 Task: Create a multi-material, multi-color print.
Action: Mouse moved to (164, 128)
Screenshot: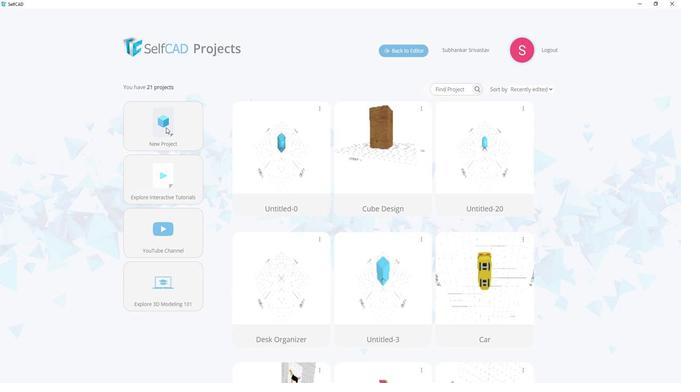 
Action: Mouse pressed left at (164, 128)
Screenshot: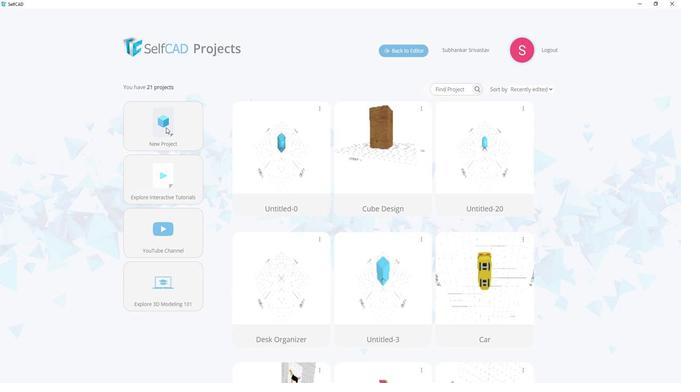 
Action: Mouse moved to (367, 155)
Screenshot: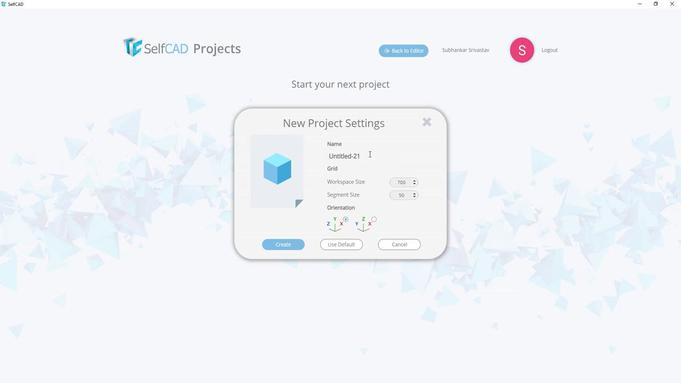 
Action: Mouse pressed left at (367, 155)
Screenshot: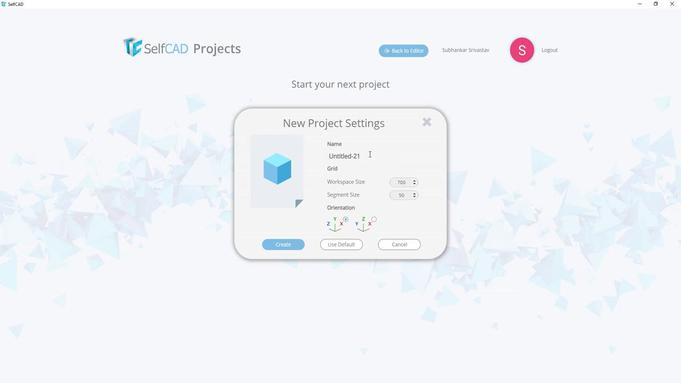 
Action: Mouse moved to (355, 156)
Screenshot: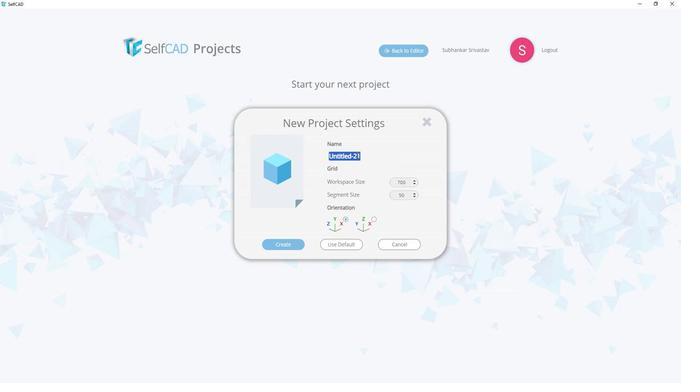 
Action: Key pressed <Key.shift>Multi<Key.space><Key.backspace>-<Key.shift>Material
Screenshot: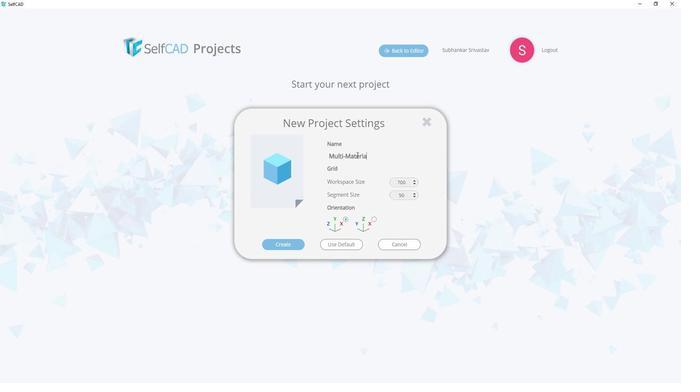 
Action: Mouse moved to (283, 250)
Screenshot: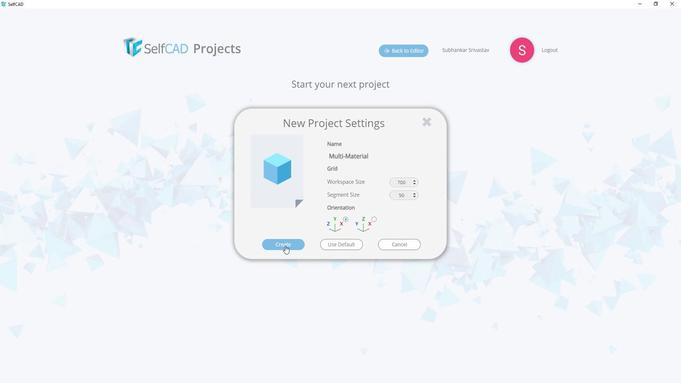 
Action: Mouse pressed left at (283, 250)
Screenshot: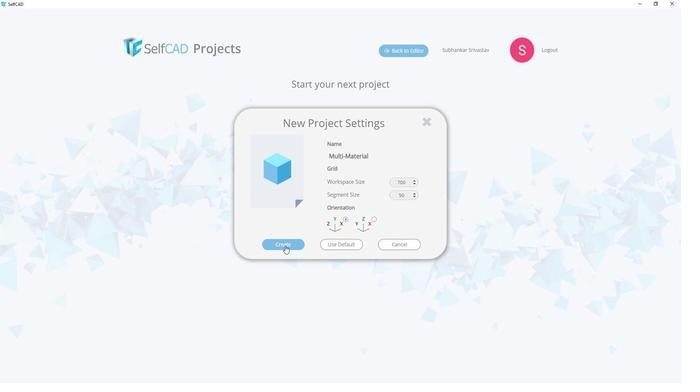 
Action: Mouse moved to (29, 151)
Screenshot: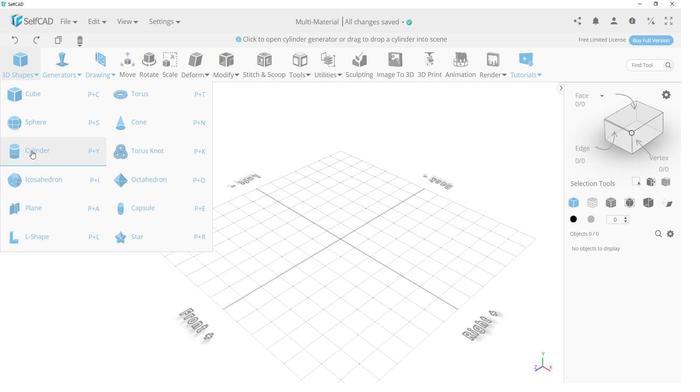 
Action: Mouse pressed left at (29, 151)
Screenshot: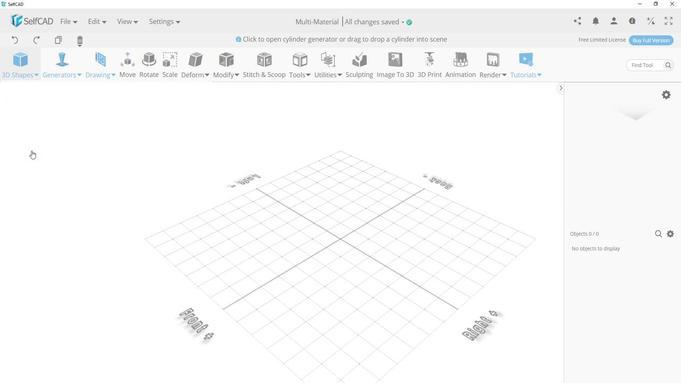 
Action: Mouse moved to (60, 164)
Screenshot: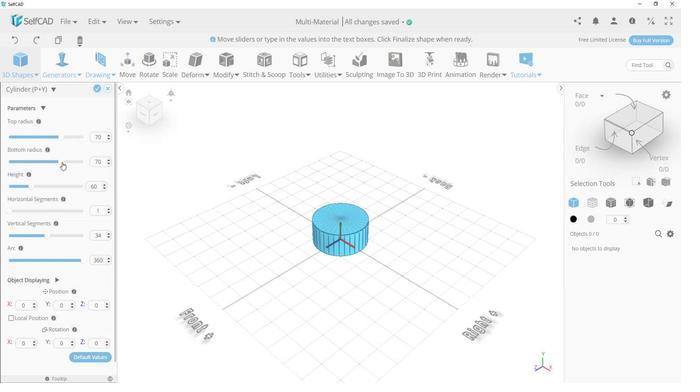
Action: Mouse pressed left at (60, 164)
Screenshot: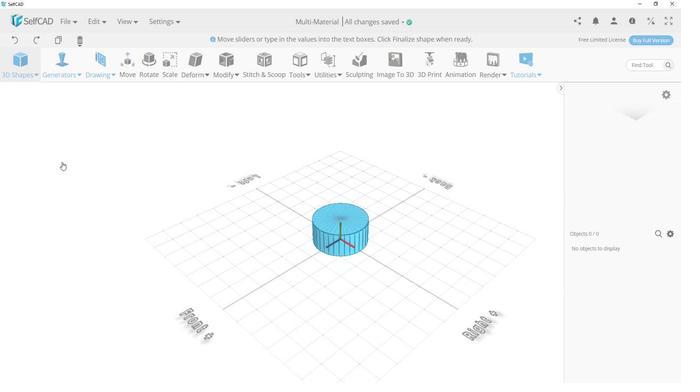 
Action: Mouse moved to (107, 166)
Screenshot: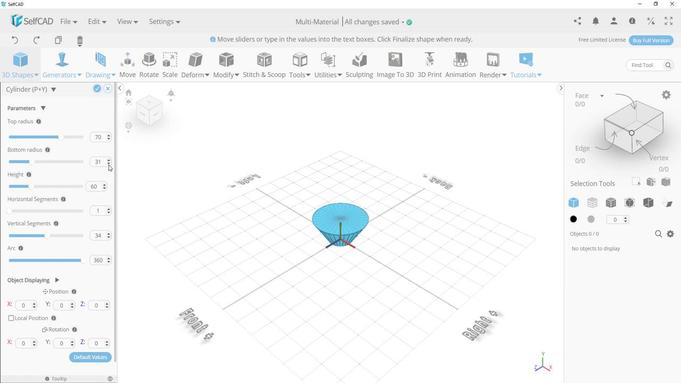 
Action: Mouse pressed left at (107, 166)
Screenshot: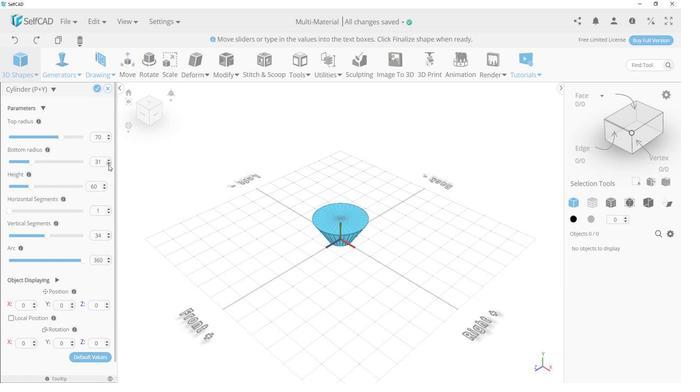 
Action: Mouse moved to (59, 137)
Screenshot: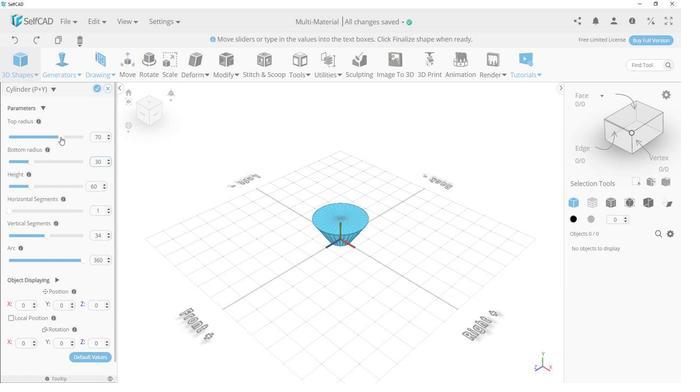 
Action: Mouse pressed left at (59, 137)
Screenshot: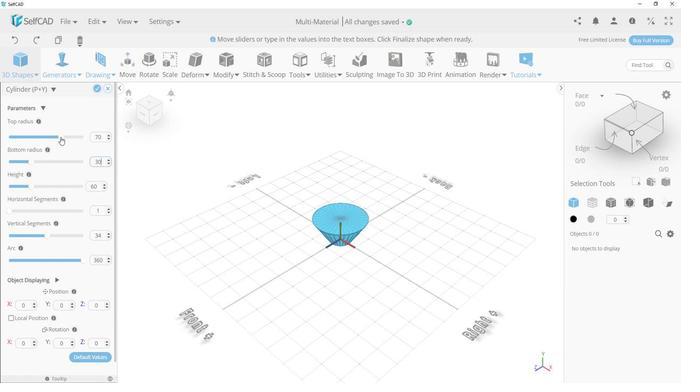 
Action: Mouse moved to (108, 135)
Screenshot: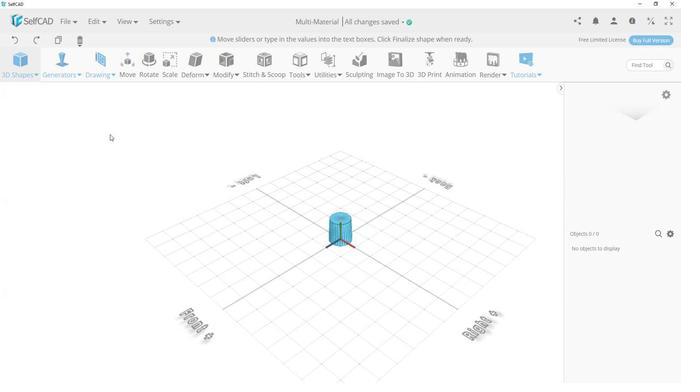 
Action: Mouse pressed left at (108, 135)
Screenshot: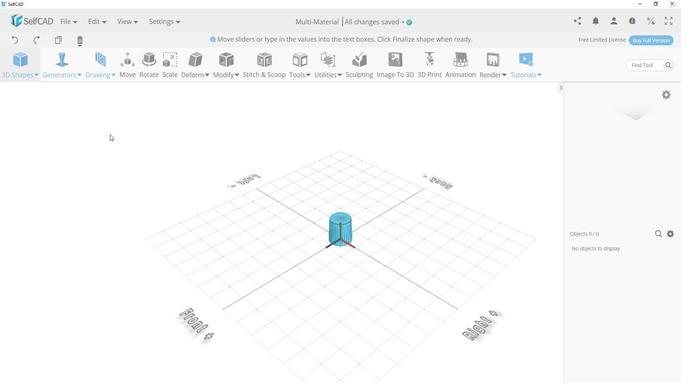 
Action: Mouse pressed left at (108, 135)
Screenshot: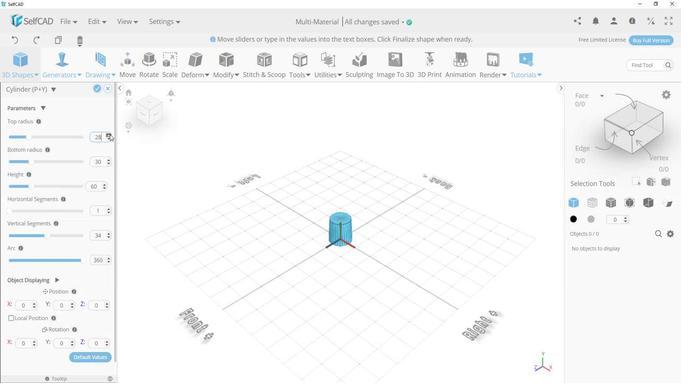 
Action: Mouse pressed left at (108, 135)
Screenshot: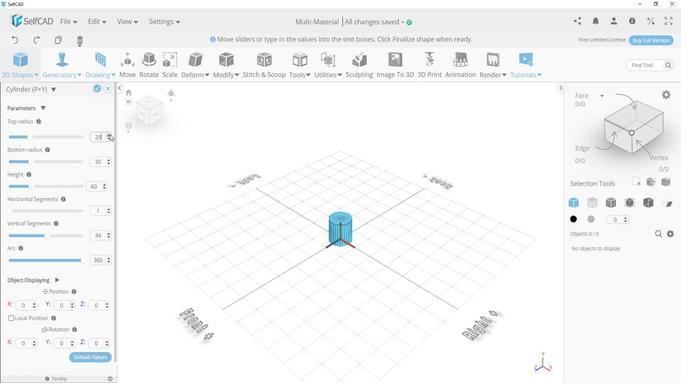 
Action: Mouse moved to (95, 88)
Screenshot: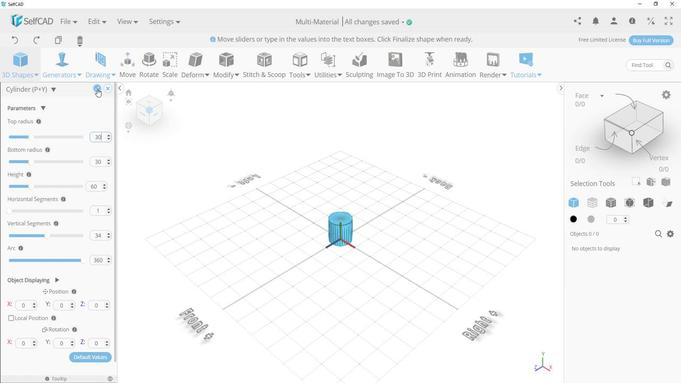 
Action: Mouse pressed left at (95, 88)
Screenshot: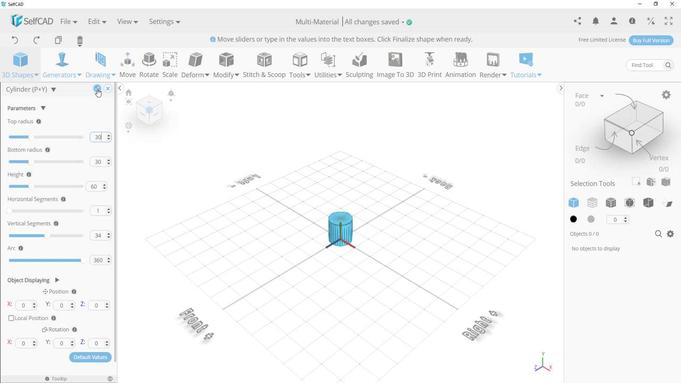 
Action: Mouse moved to (395, 240)
Screenshot: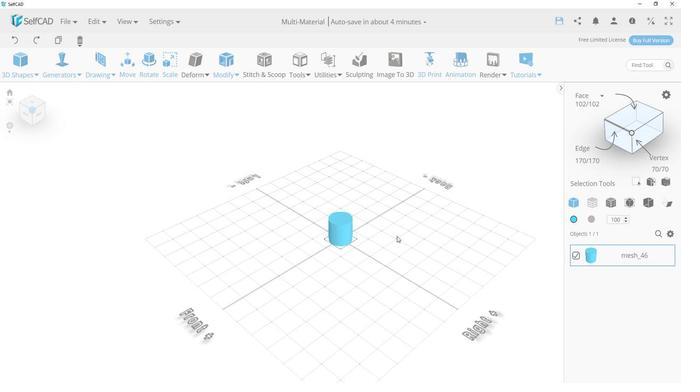 
Action: Mouse pressed left at (395, 240)
Screenshot: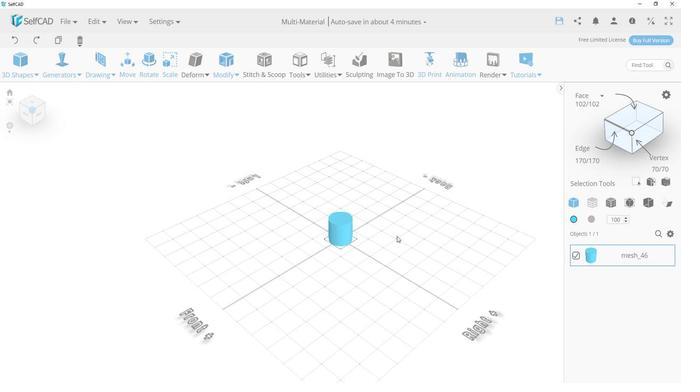 
Action: Mouse moved to (366, 231)
Screenshot: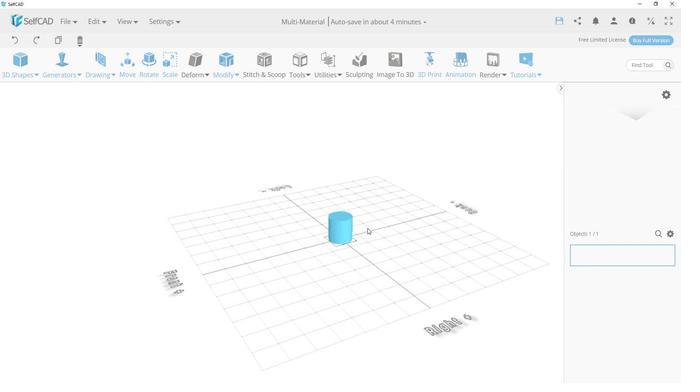 
Action: Mouse scrolled (366, 232) with delta (0, 0)
Screenshot: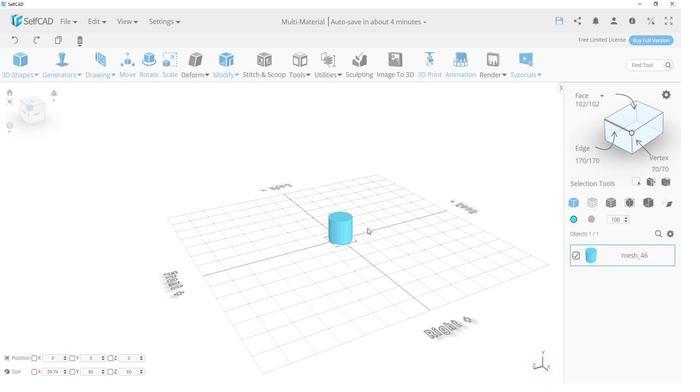 
Action: Mouse scrolled (366, 232) with delta (0, 0)
Screenshot: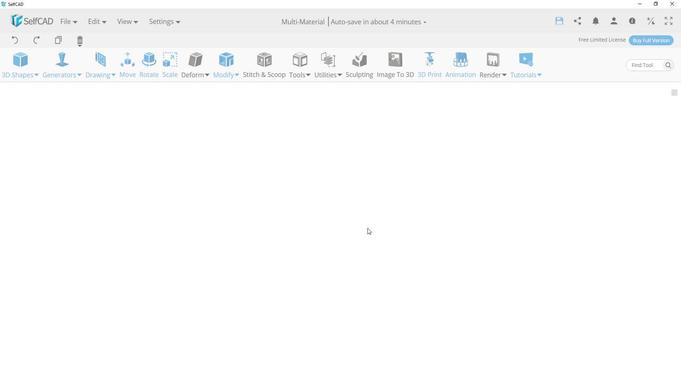 
Action: Mouse scrolled (366, 232) with delta (0, 0)
Screenshot: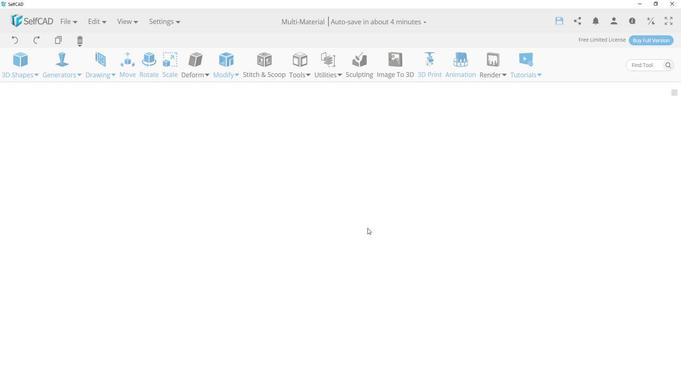 
Action: Mouse scrolled (366, 232) with delta (0, 0)
Screenshot: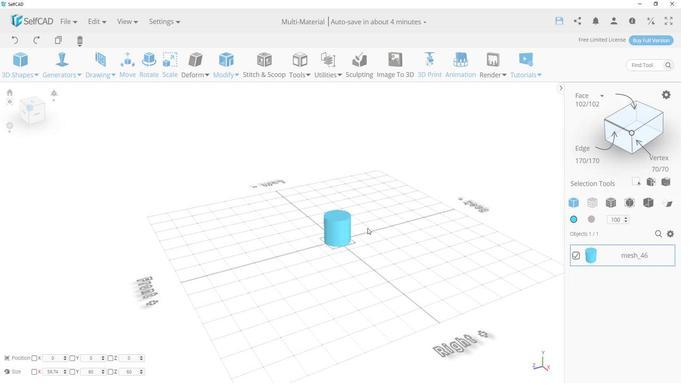 
Action: Mouse scrolled (366, 232) with delta (0, 0)
Screenshot: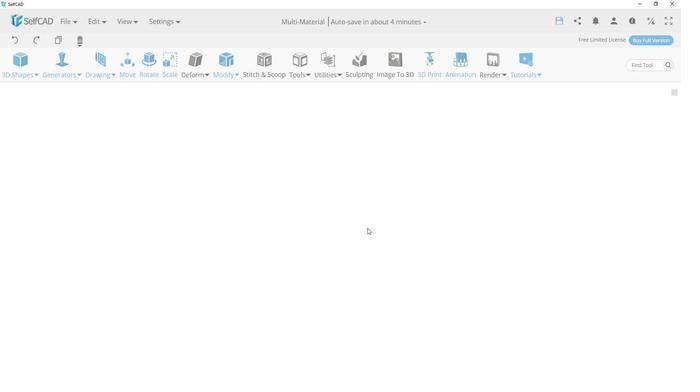 
Action: Mouse scrolled (366, 232) with delta (0, 0)
Screenshot: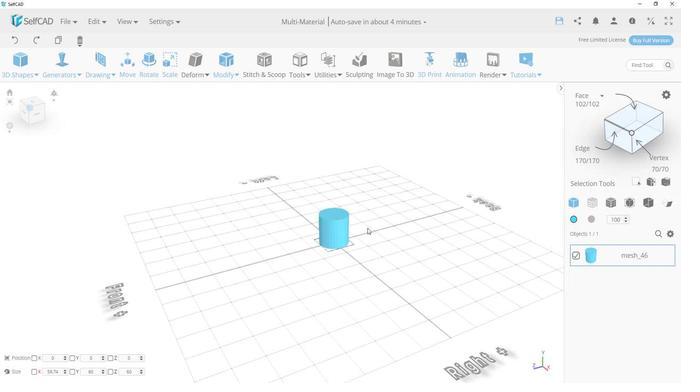 
Action: Mouse scrolled (366, 232) with delta (0, 0)
Screenshot: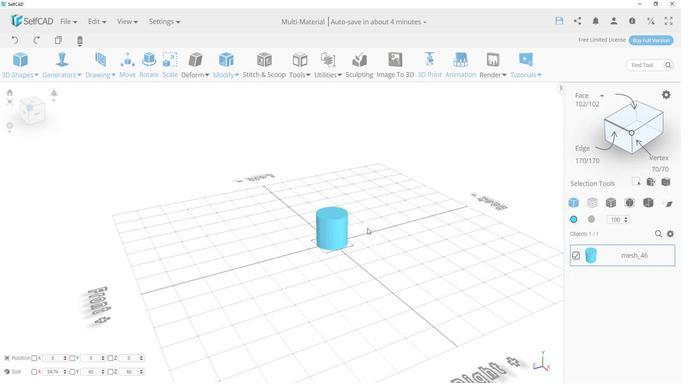 
Action: Mouse scrolled (366, 232) with delta (0, 0)
Screenshot: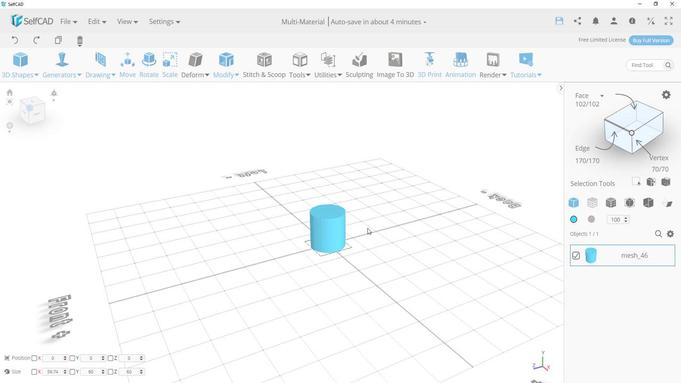 
Action: Mouse scrolled (366, 232) with delta (0, 0)
Screenshot: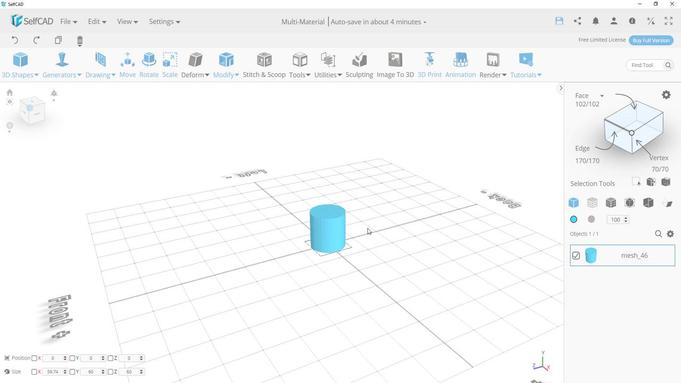 
Action: Mouse scrolled (366, 232) with delta (0, 0)
Screenshot: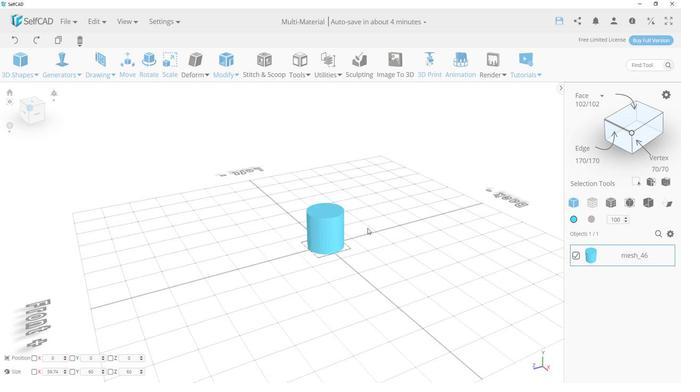 
Action: Mouse scrolled (366, 232) with delta (0, 0)
Screenshot: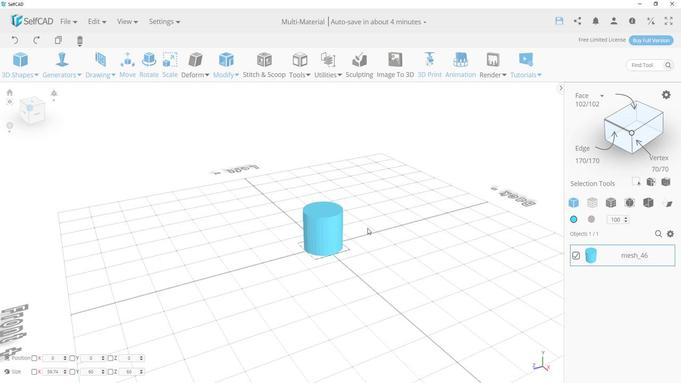 
Action: Mouse scrolled (366, 231) with delta (0, 0)
Screenshot: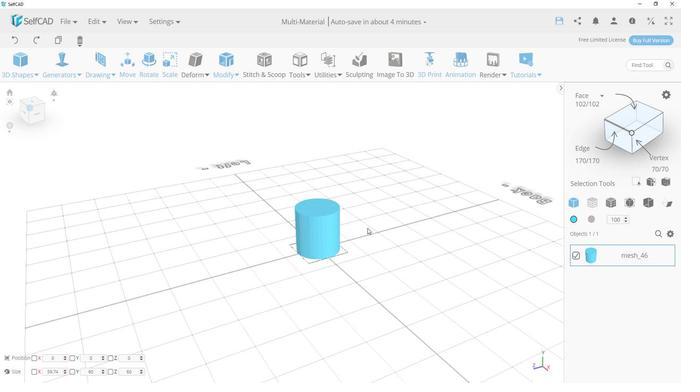 
Action: Key pressed ctrl+C
Screenshot: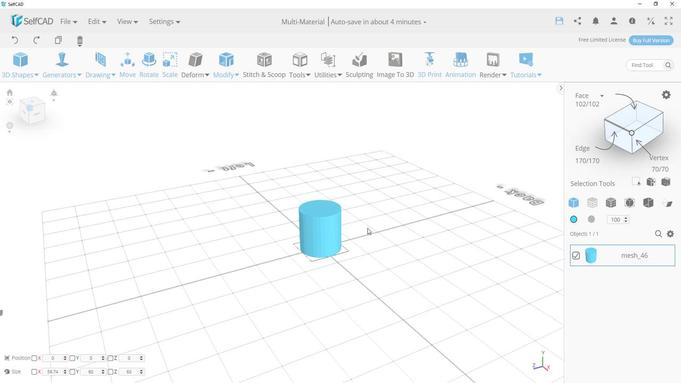 
Action: Mouse moved to (127, 76)
Screenshot: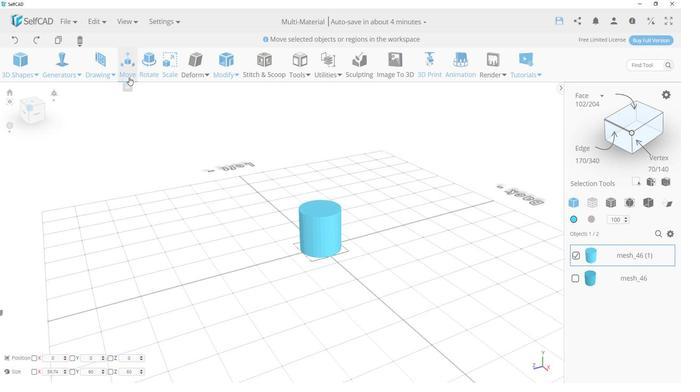 
Action: Mouse pressed left at (127, 76)
Screenshot: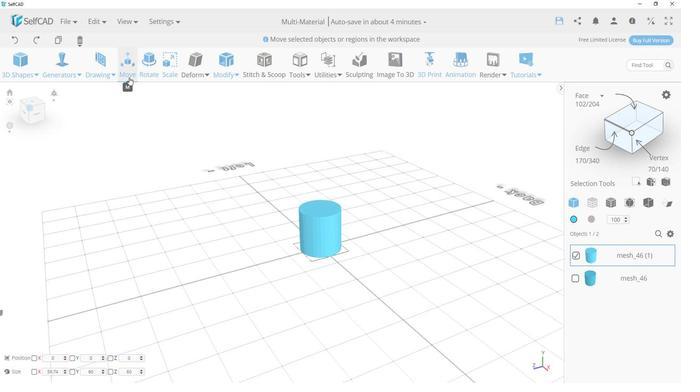 
Action: Mouse moved to (295, 257)
Screenshot: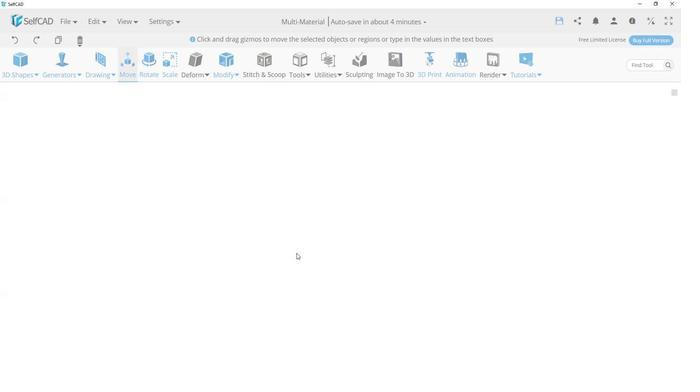 
Action: Mouse pressed left at (295, 257)
Screenshot: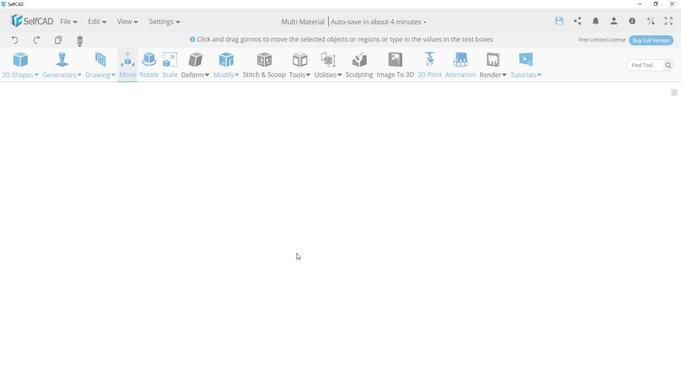 
Action: Mouse moved to (219, 280)
Screenshot: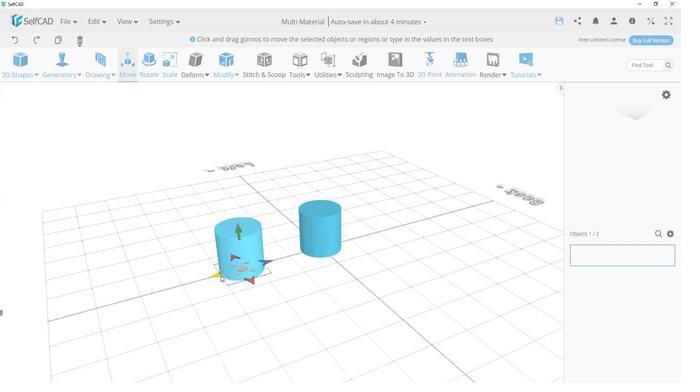 
Action: Mouse pressed left at (219, 280)
Screenshot: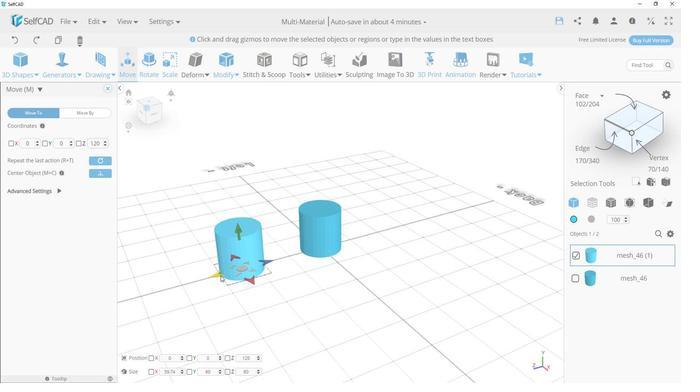 
Action: Mouse moved to (262, 299)
Screenshot: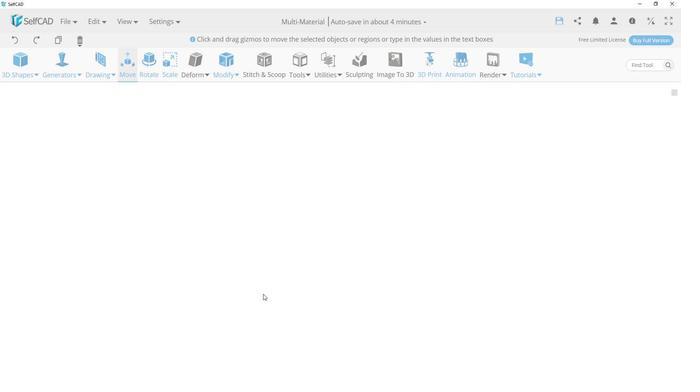 
Action: Mouse pressed left at (262, 299)
Screenshot: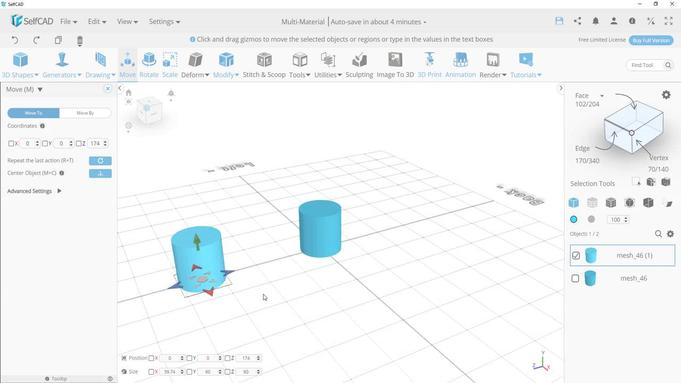 
Action: Mouse moved to (104, 88)
Screenshot: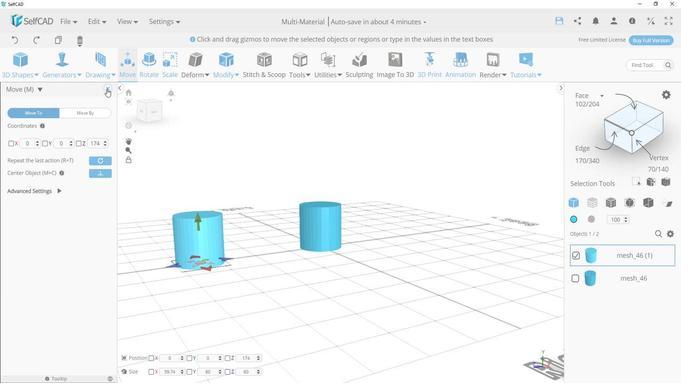 
Action: Mouse pressed left at (104, 88)
Screenshot: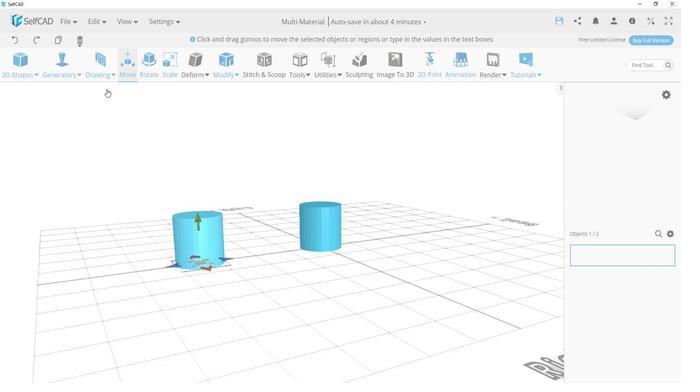 
Action: Mouse moved to (375, 276)
Screenshot: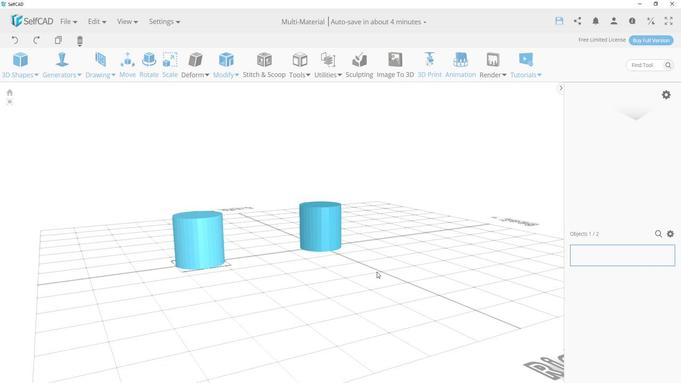 
Action: Mouse pressed left at (375, 276)
Screenshot: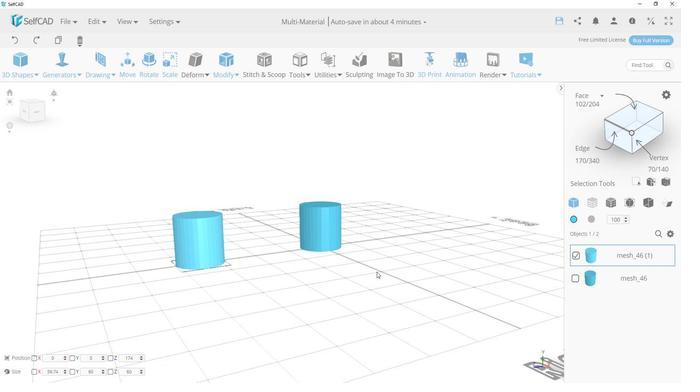 
Action: Mouse moved to (377, 262)
Screenshot: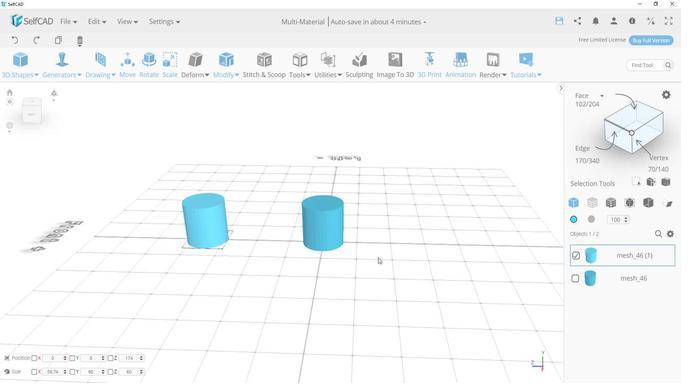 
Action: Mouse pressed left at (377, 262)
Screenshot: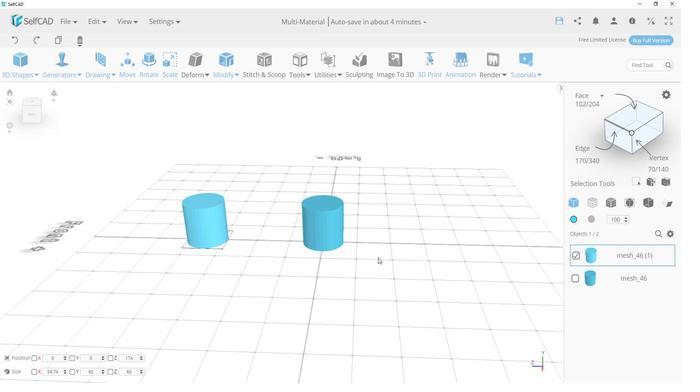 
Action: Mouse moved to (385, 277)
Screenshot: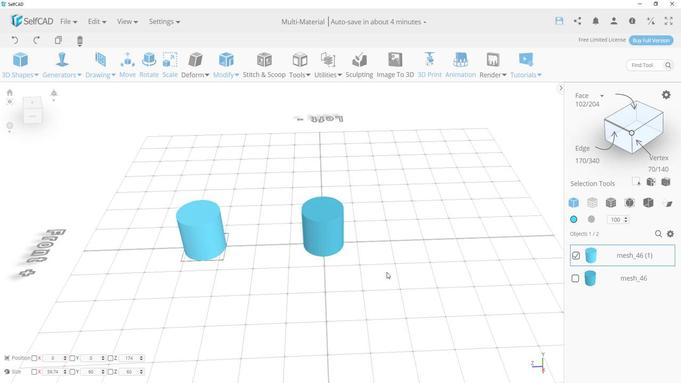 
Action: Mouse pressed left at (385, 277)
Screenshot: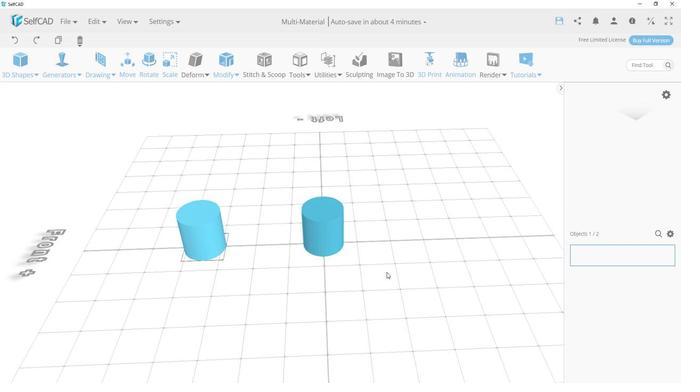 
Action: Mouse moved to (326, 215)
Screenshot: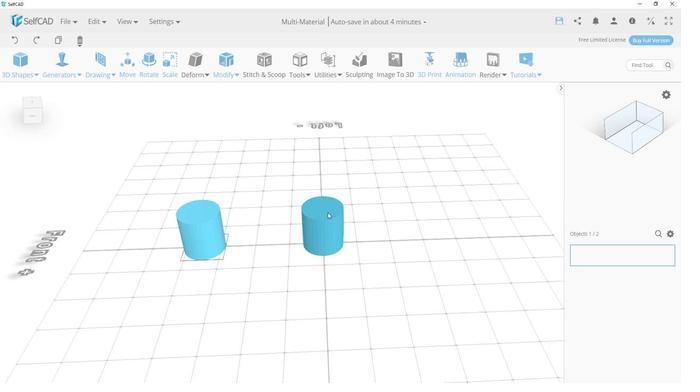 
Action: Mouse pressed left at (326, 215)
Screenshot: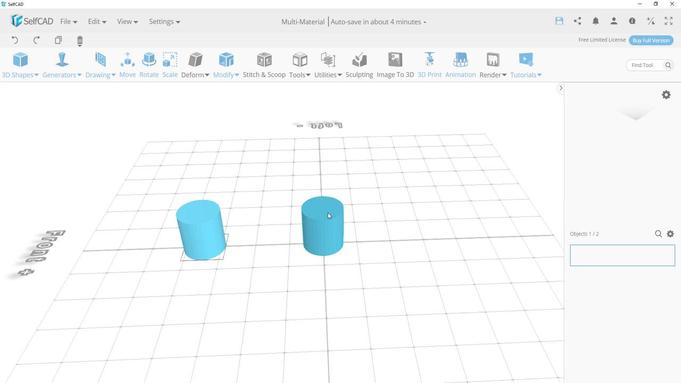 
Action: Mouse moved to (577, 285)
Screenshot: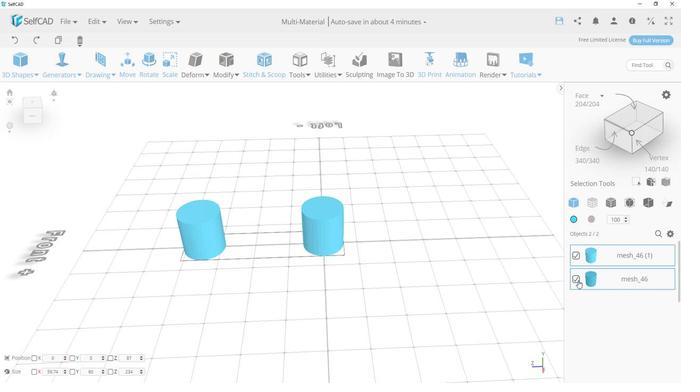 
Action: Mouse pressed left at (577, 285)
Screenshot: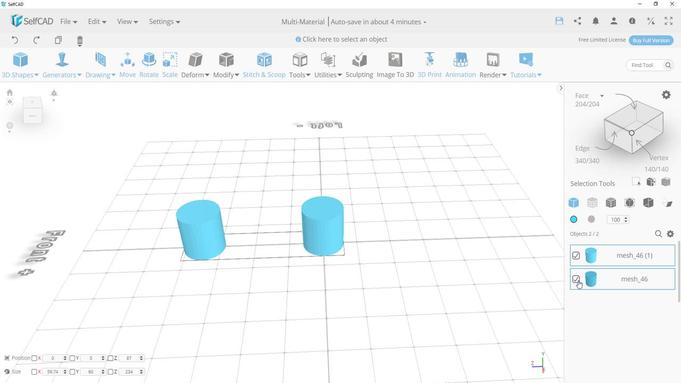 
Action: Mouse moved to (576, 264)
Screenshot: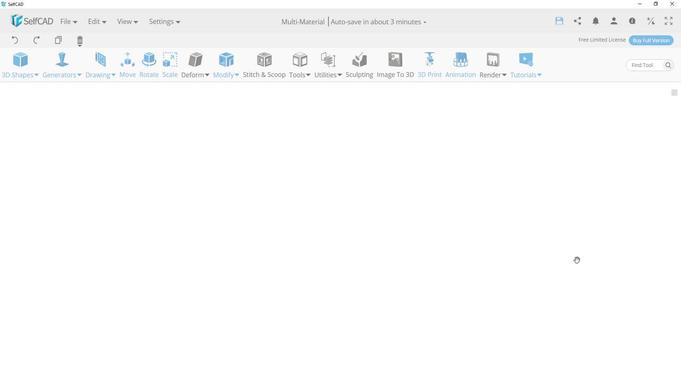 
Action: Mouse pressed left at (576, 264)
Screenshot: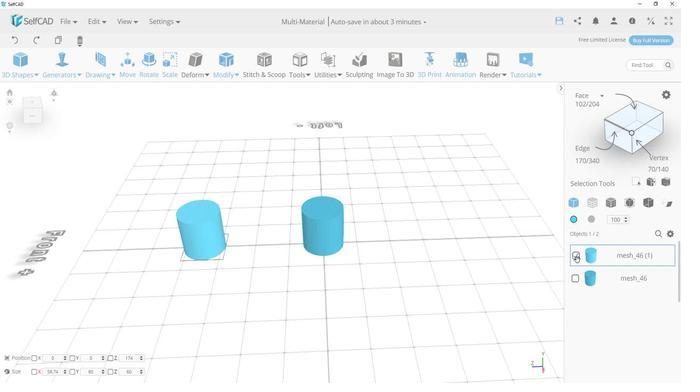 
Action: Mouse moved to (575, 259)
Screenshot: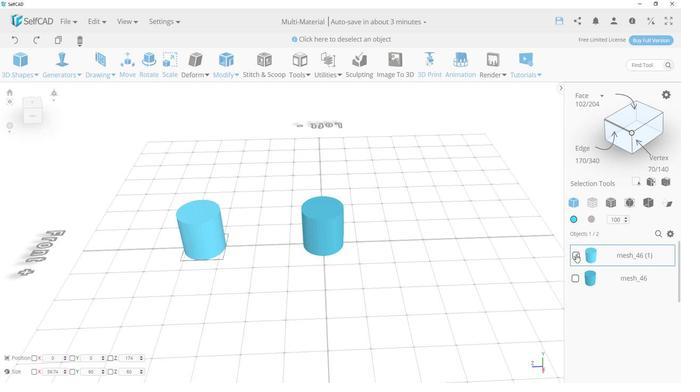 
Action: Mouse pressed left at (575, 259)
Screenshot: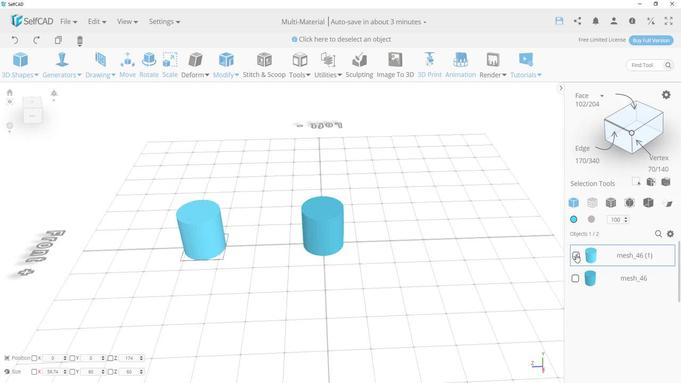 
Action: Mouse moved to (575, 279)
Screenshot: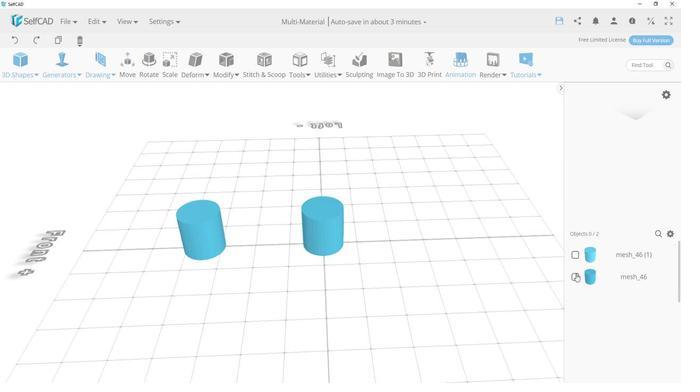 
Action: Mouse pressed left at (575, 279)
Screenshot: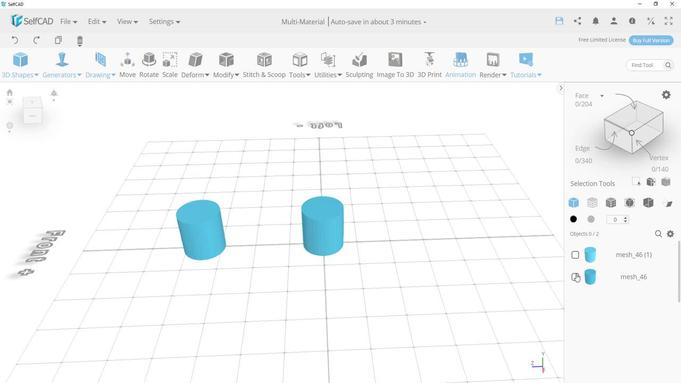 
Action: Mouse moved to (645, 114)
Screenshot: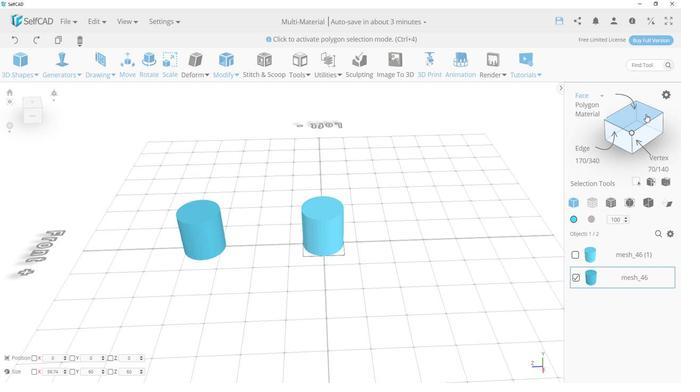 
Action: Mouse pressed left at (645, 114)
Screenshot: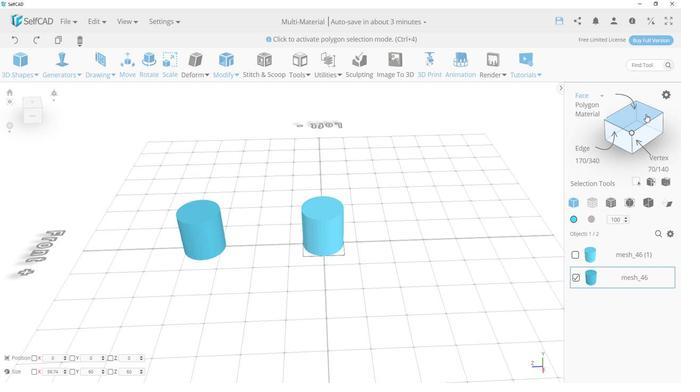 
Action: Mouse moved to (585, 104)
Screenshot: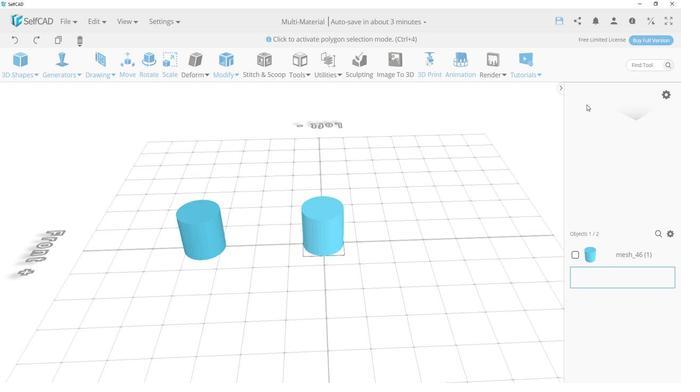 
Action: Mouse pressed left at (585, 104)
Screenshot: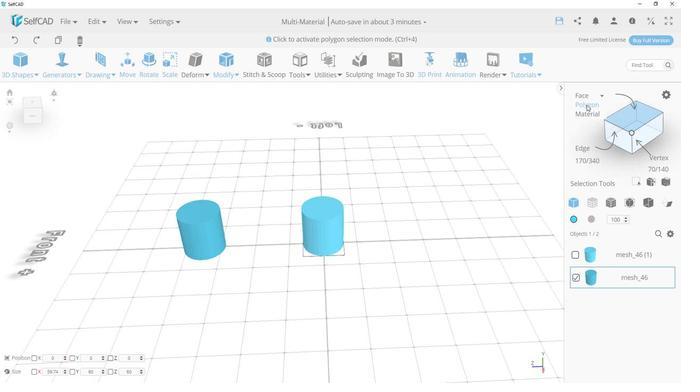 
Action: Mouse moved to (326, 209)
Screenshot: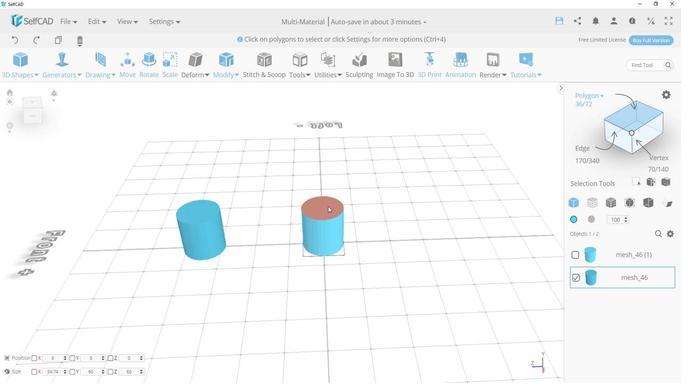 
Action: Mouse pressed left at (326, 209)
Screenshot: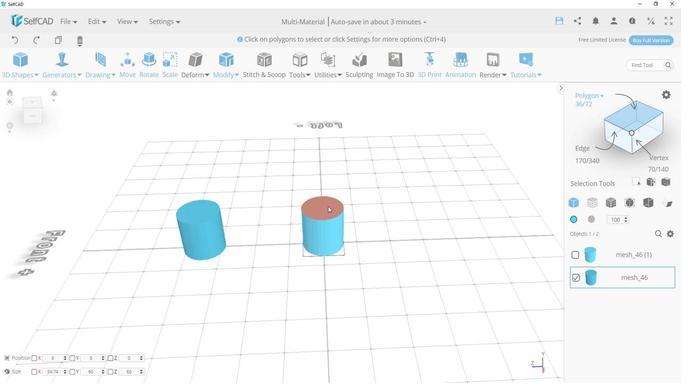 
Action: Mouse moved to (235, 92)
Screenshot: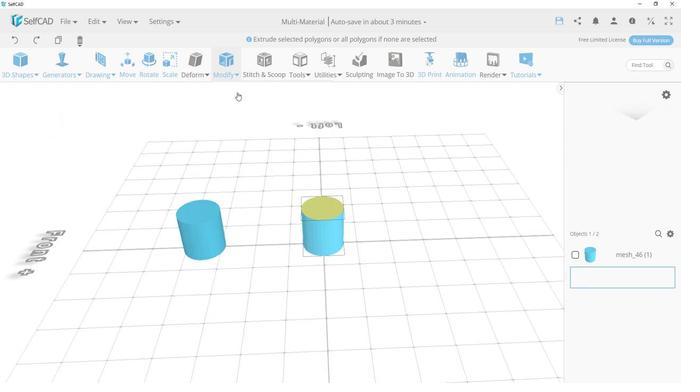 
Action: Mouse pressed left at (235, 92)
Screenshot: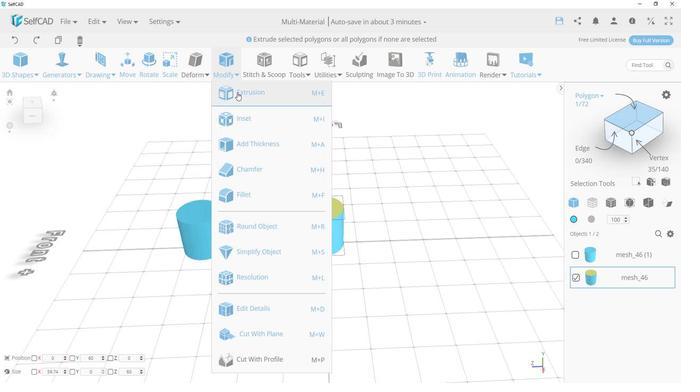 
Action: Mouse moved to (371, 239)
Screenshot: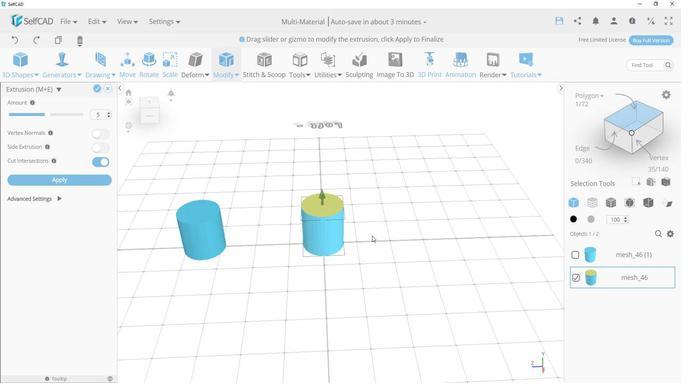 
Action: Mouse pressed left at (371, 239)
Screenshot: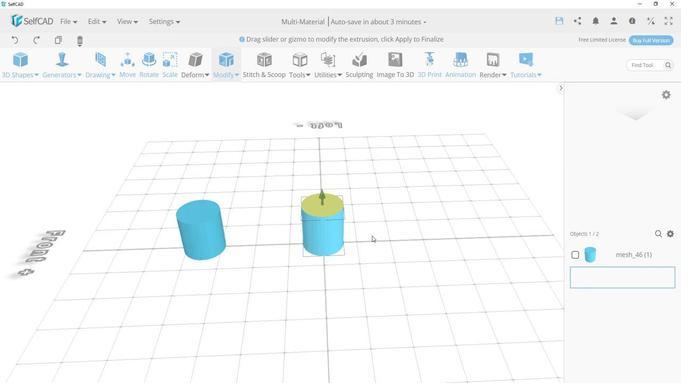 
Action: Mouse moved to (322, 185)
Screenshot: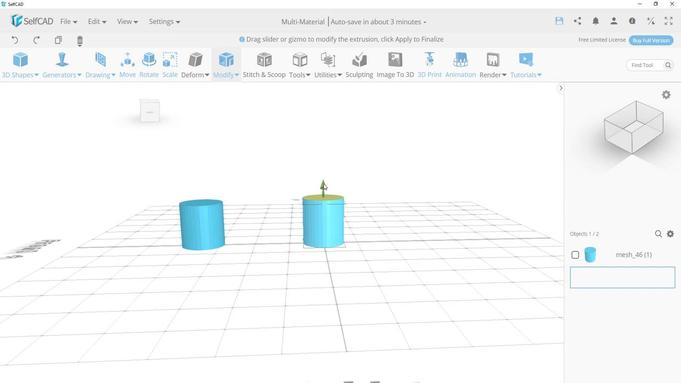 
Action: Mouse pressed left at (322, 185)
Screenshot: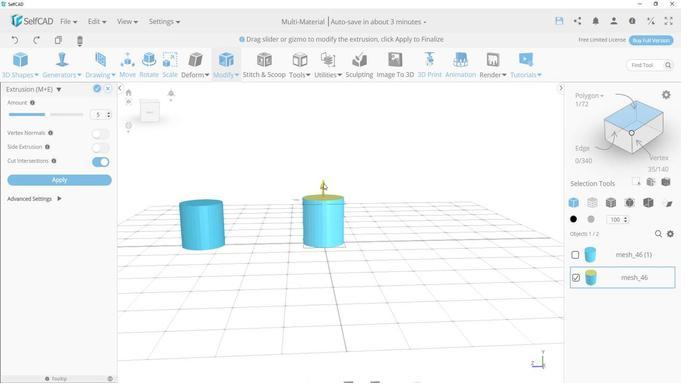 
Action: Mouse moved to (386, 194)
Screenshot: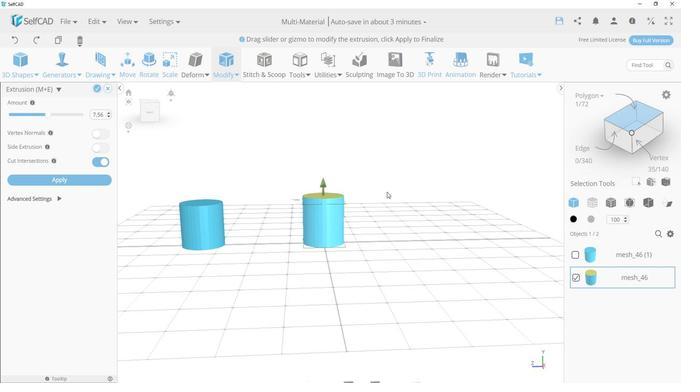 
Action: Mouse pressed left at (386, 194)
Screenshot: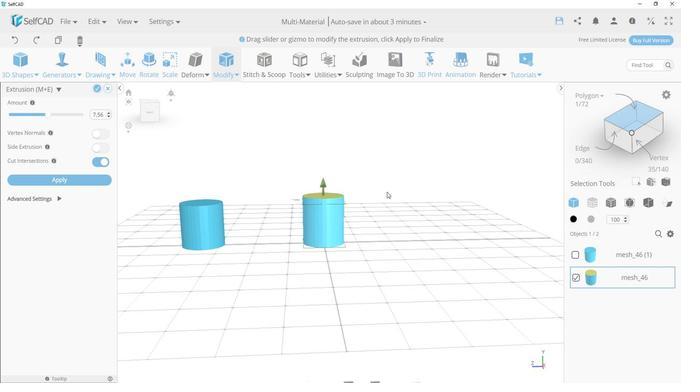 
Action: Mouse moved to (380, 199)
Screenshot: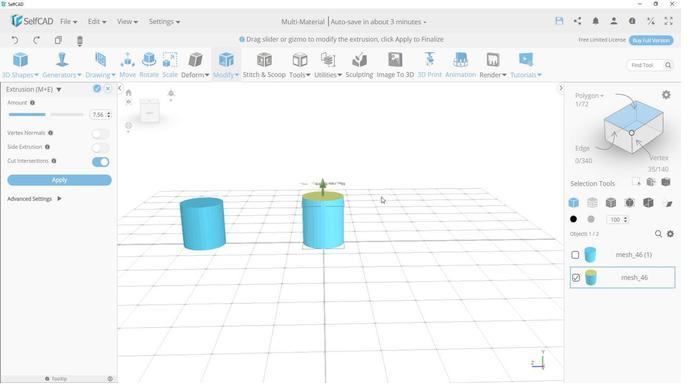 
Action: Mouse scrolled (380, 199) with delta (0, 0)
Screenshot: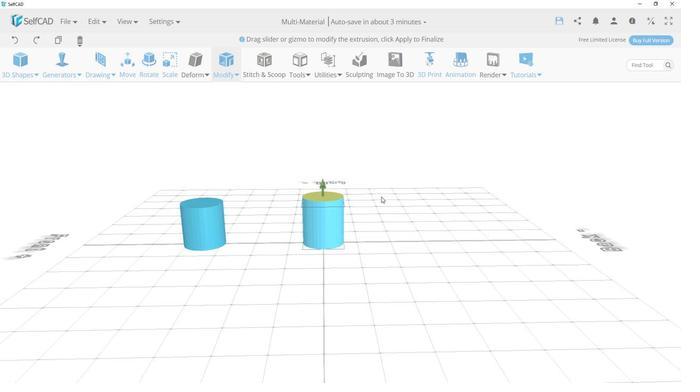 
Action: Mouse scrolled (380, 199) with delta (0, 0)
Screenshot: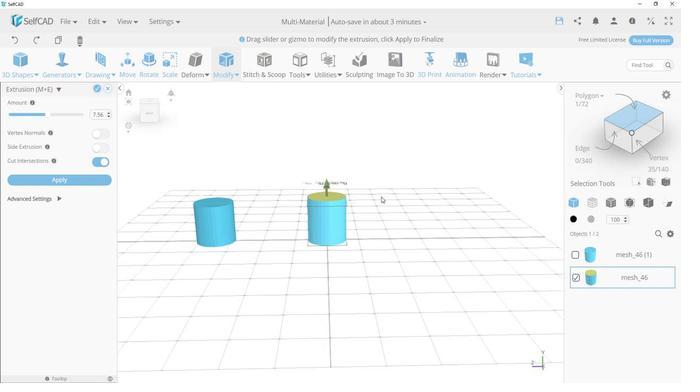 
Action: Mouse scrolled (380, 199) with delta (0, 0)
Screenshot: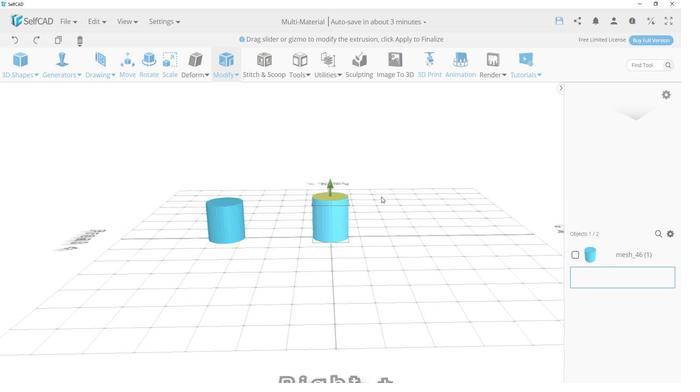 
Action: Mouse scrolled (380, 199) with delta (0, 0)
Screenshot: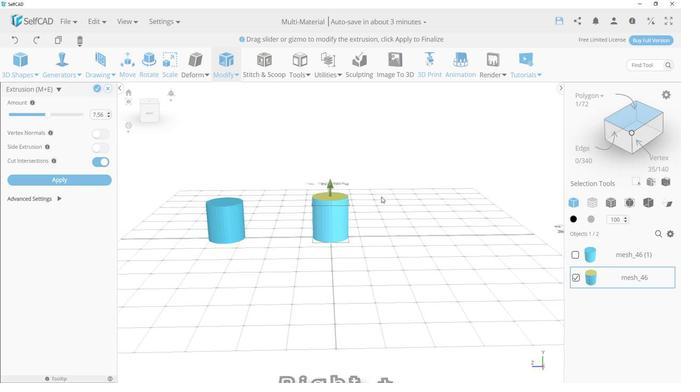 
Action: Mouse scrolled (380, 199) with delta (0, 0)
Screenshot: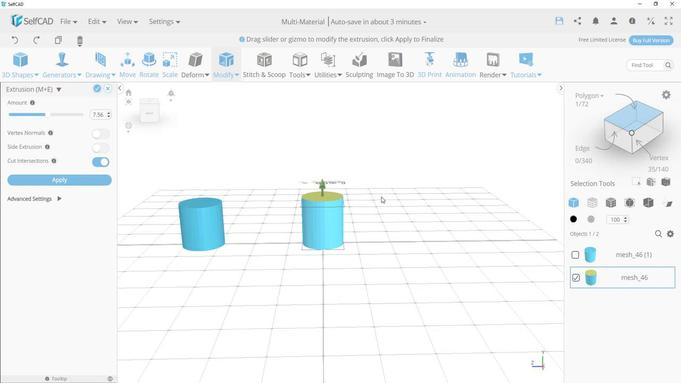 
Action: Mouse moved to (108, 112)
Screenshot: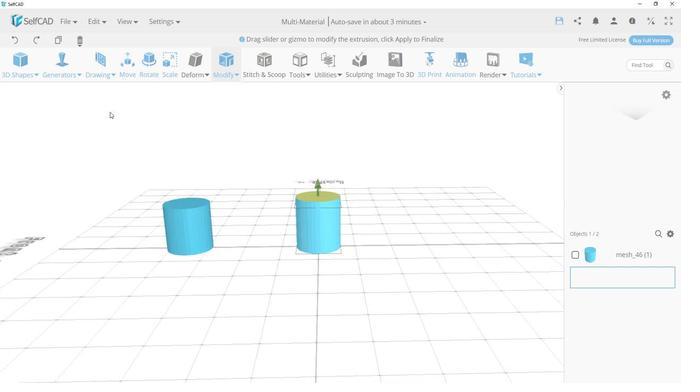 
Action: Mouse pressed left at (108, 112)
Screenshot: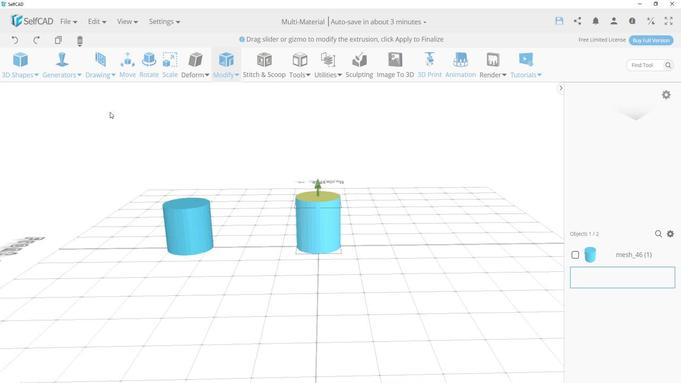 
Action: Mouse moved to (107, 116)
Screenshot: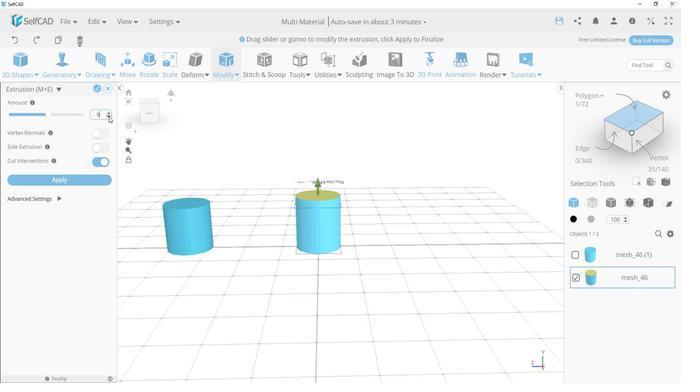 
Action: Mouse pressed left at (107, 116)
Screenshot: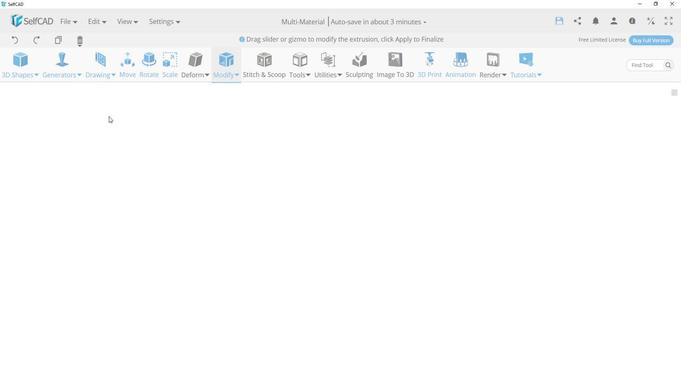 
Action: Mouse moved to (93, 87)
Screenshot: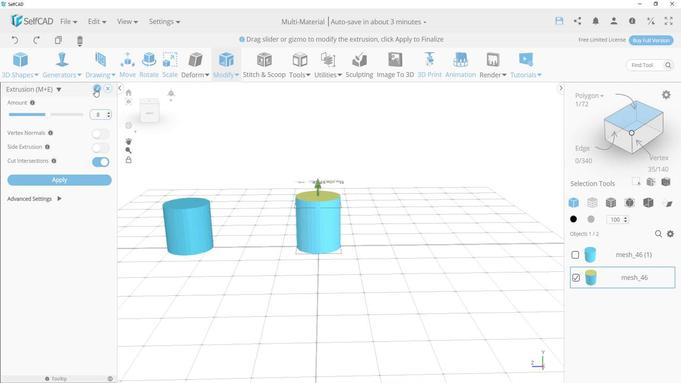 
Action: Mouse pressed left at (93, 87)
Screenshot: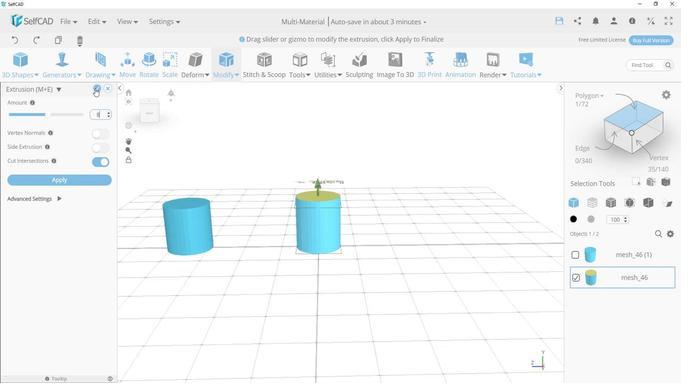 
Action: Mouse moved to (12, 379)
Screenshot: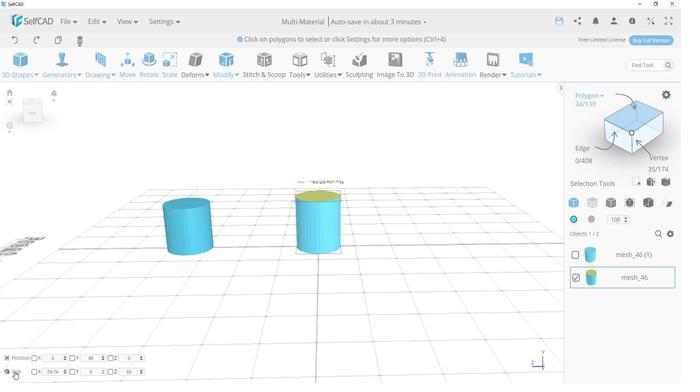 
Action: Mouse pressed left at (12, 379)
Screenshot: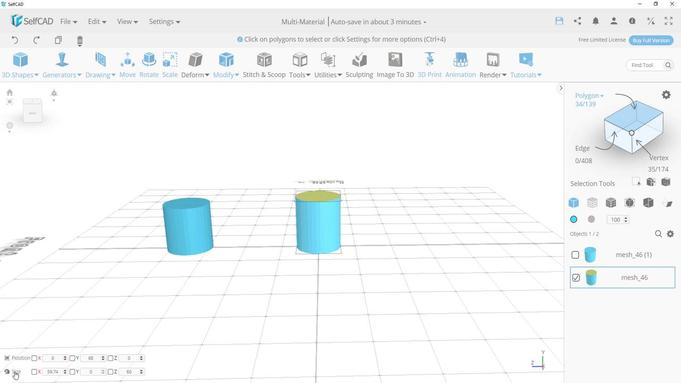 
Action: Mouse moved to (317, 197)
Screenshot: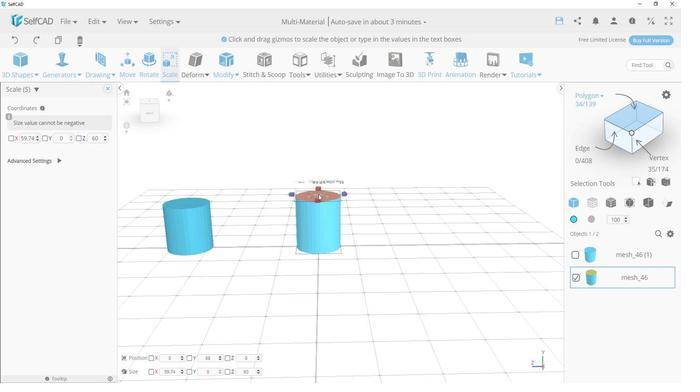 
Action: Mouse pressed left at (317, 197)
Screenshot: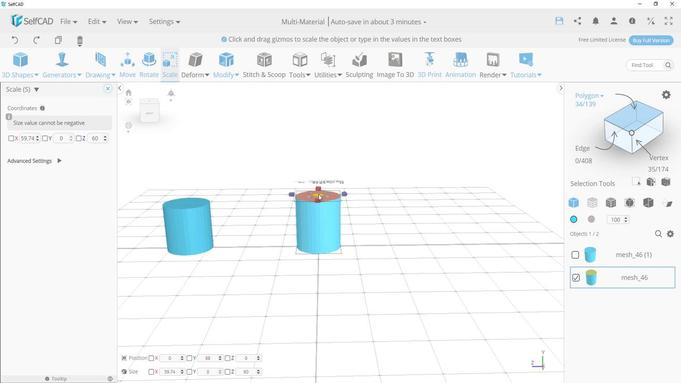 
Action: Mouse moved to (231, 88)
Screenshot: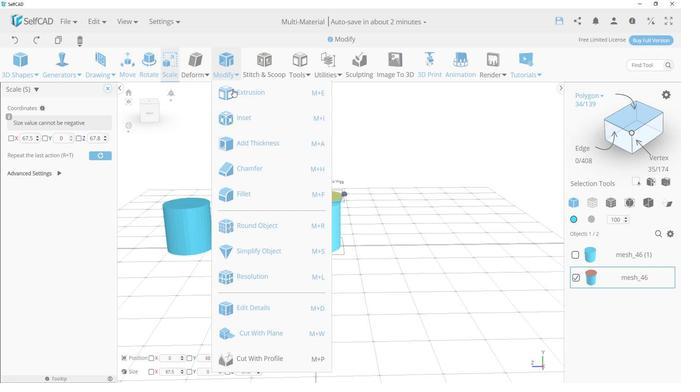 
Action: Mouse pressed left at (231, 88)
Screenshot: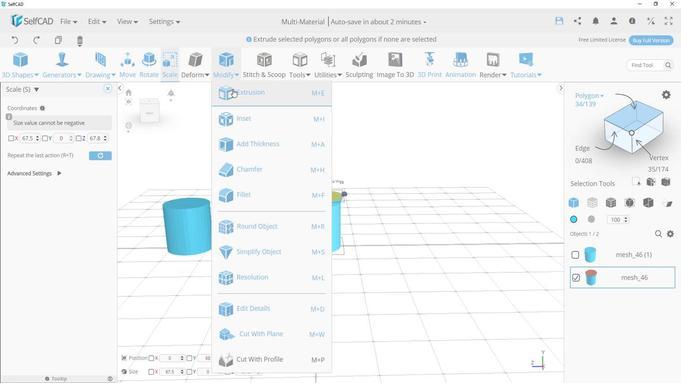 
Action: Mouse moved to (316, 178)
Screenshot: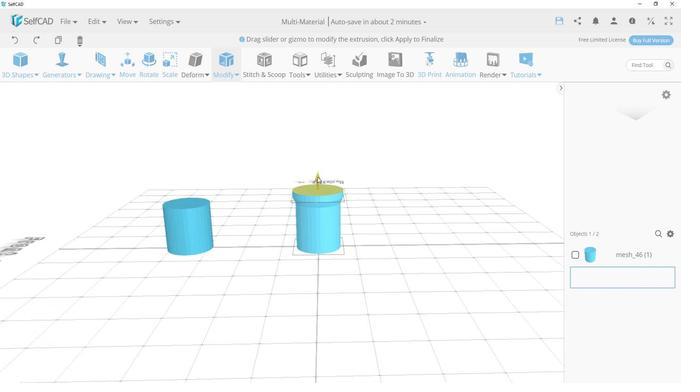 
Action: Mouse pressed left at (316, 178)
Screenshot: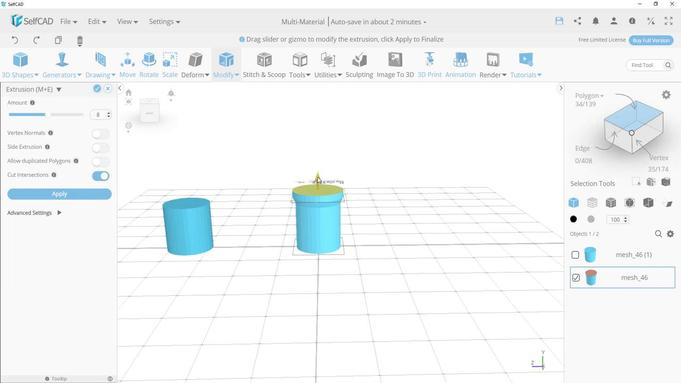 
Action: Mouse moved to (105, 113)
Screenshot: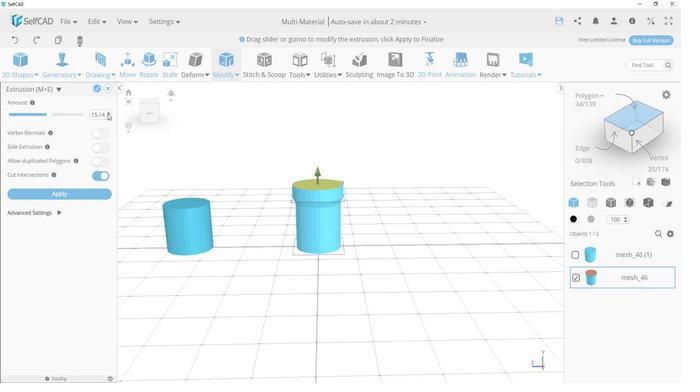 
Action: Mouse pressed left at (105, 113)
Screenshot: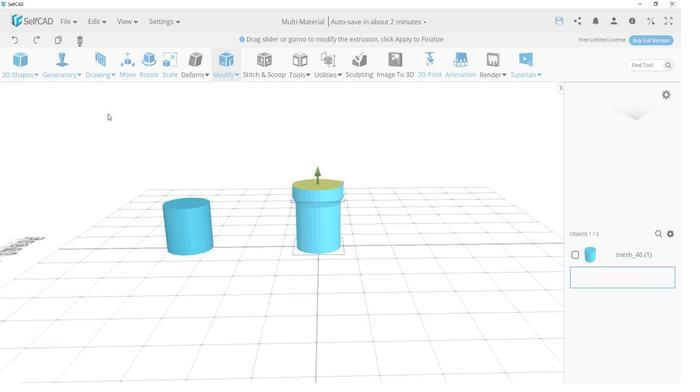 
Action: Mouse moved to (105, 116)
Screenshot: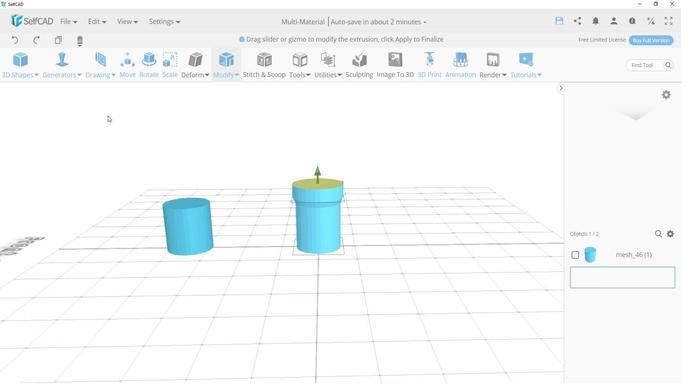 
Action: Mouse pressed left at (105, 116)
Screenshot: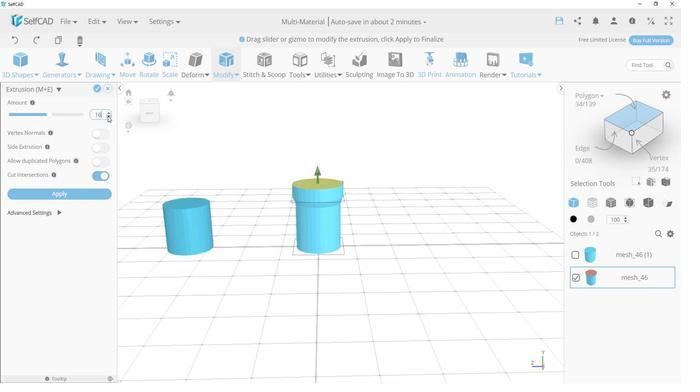 
Action: Mouse moved to (96, 88)
Screenshot: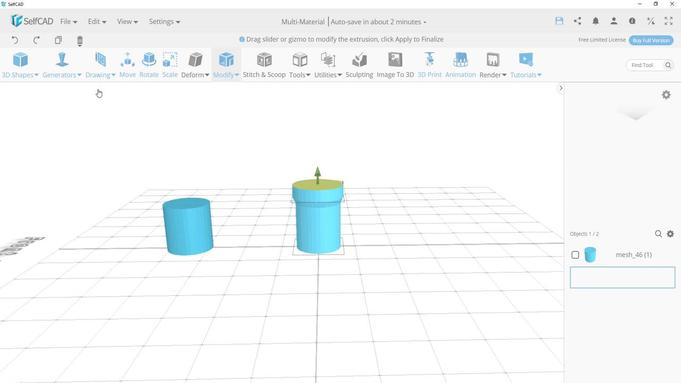 
Action: Mouse pressed left at (96, 88)
Screenshot: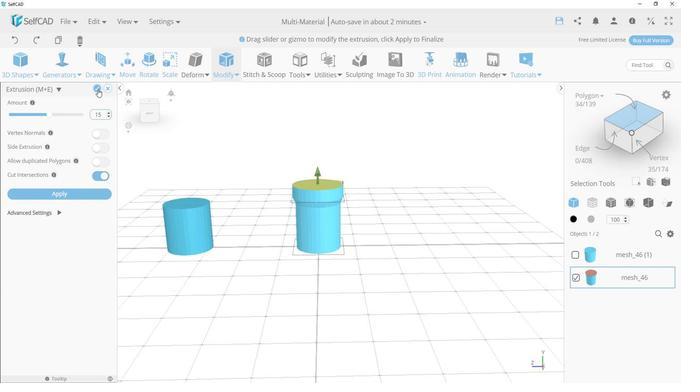 
Action: Mouse moved to (14, 381)
Screenshot: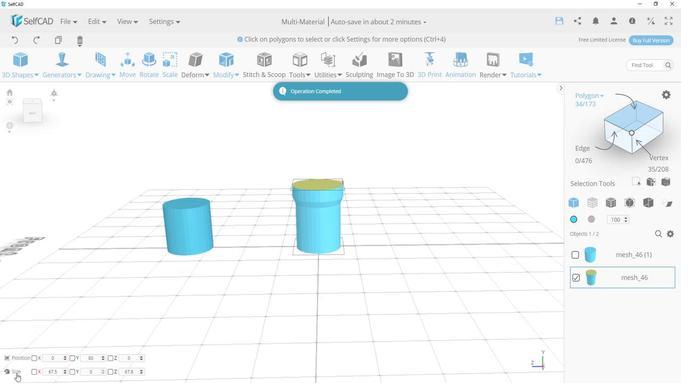 
Action: Mouse pressed left at (14, 381)
Screenshot: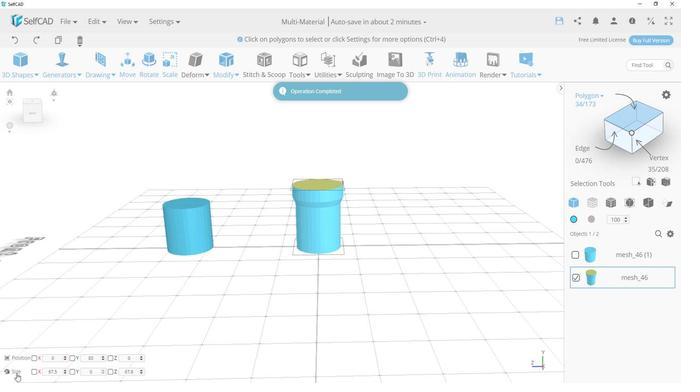 
Action: Mouse moved to (317, 186)
Screenshot: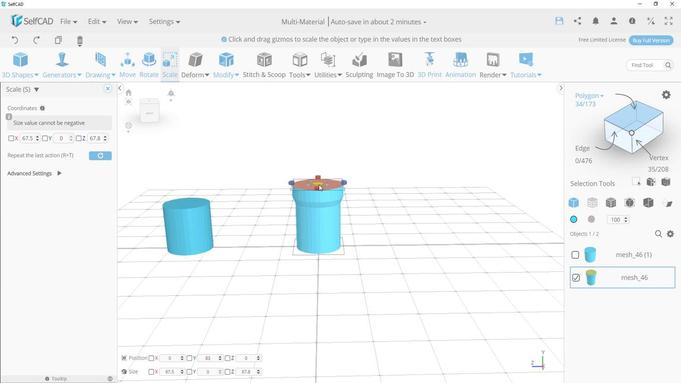 
Action: Mouse pressed left at (317, 186)
Screenshot: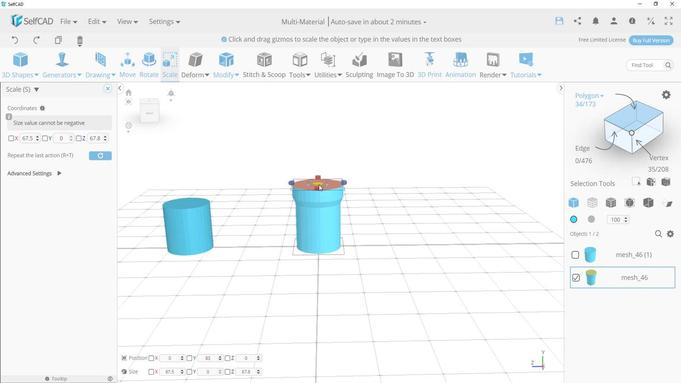 
Action: Mouse moved to (239, 93)
Screenshot: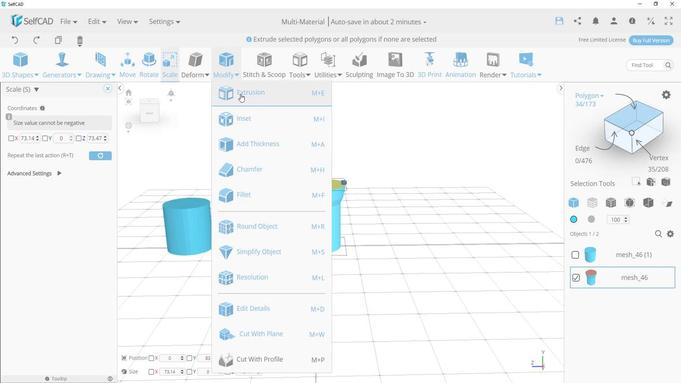 
Action: Mouse pressed left at (239, 93)
Screenshot: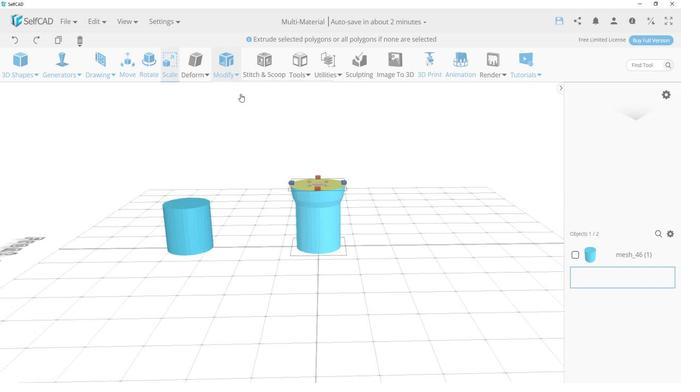 
Action: Mouse moved to (316, 160)
Screenshot: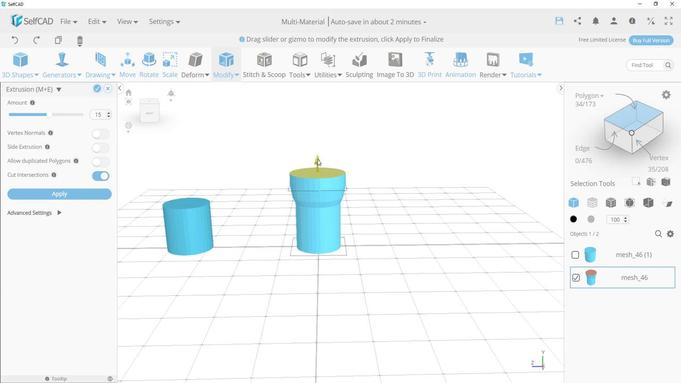 
Action: Mouse pressed left at (316, 160)
Screenshot: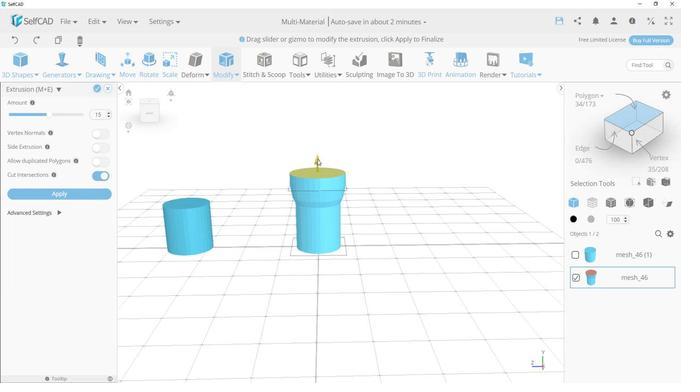 
Action: Mouse moved to (105, 113)
Screenshot: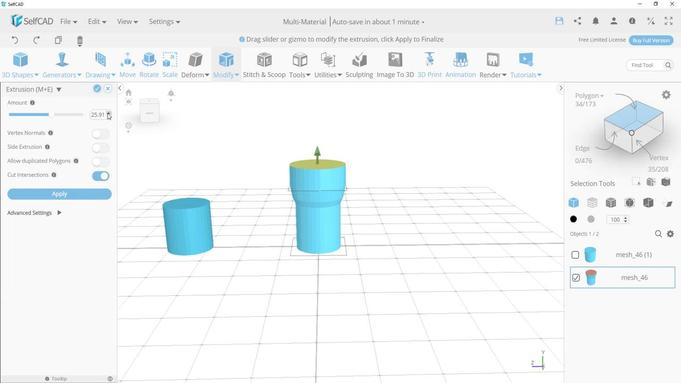
Action: Mouse pressed left at (105, 113)
Screenshot: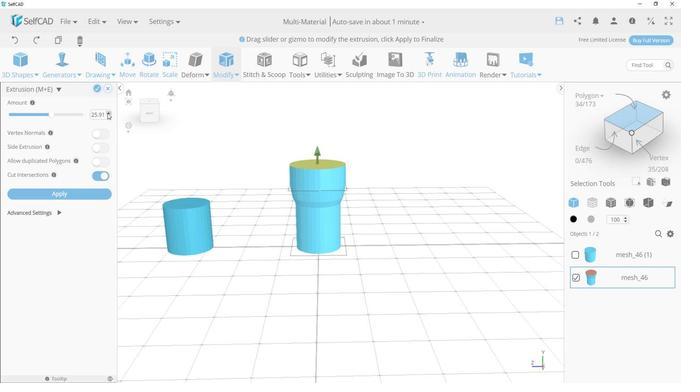 
Action: Mouse moved to (107, 112)
Screenshot: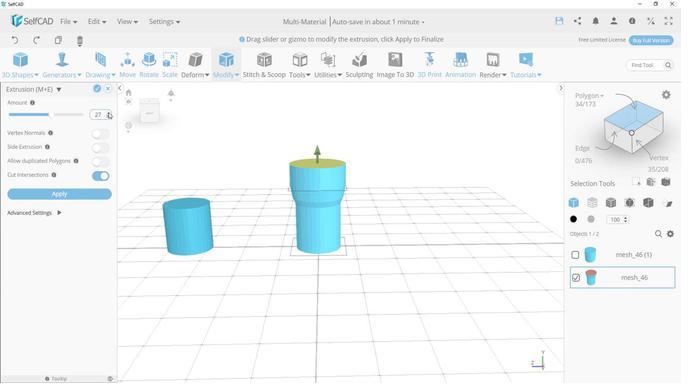 
Action: Mouse pressed left at (107, 112)
Screenshot: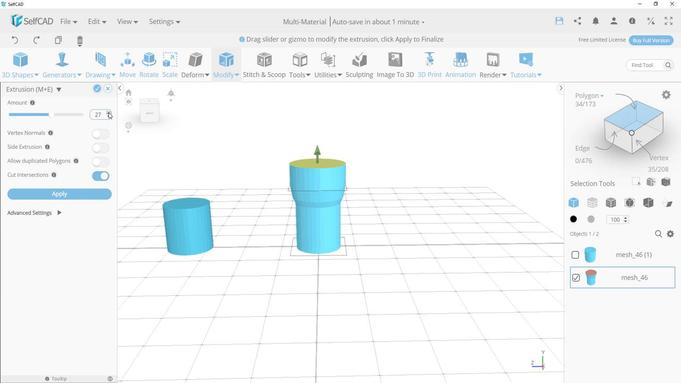 
Action: Mouse pressed left at (107, 112)
Screenshot: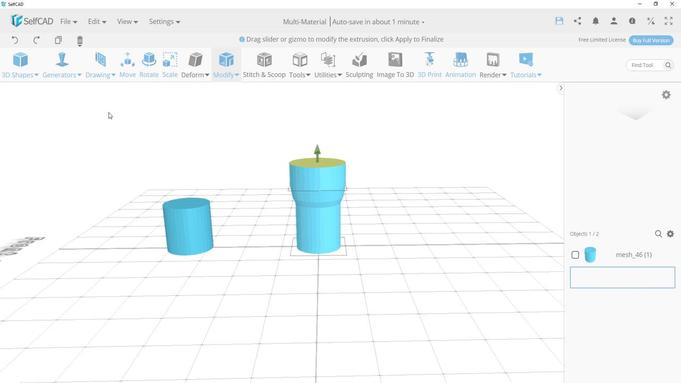 
Action: Mouse pressed left at (107, 112)
Screenshot: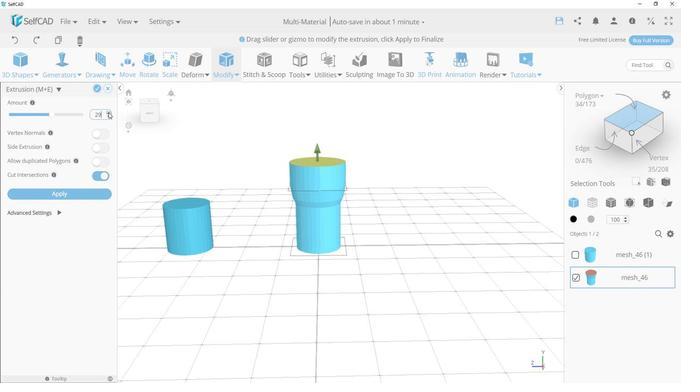 
Action: Mouse moved to (93, 87)
Screenshot: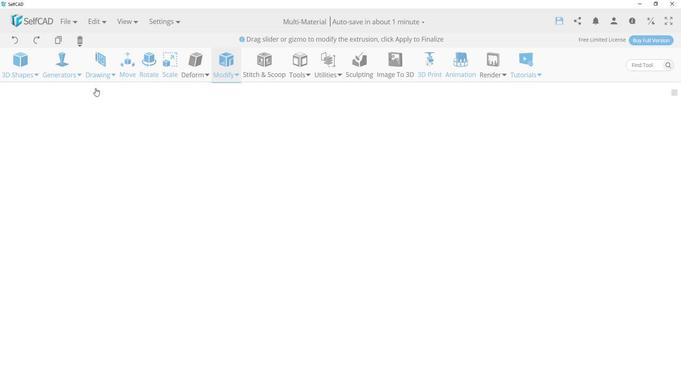 
Action: Mouse pressed left at (93, 87)
Screenshot: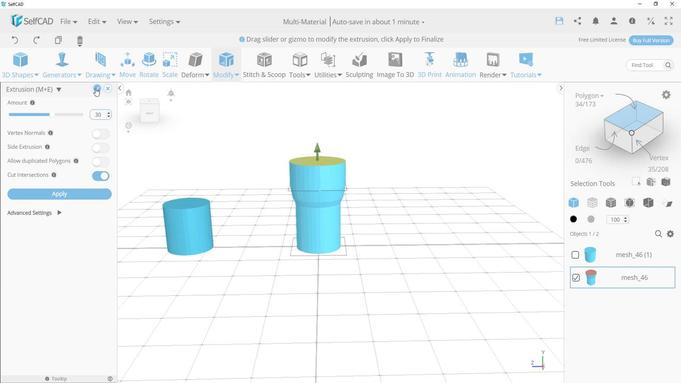 
Action: Mouse moved to (238, 93)
Screenshot: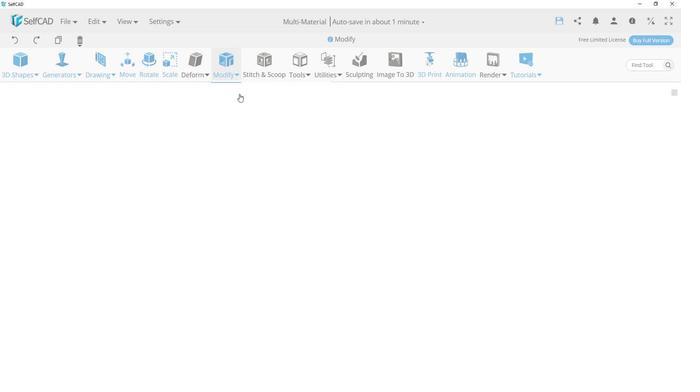 
Action: Mouse pressed left at (238, 93)
Screenshot: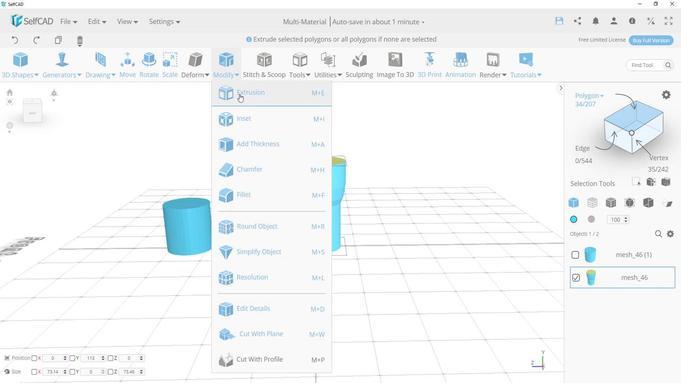 
Action: Mouse moved to (105, 117)
Screenshot: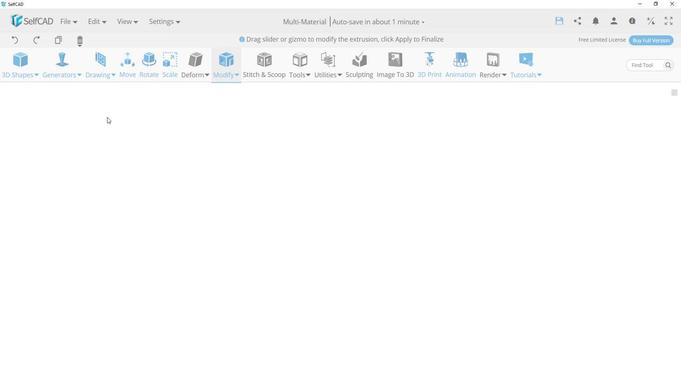 
Action: Mouse pressed left at (105, 117)
Screenshot: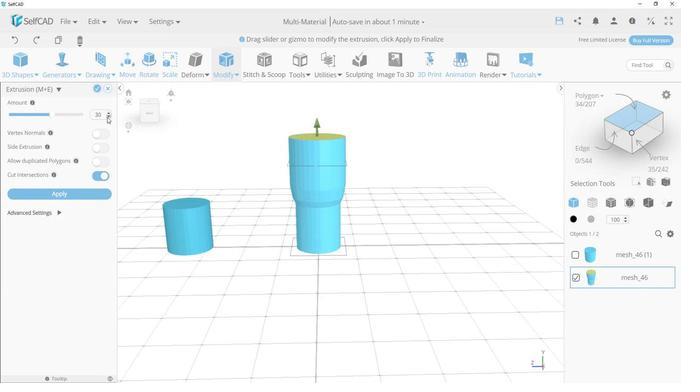 
Action: Mouse pressed left at (105, 117)
Screenshot: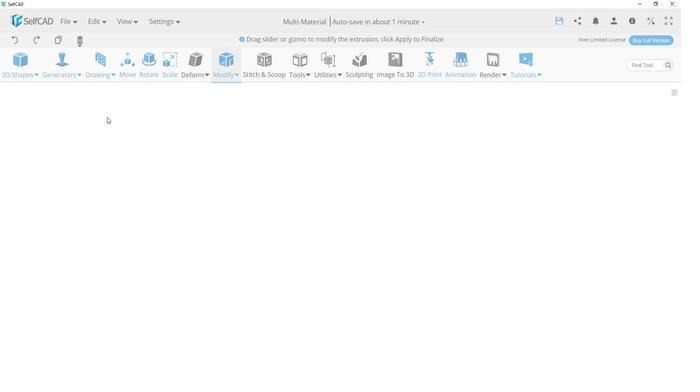 
Action: Mouse pressed left at (105, 117)
Screenshot: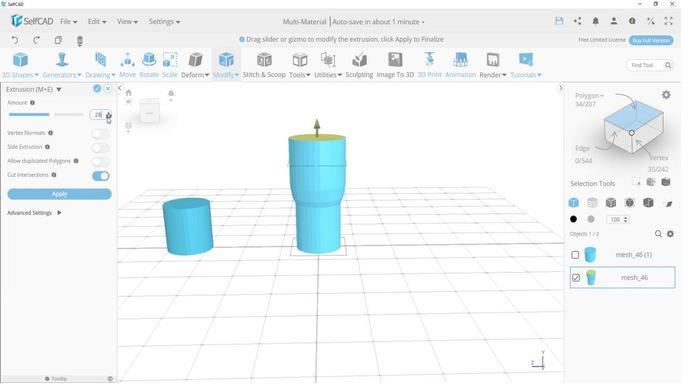
Action: Mouse pressed left at (105, 117)
Screenshot: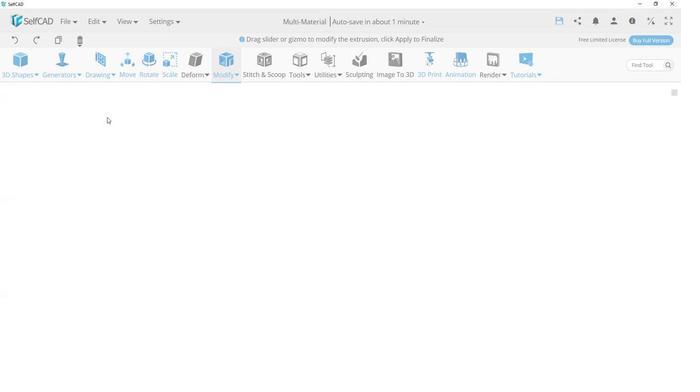 
Action: Mouse pressed left at (105, 117)
Screenshot: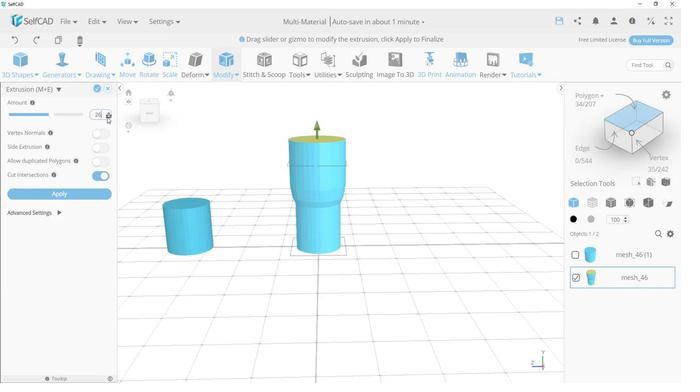 
Action: Mouse pressed left at (105, 117)
Screenshot: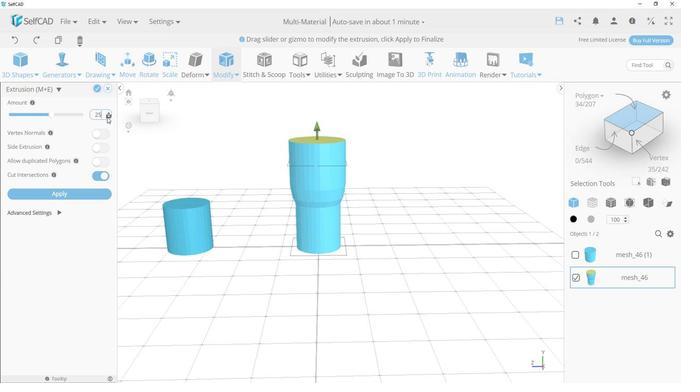 
Action: Mouse pressed left at (105, 117)
Screenshot: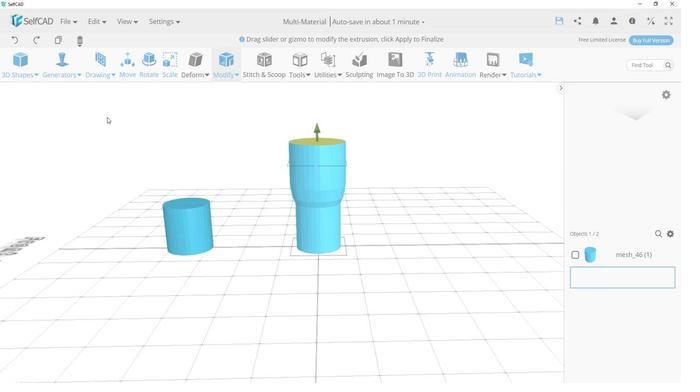 
Action: Mouse pressed left at (105, 117)
Screenshot: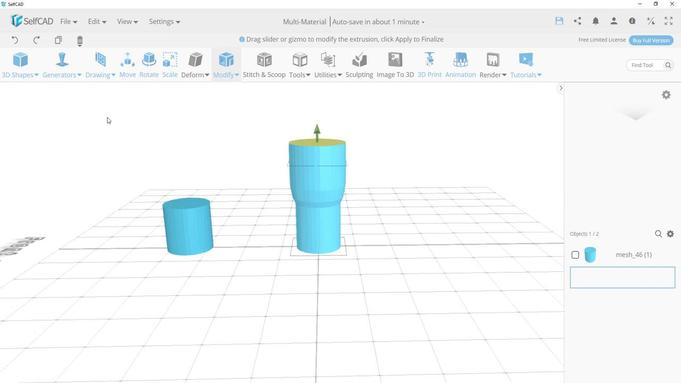 
Action: Mouse pressed left at (105, 117)
Screenshot: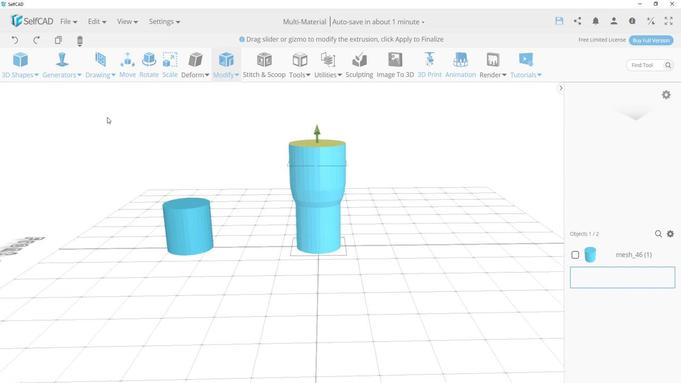 
Action: Mouse pressed left at (105, 117)
Screenshot: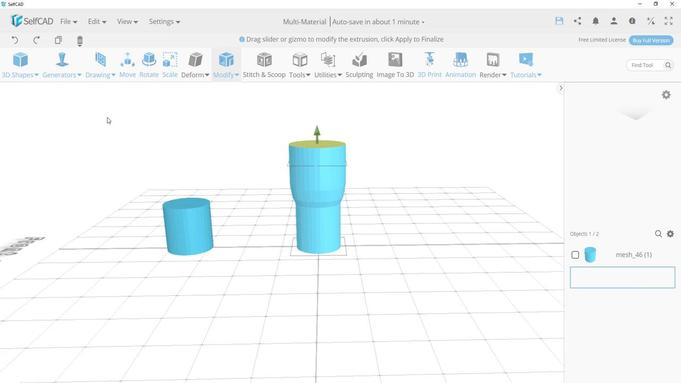 
Action: Mouse pressed left at (105, 117)
Screenshot: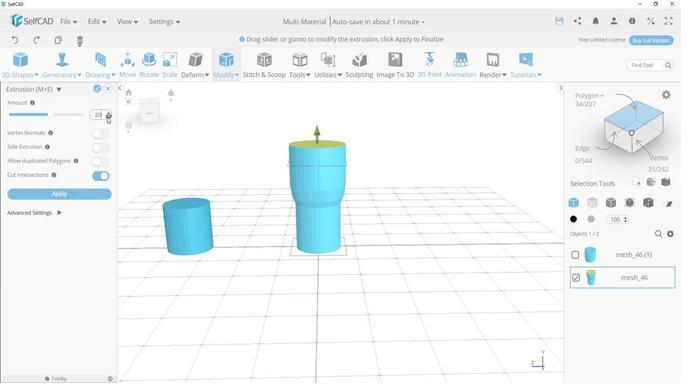 
Action: Mouse pressed left at (105, 117)
Screenshot: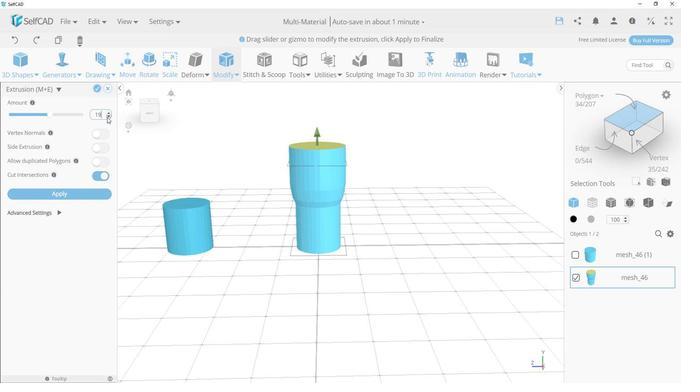 
Action: Mouse pressed left at (105, 117)
Screenshot: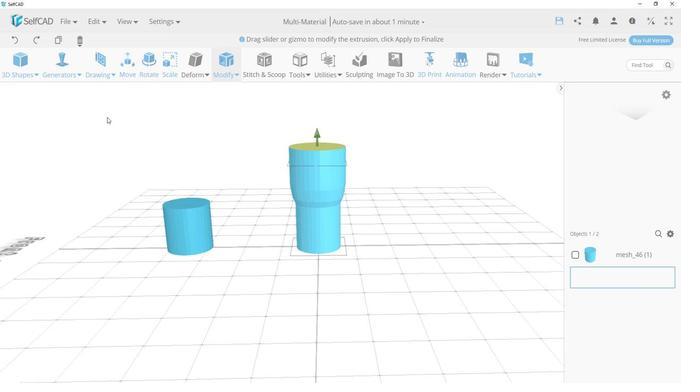 
Action: Mouse pressed left at (105, 117)
Screenshot: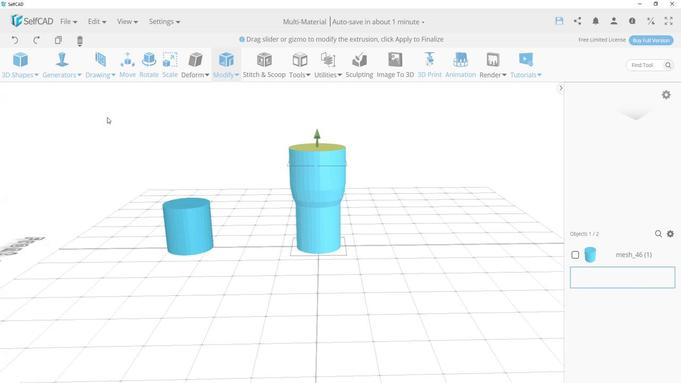 
Action: Mouse pressed left at (105, 117)
Screenshot: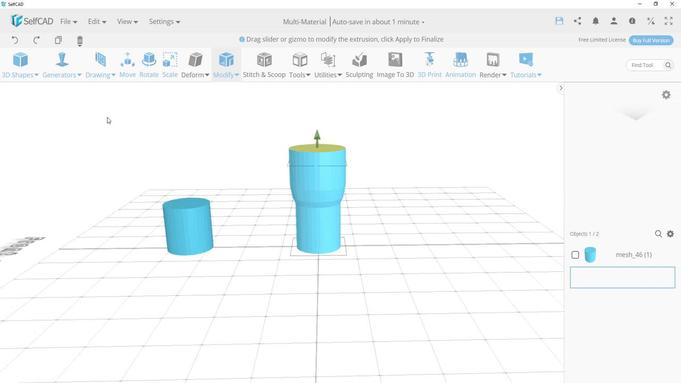 
Action: Mouse moved to (92, 88)
Screenshot: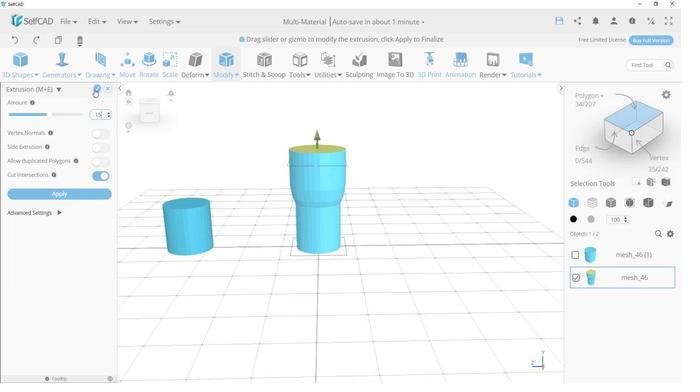 
Action: Mouse pressed left at (92, 88)
Screenshot: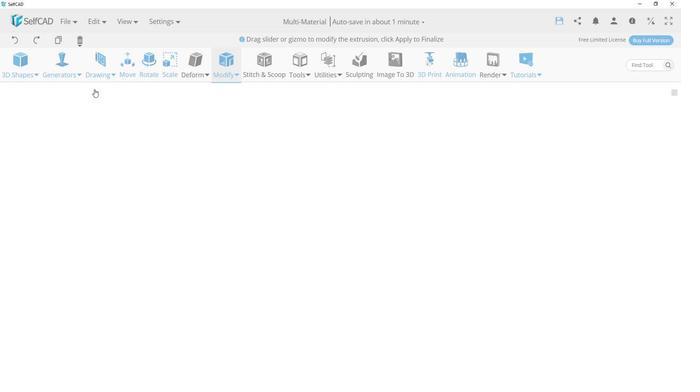 
Action: Mouse moved to (17, 378)
Screenshot: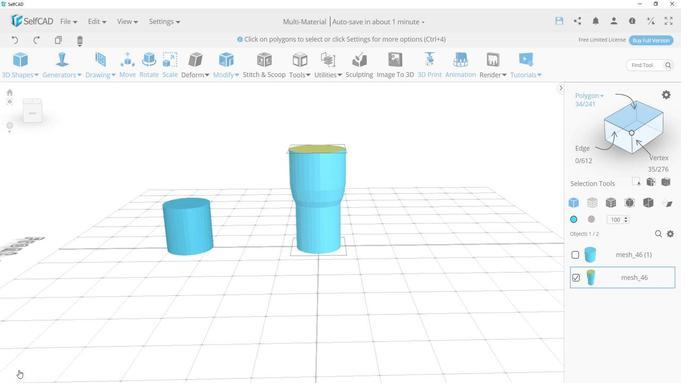 
Action: Mouse pressed left at (17, 378)
Screenshot: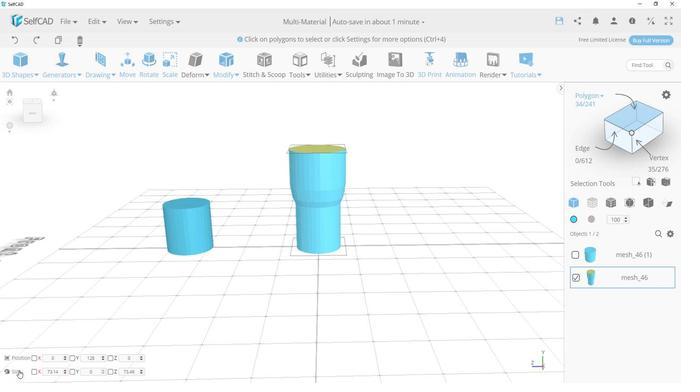 
Action: Mouse moved to (317, 149)
Screenshot: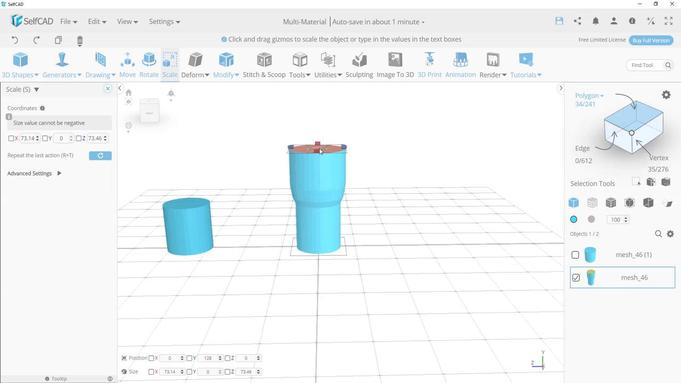 
Action: Mouse pressed left at (317, 149)
Screenshot: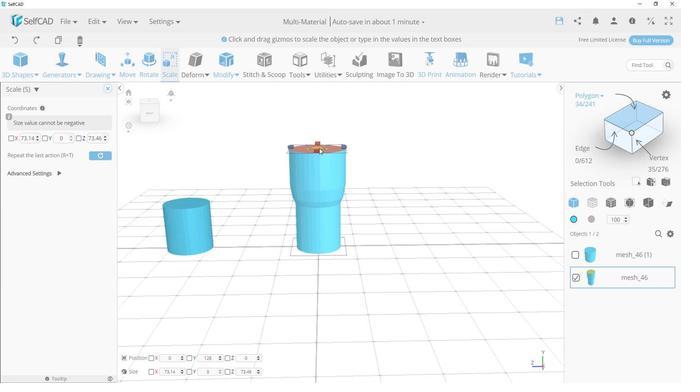 
Action: Mouse moved to (229, 93)
Screenshot: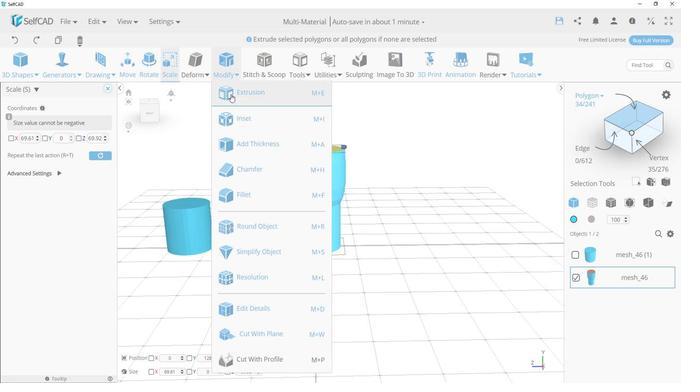 
Action: Mouse pressed left at (229, 93)
Screenshot: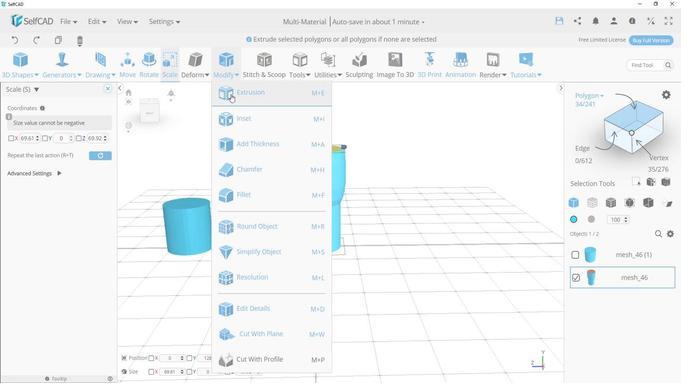 
Action: Mouse moved to (105, 115)
Screenshot: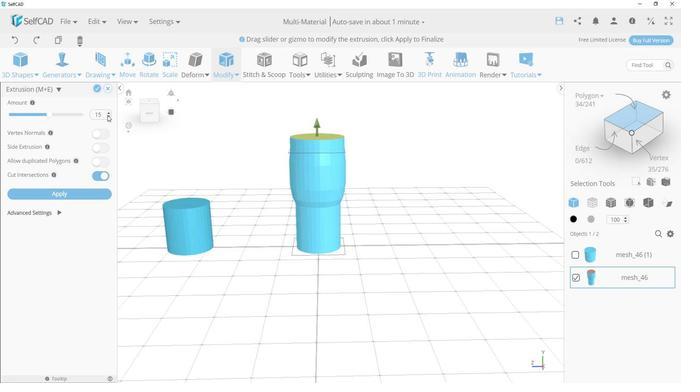
Action: Mouse pressed left at (105, 115)
Screenshot: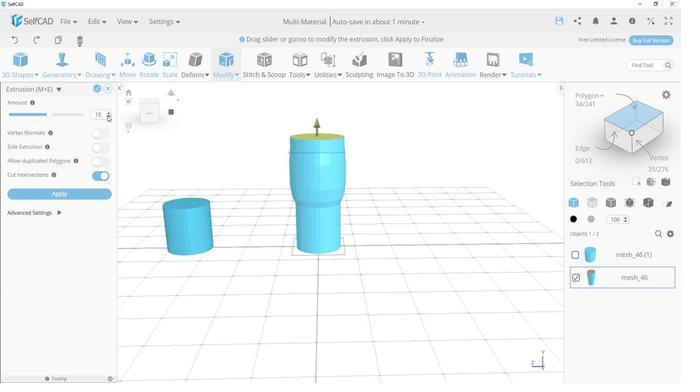 
Action: Mouse pressed left at (105, 115)
Screenshot: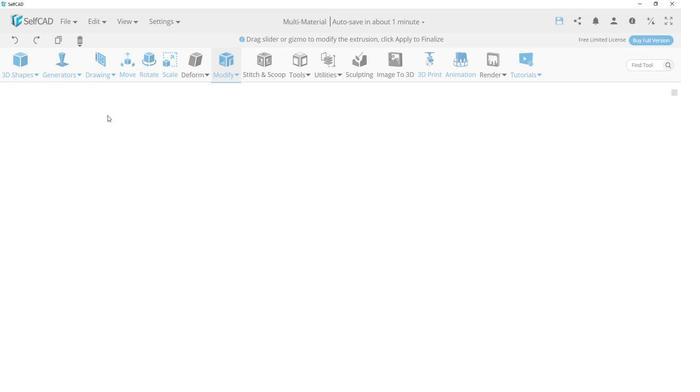 
Action: Mouse pressed left at (105, 115)
Screenshot: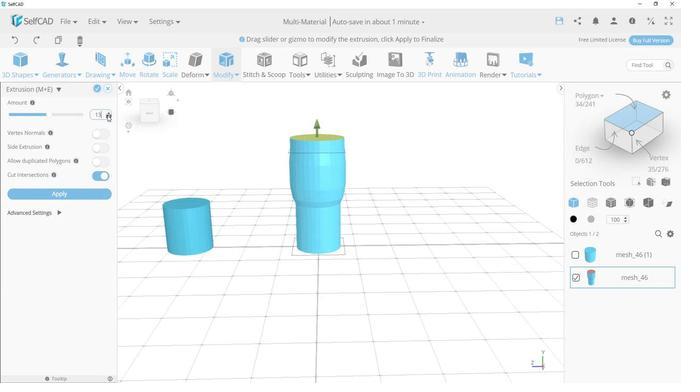 
Action: Mouse pressed left at (105, 115)
Screenshot: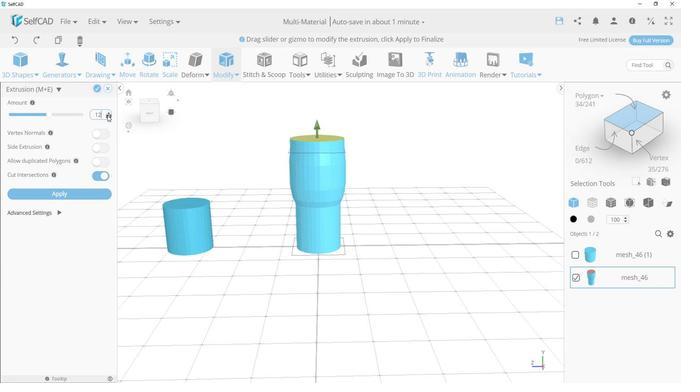 
Action: Mouse pressed left at (105, 115)
Screenshot: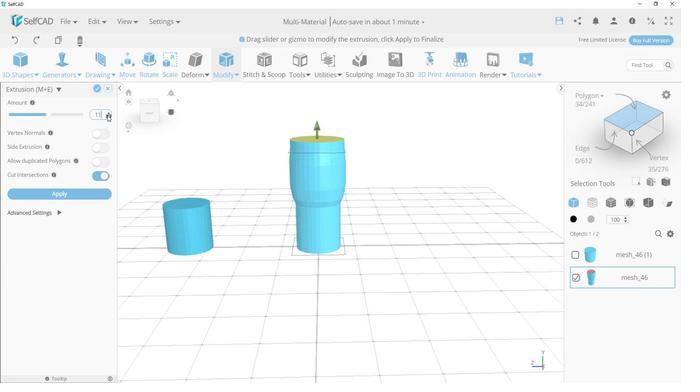 
Action: Mouse pressed left at (105, 115)
Screenshot: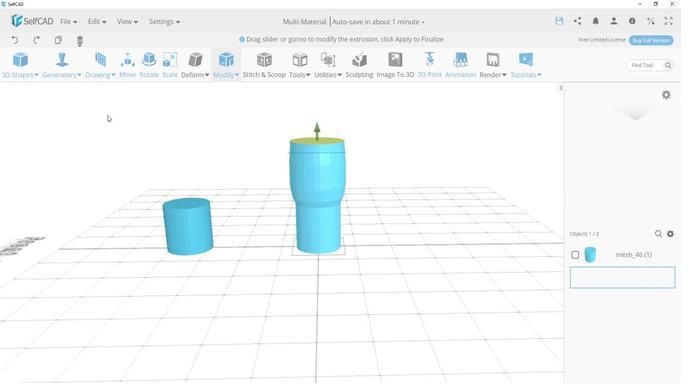 
Action: Mouse pressed left at (105, 115)
Screenshot: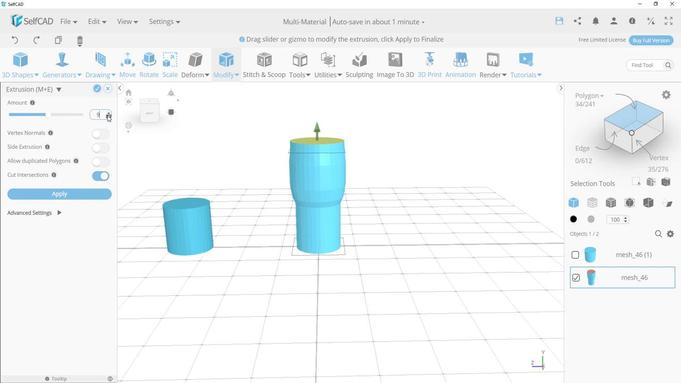 
Action: Mouse pressed left at (105, 115)
Screenshot: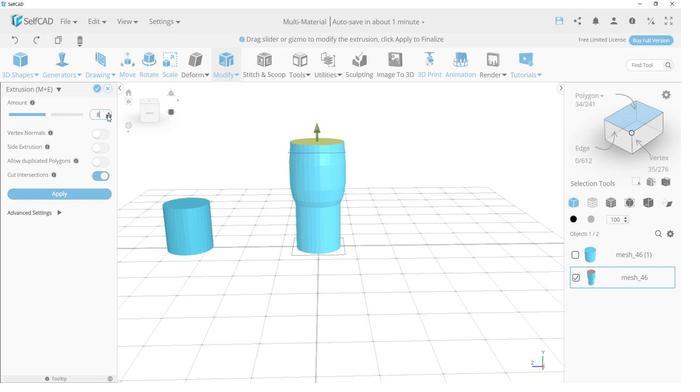 
Action: Mouse moved to (107, 111)
Screenshot: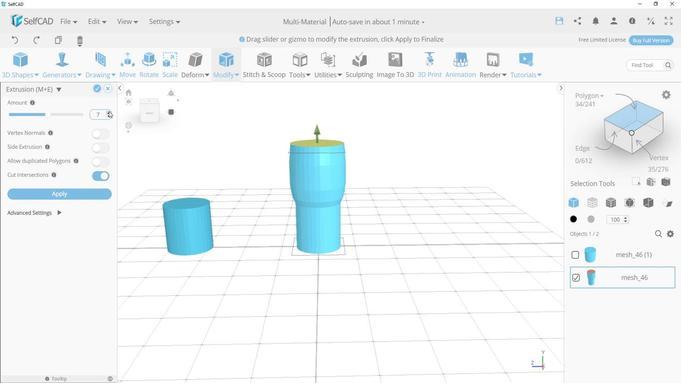 
Action: Mouse pressed left at (107, 111)
Screenshot: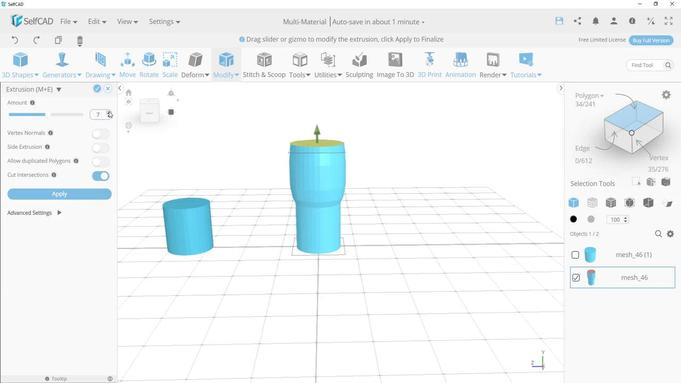 
Action: Mouse moved to (93, 88)
Screenshot: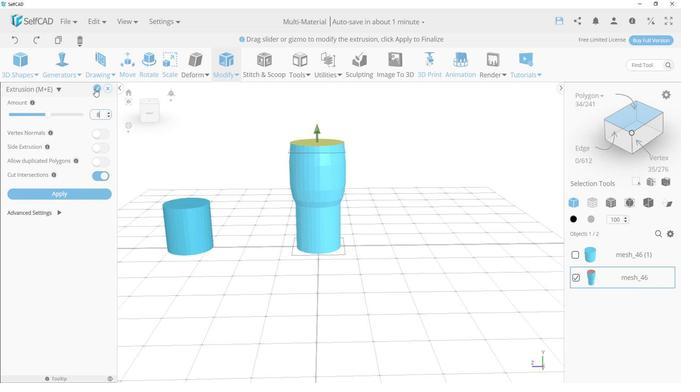 
Action: Mouse pressed left at (93, 88)
Screenshot: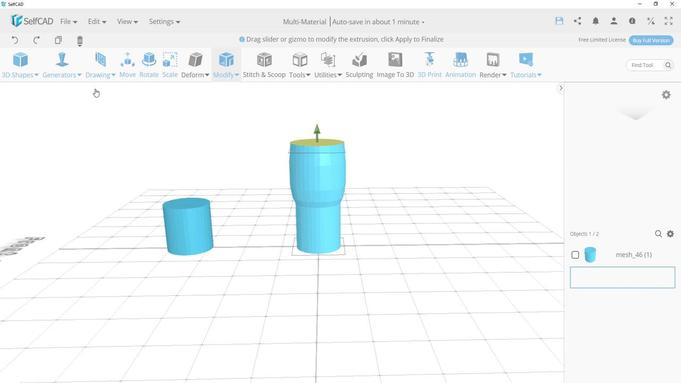 
Action: Mouse moved to (15, 378)
Screenshot: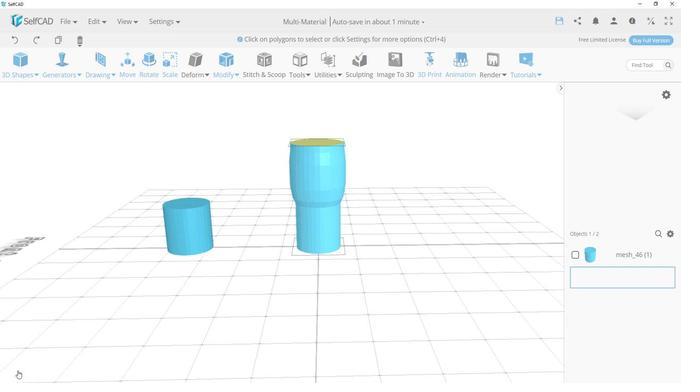 
Action: Mouse pressed left at (15, 378)
Screenshot: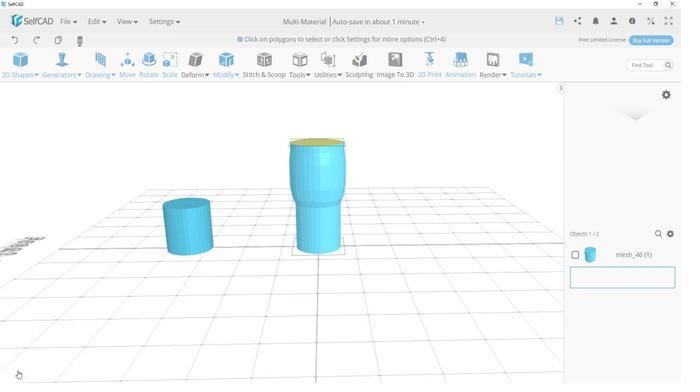 
Action: Mouse moved to (318, 142)
Screenshot: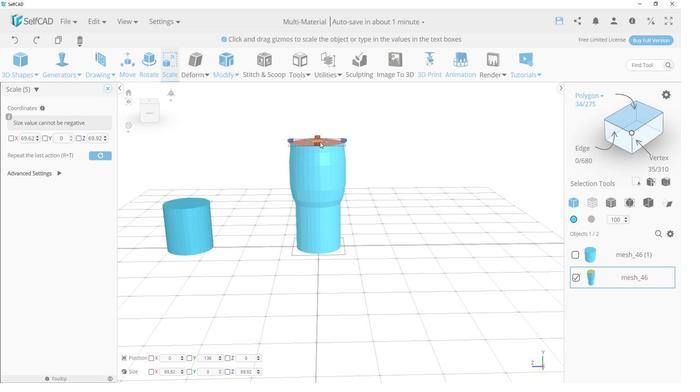 
Action: Mouse pressed left at (318, 142)
Screenshot: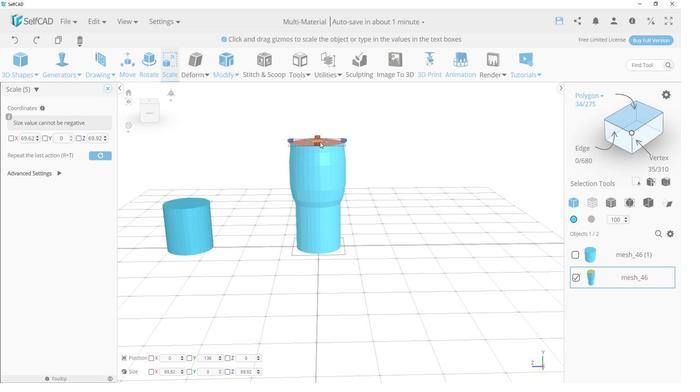 
Action: Mouse moved to (244, 97)
Screenshot: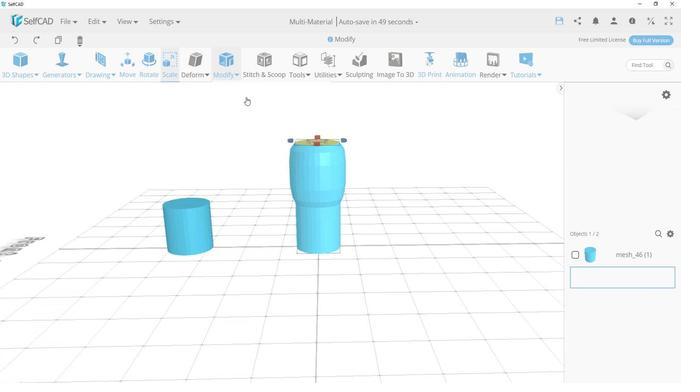 
Action: Mouse pressed left at (244, 97)
Screenshot: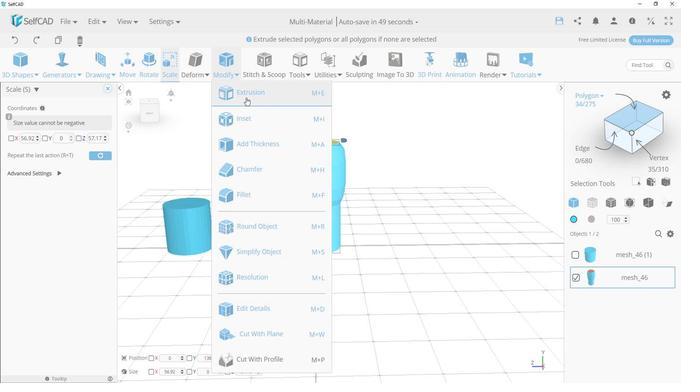 
Action: Mouse moved to (315, 122)
Screenshot: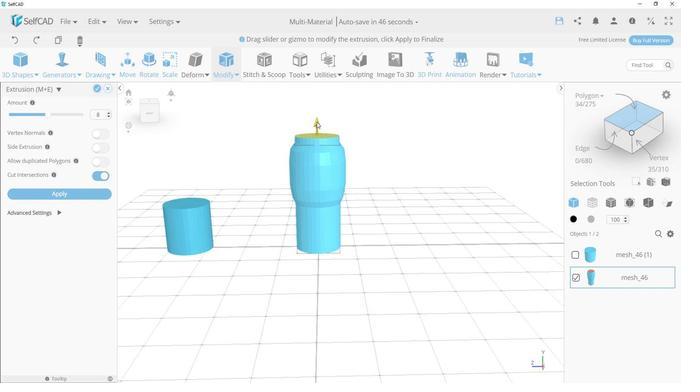 
Action: Mouse pressed left at (315, 122)
Screenshot: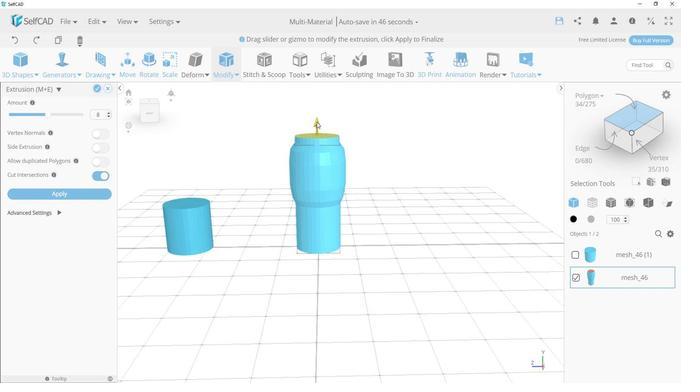 
Action: Mouse moved to (376, 135)
Screenshot: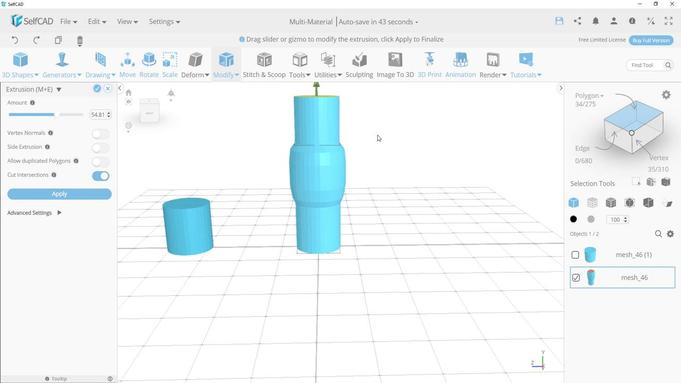 
Action: Mouse pressed left at (376, 135)
Screenshot: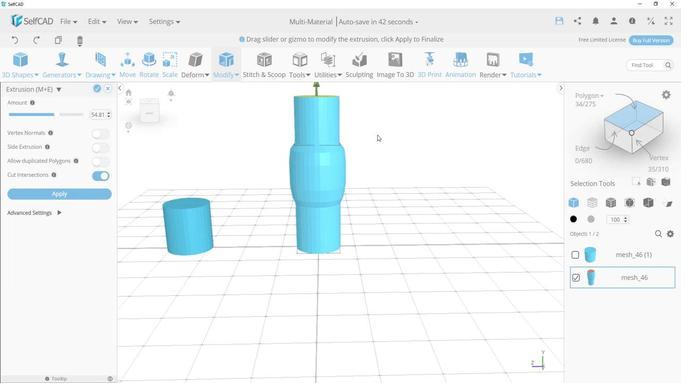 
Action: Mouse moved to (388, 156)
Screenshot: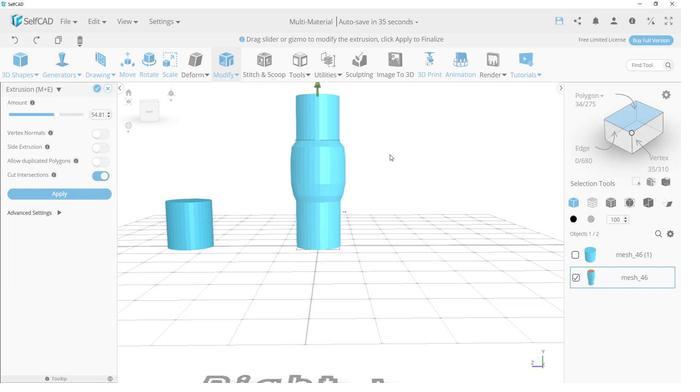 
Action: Mouse pressed left at (388, 156)
Screenshot: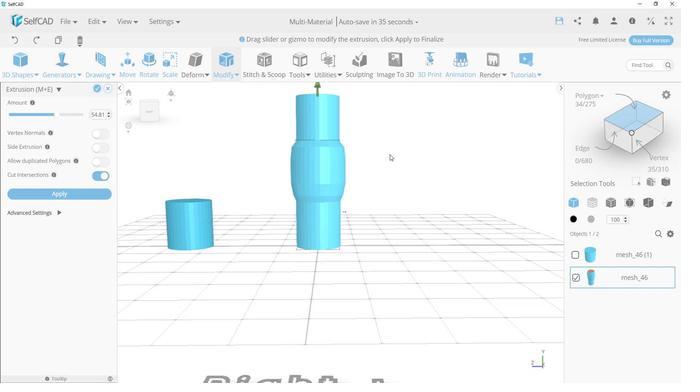 
Action: Mouse moved to (105, 112)
Screenshot: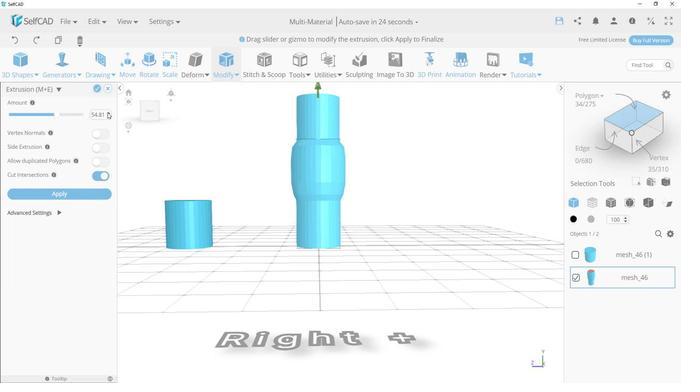 
Action: Mouse pressed left at (105, 112)
Screenshot: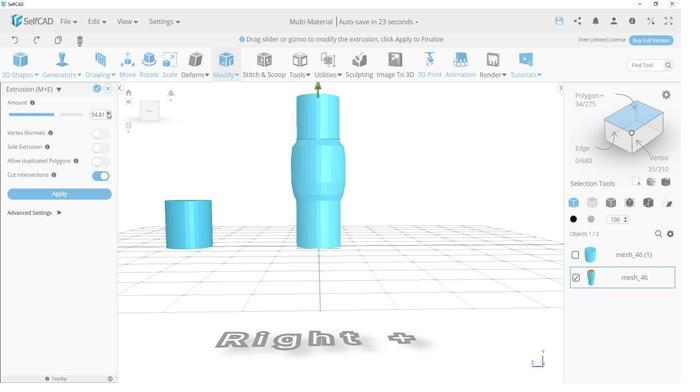 
Action: Mouse moved to (106, 116)
Screenshot: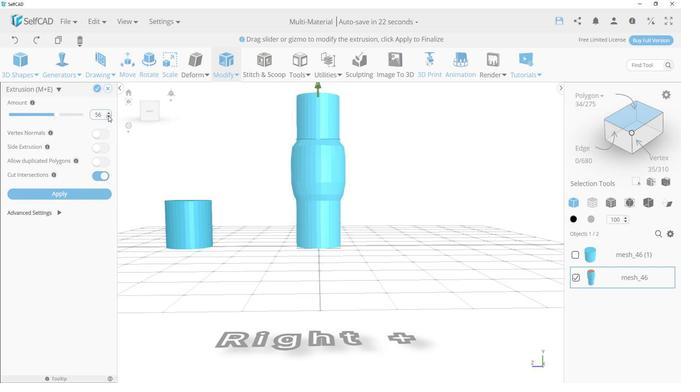 
Action: Mouse pressed left at (106, 116)
Screenshot: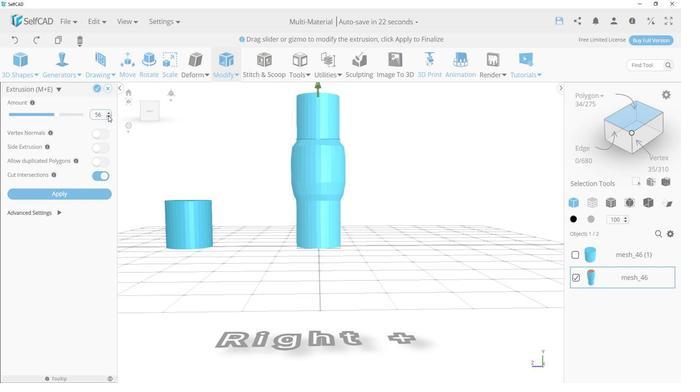 
Action: Mouse moved to (276, 197)
Screenshot: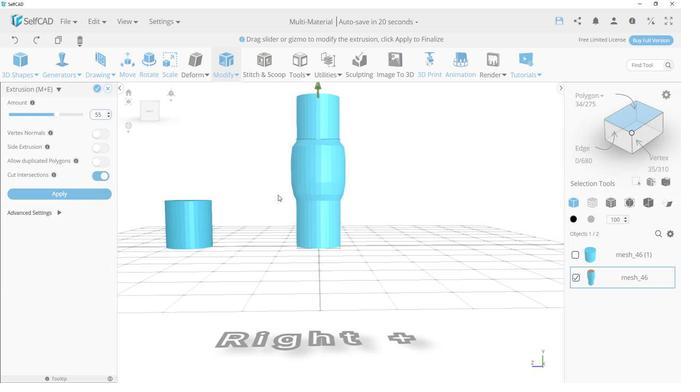 
Action: Mouse pressed left at (276, 197)
Screenshot: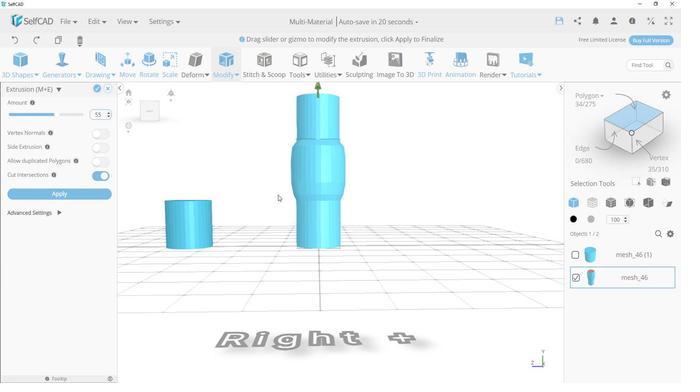 
Action: Mouse moved to (95, 87)
Screenshot: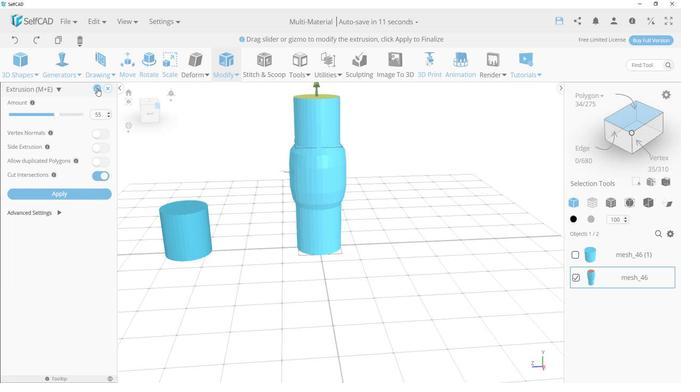
Action: Mouse pressed left at (95, 87)
Screenshot: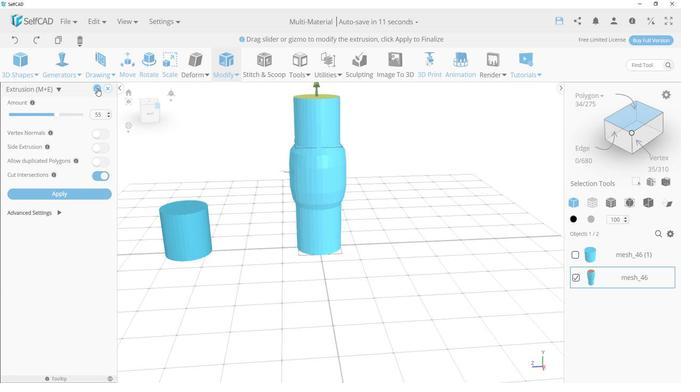 
Action: Mouse moved to (206, 195)
Screenshot: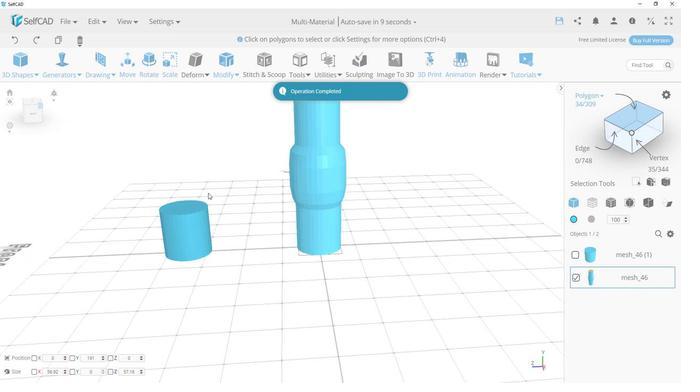 
Action: Mouse pressed left at (206, 195)
Screenshot: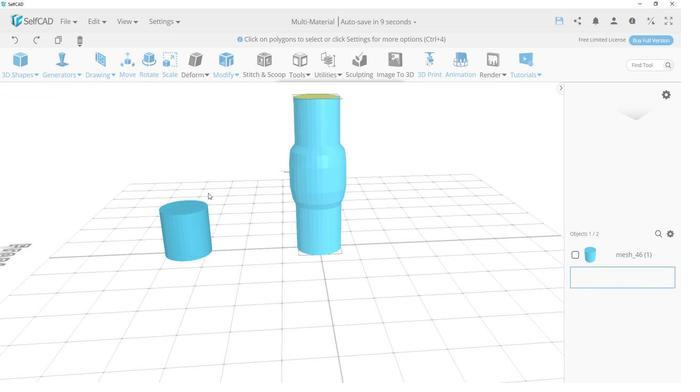 
Action: Mouse moved to (429, 228)
Screenshot: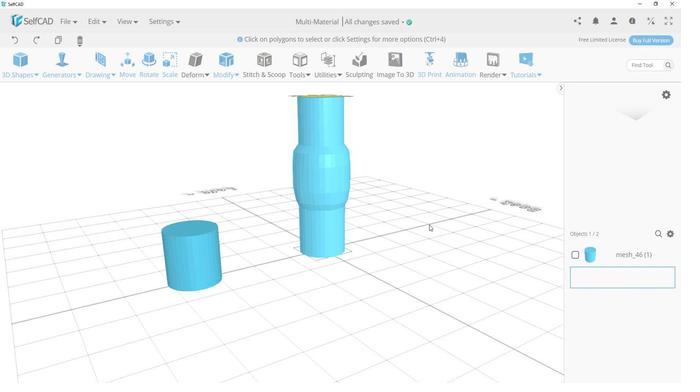 
Action: Mouse pressed left at (429, 228)
Screenshot: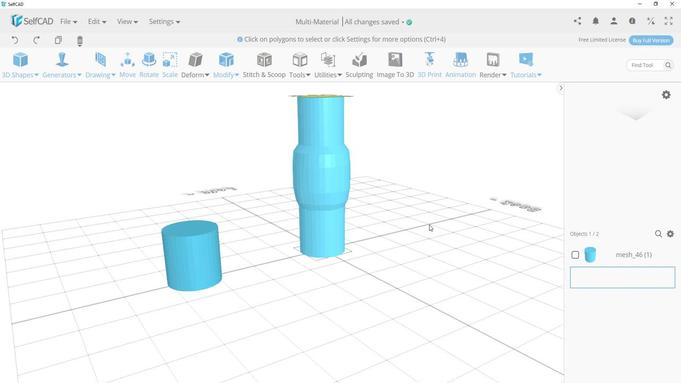 
Action: Mouse moved to (614, 127)
Screenshot: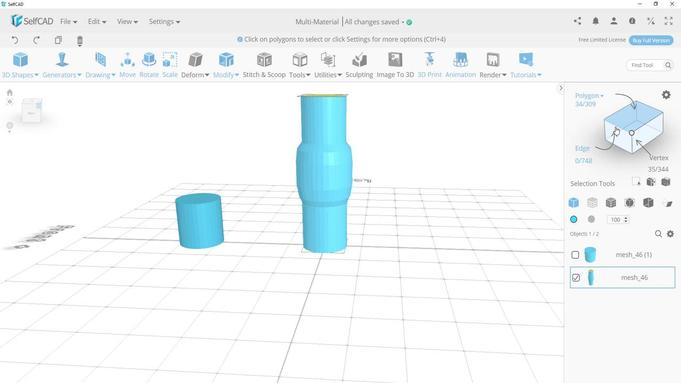 
Action: Mouse pressed left at (614, 127)
Screenshot: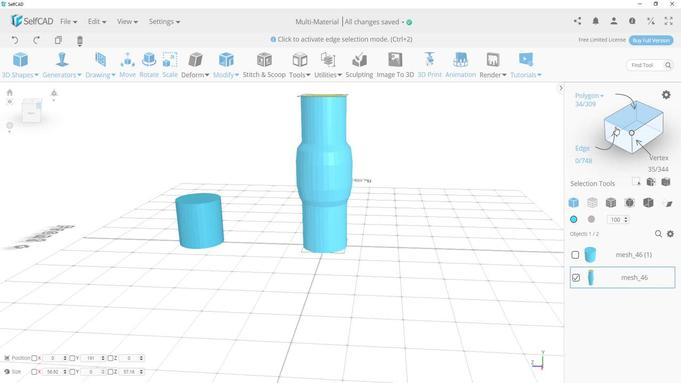
Action: Mouse moved to (399, 128)
Screenshot: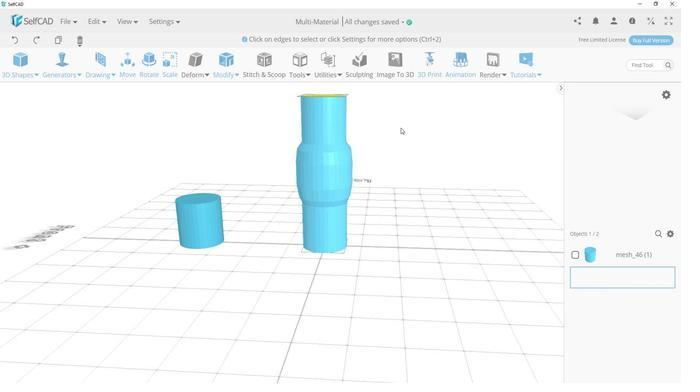 
Action: Mouse pressed left at (399, 128)
Screenshot: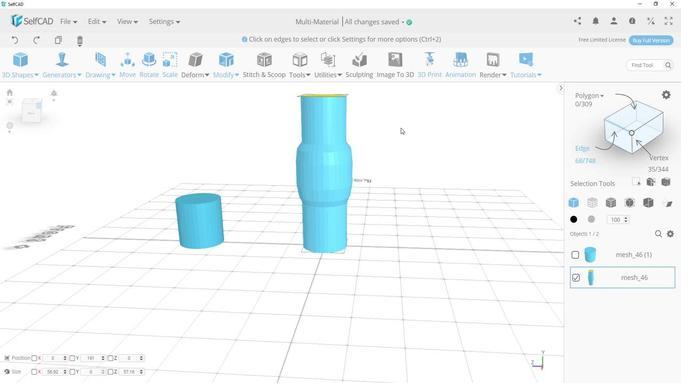 
Action: Mouse moved to (621, 113)
Screenshot: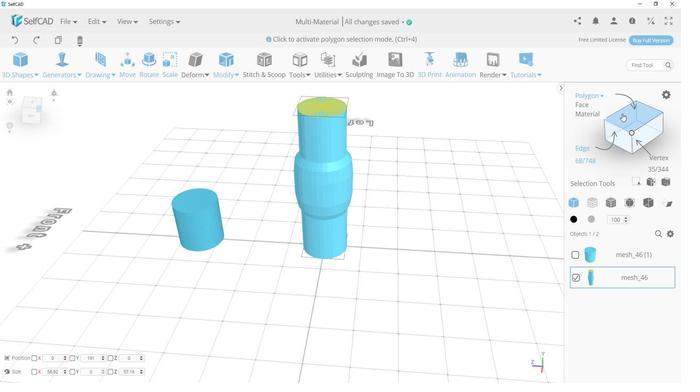 
Action: Mouse pressed left at (621, 113)
Screenshot: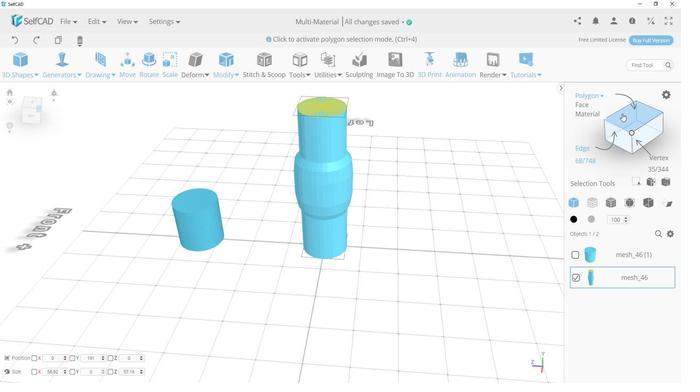
Action: Mouse moved to (314, 203)
Screenshot: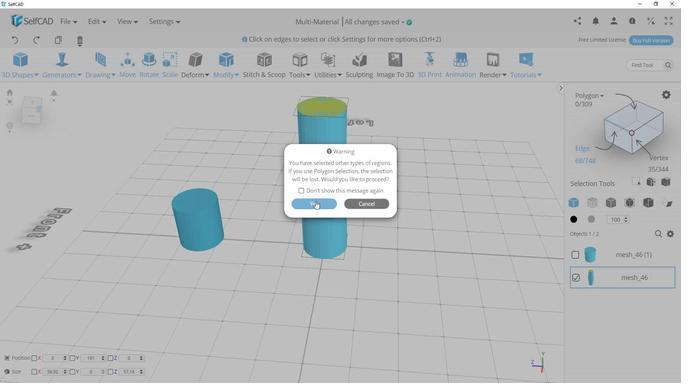 
Action: Mouse pressed left at (314, 203)
Screenshot: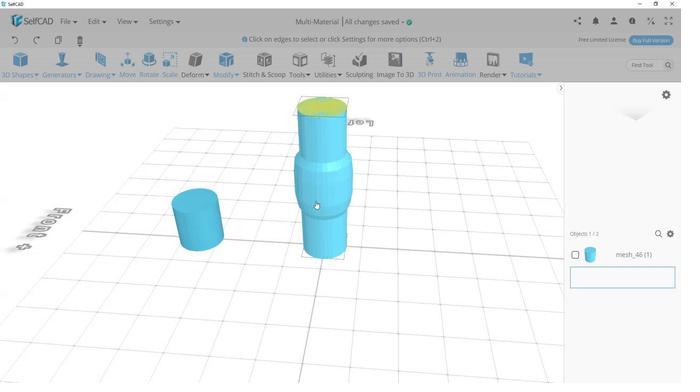 
Action: Mouse moved to (623, 129)
Screenshot: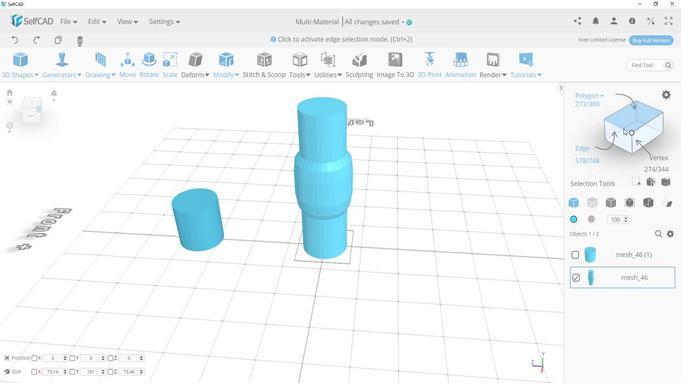 
Action: Mouse pressed left at (623, 129)
Screenshot: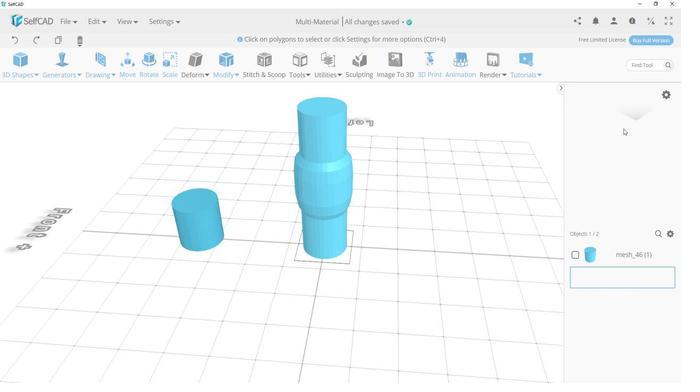 
Action: Mouse moved to (470, 189)
Screenshot: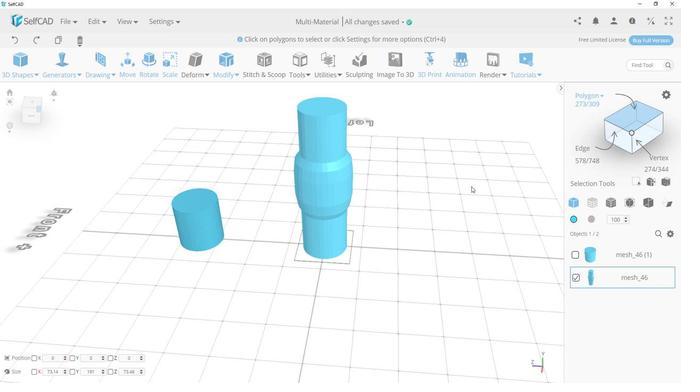 
Action: Mouse pressed left at (470, 189)
Screenshot: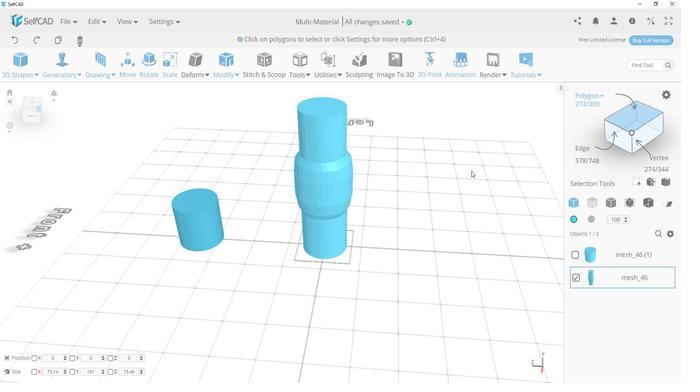 
Action: Mouse moved to (616, 128)
Screenshot: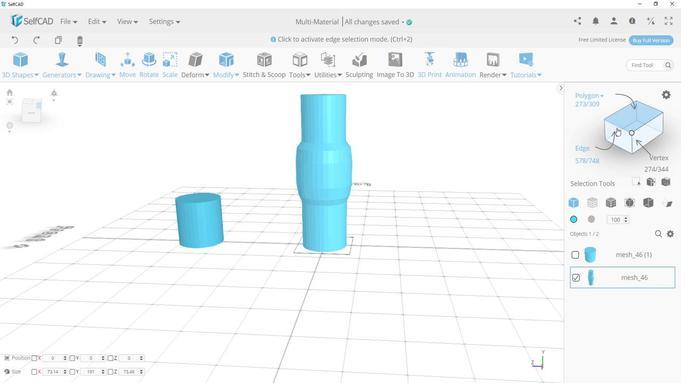 
Action: Mouse pressed left at (616, 128)
Screenshot: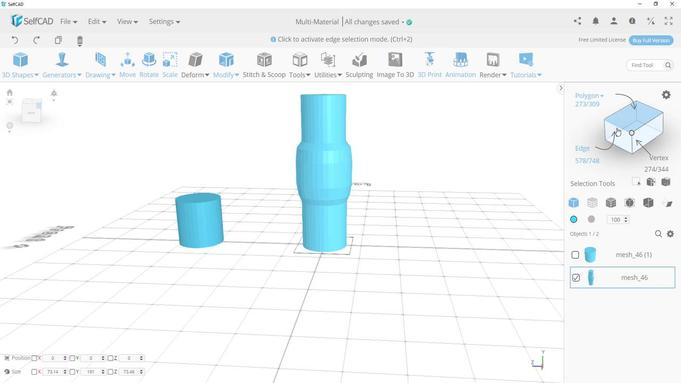 
Action: Mouse moved to (374, 177)
Screenshot: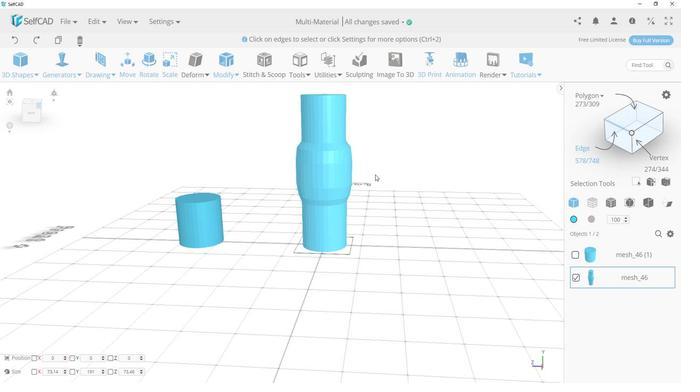 
Action: Mouse pressed left at (374, 177)
Screenshot: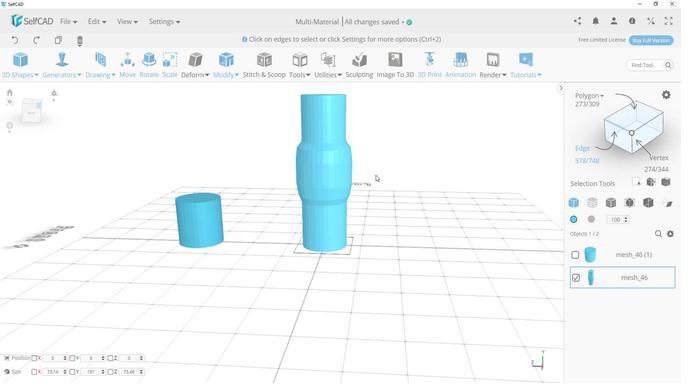 
Action: Mouse moved to (269, 137)
Screenshot: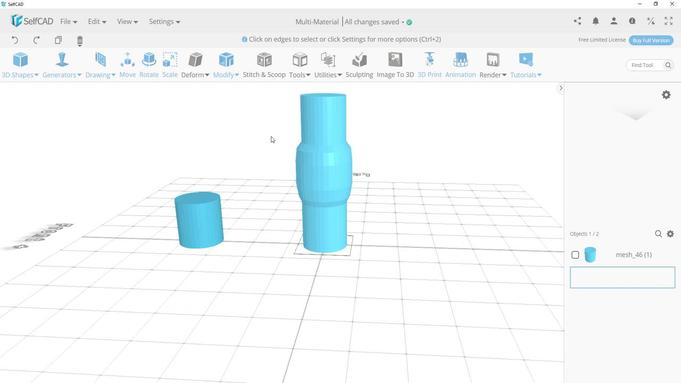 
Action: Mouse pressed right at (269, 137)
Screenshot: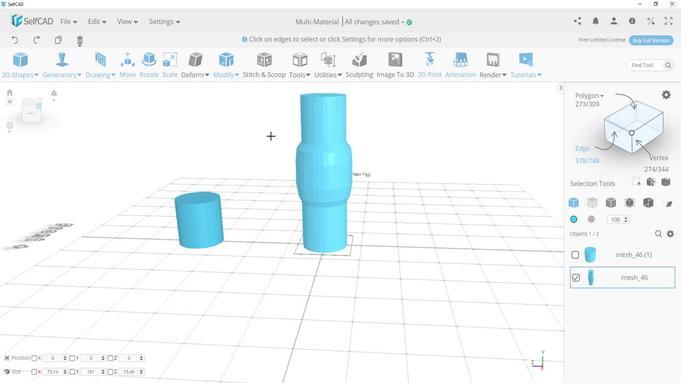 
Action: Mouse moved to (368, 199)
Screenshot: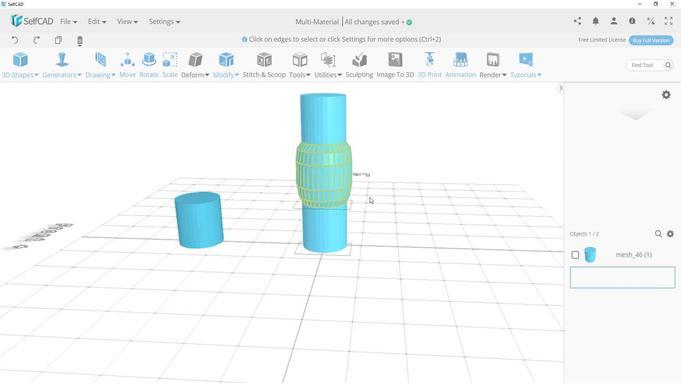 
Action: Mouse pressed left at (368, 199)
Screenshot: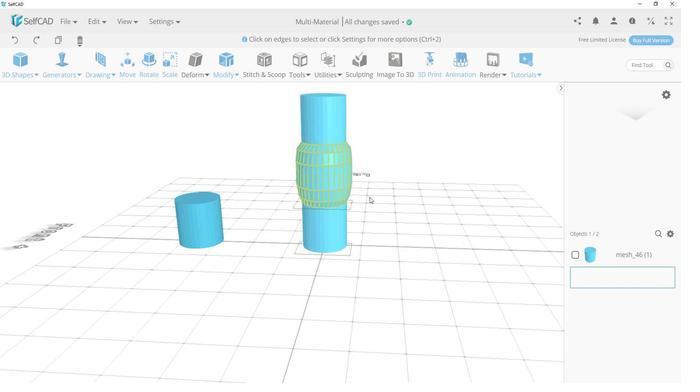 
Action: Mouse moved to (365, 210)
Screenshot: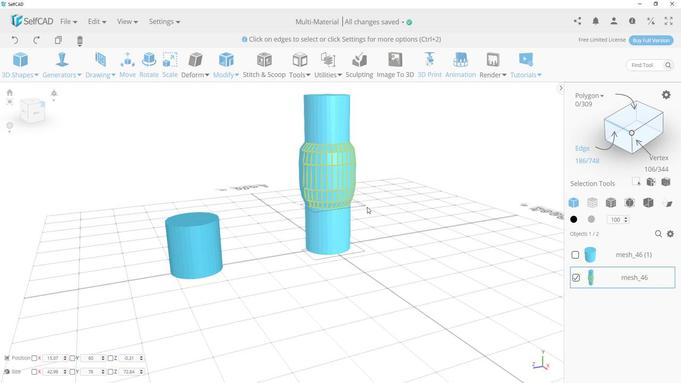 
Action: Mouse pressed left at (365, 210)
Screenshot: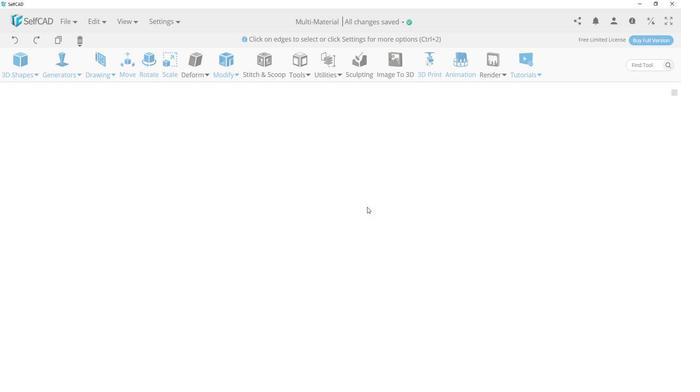 
Action: Mouse moved to (399, 232)
Screenshot: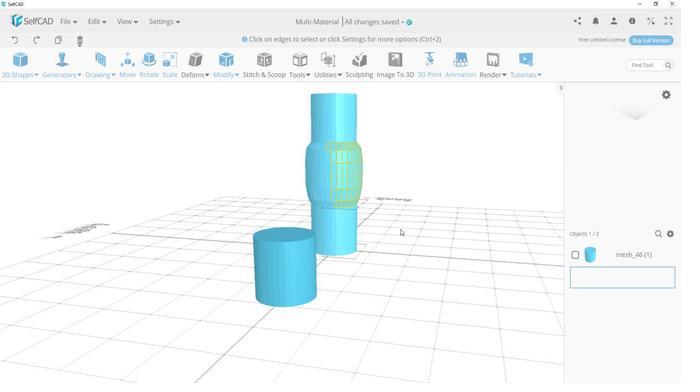 
Action: Mouse pressed left at (399, 232)
Screenshot: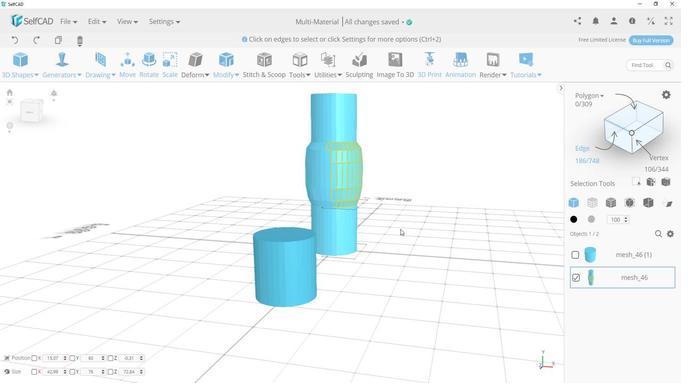 
Action: Mouse moved to (289, 139)
Screenshot: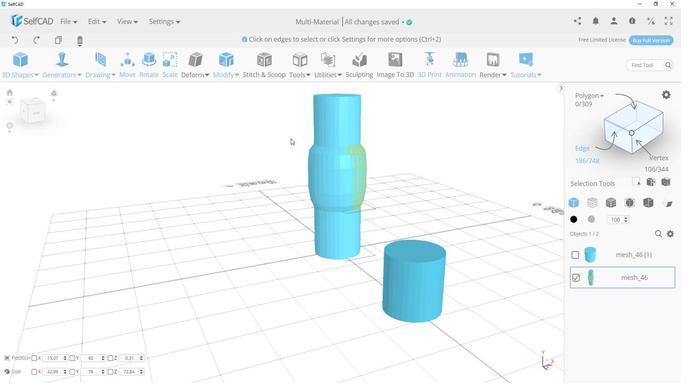 
Action: Mouse pressed right at (289, 139)
Screenshot: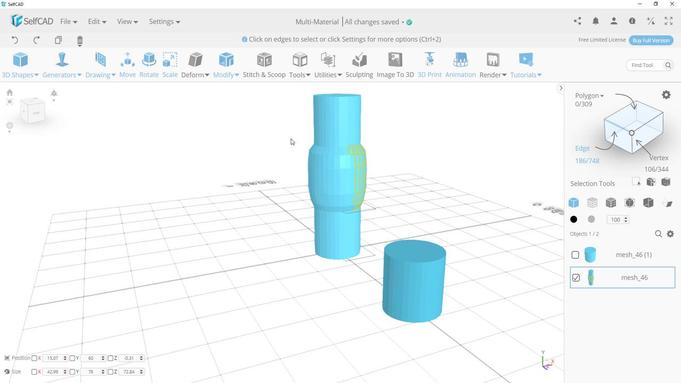 
Action: Mouse moved to (195, 207)
Screenshot: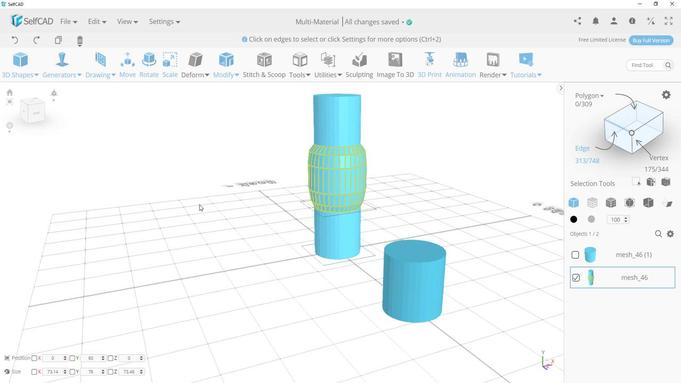 
Action: Mouse pressed left at (195, 207)
Screenshot: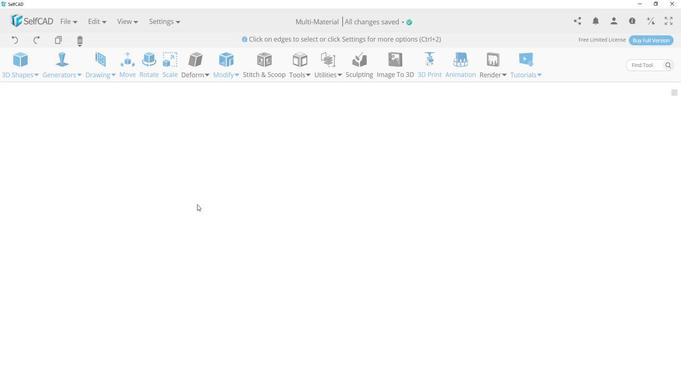 
Action: Mouse moved to (190, 210)
Screenshot: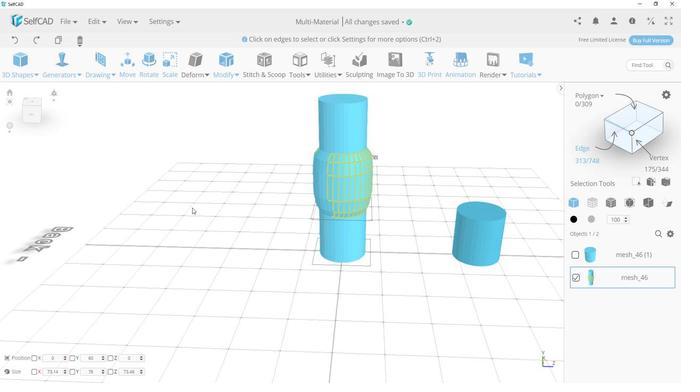 
Action: Mouse pressed left at (190, 210)
Screenshot: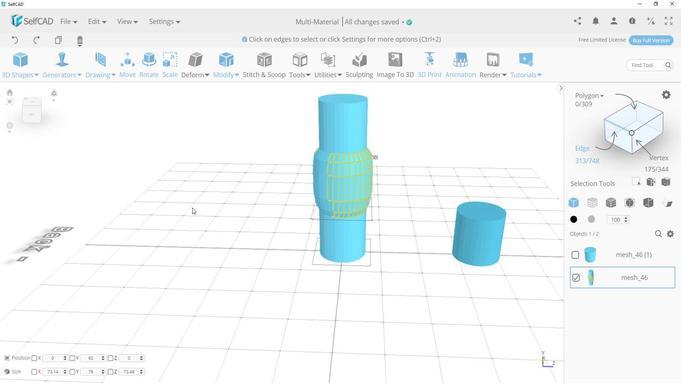 
Action: Mouse moved to (284, 140)
Screenshot: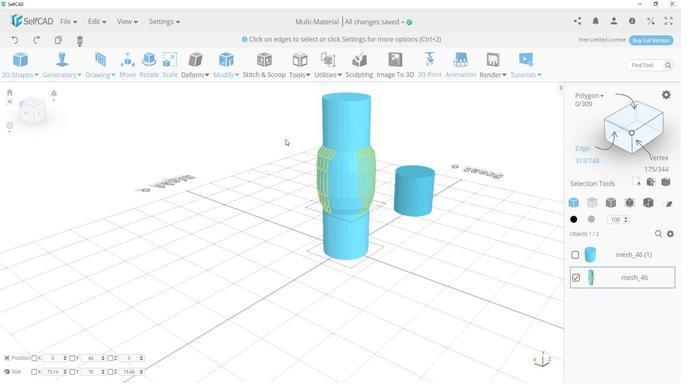 
Action: Mouse pressed left at (284, 140)
Screenshot: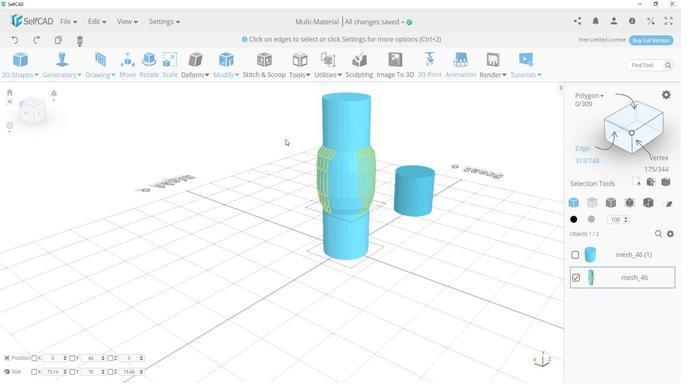 
Action: Mouse moved to (291, 137)
Screenshot: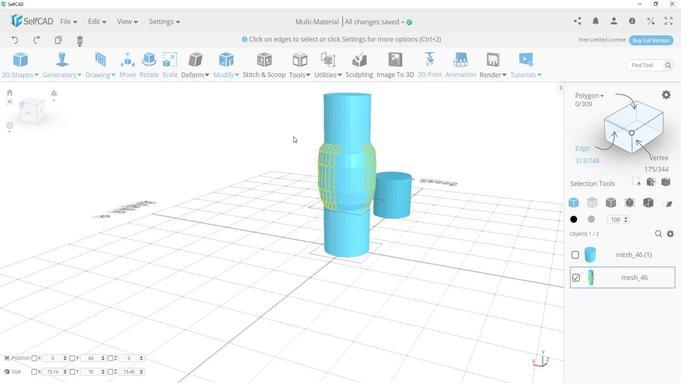 
Action: Mouse pressed right at (291, 137)
Screenshot: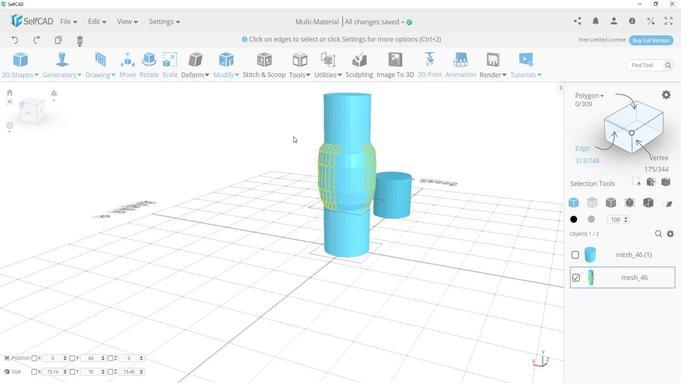 
Action: Mouse moved to (473, 230)
Screenshot: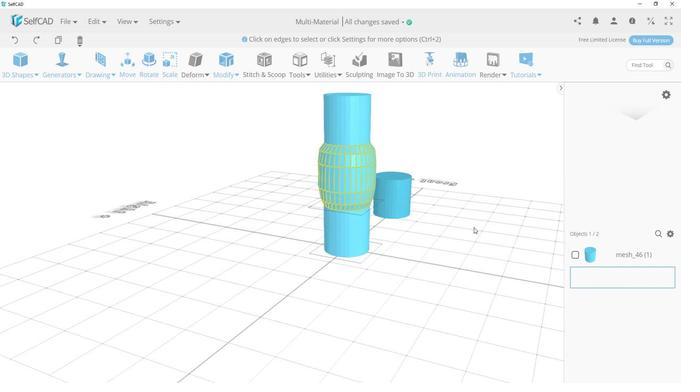 
Action: Mouse pressed left at (473, 230)
Screenshot: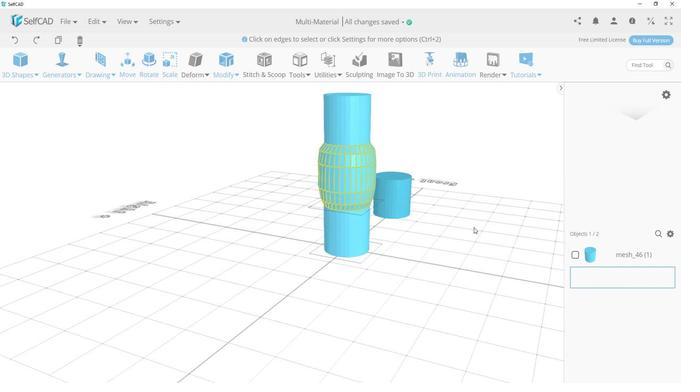
Action: Mouse moved to (372, 246)
Screenshot: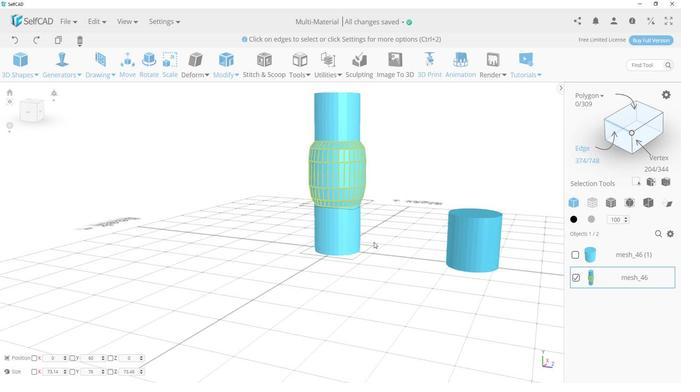 
Action: Mouse pressed left at (372, 246)
Screenshot: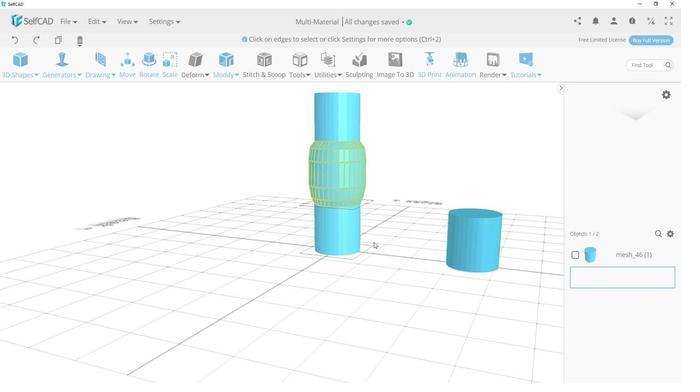 
Action: Mouse moved to (16, 380)
Screenshot: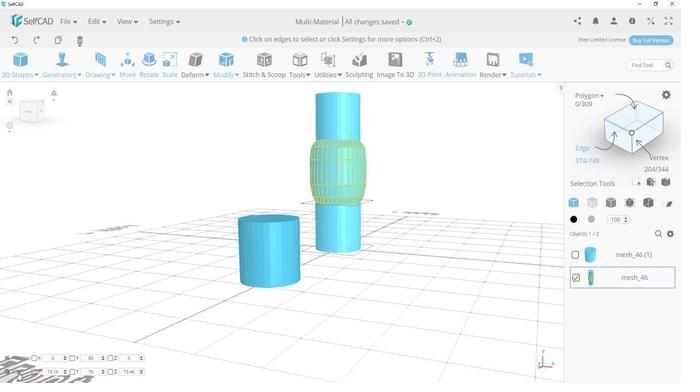
Action: Mouse pressed left at (16, 380)
Screenshot: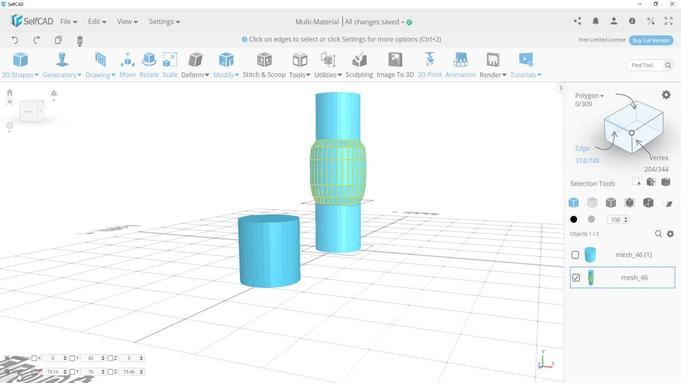 
Action: Mouse moved to (420, 198)
Screenshot: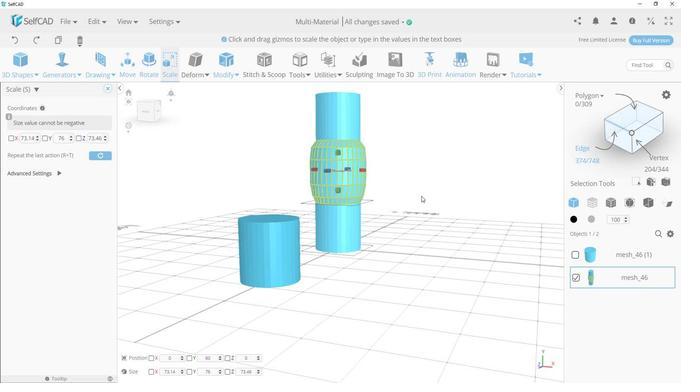 
Action: Mouse pressed left at (420, 198)
Screenshot: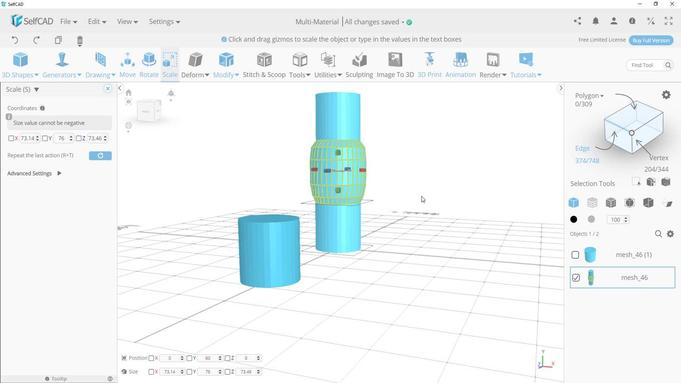 
Action: Mouse moved to (337, 174)
Screenshot: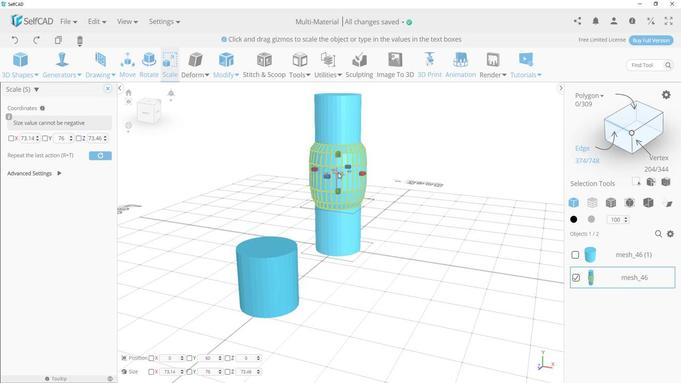 
Action: Mouse pressed left at (337, 174)
Screenshot: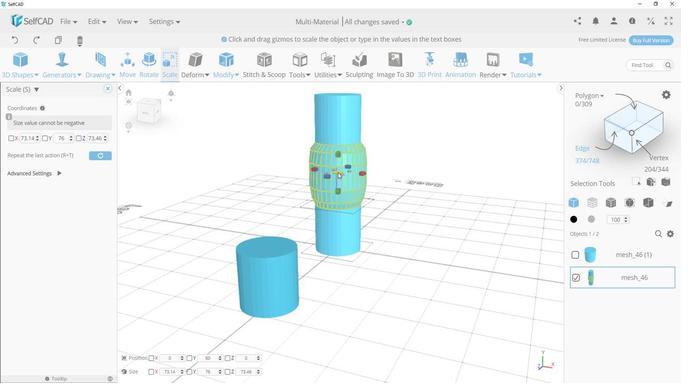 
Action: Mouse moved to (339, 180)
Screenshot: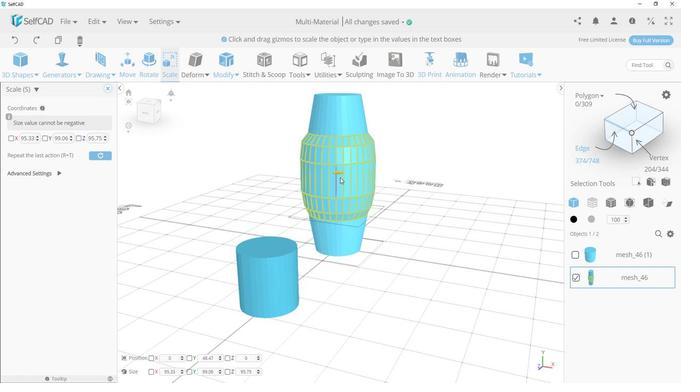
Action: Key pressed ctrl+Z
Screenshot: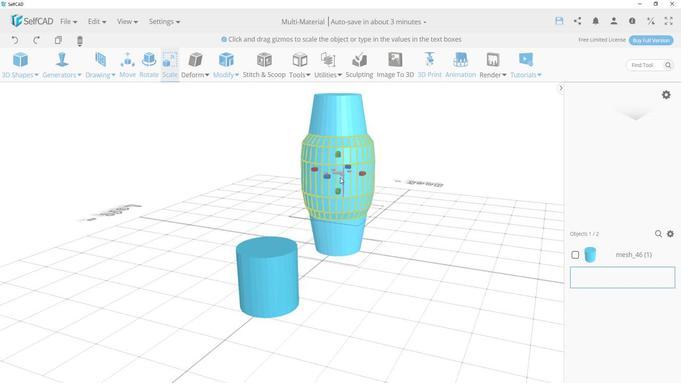 
Action: Mouse moved to (350, 146)
Screenshot: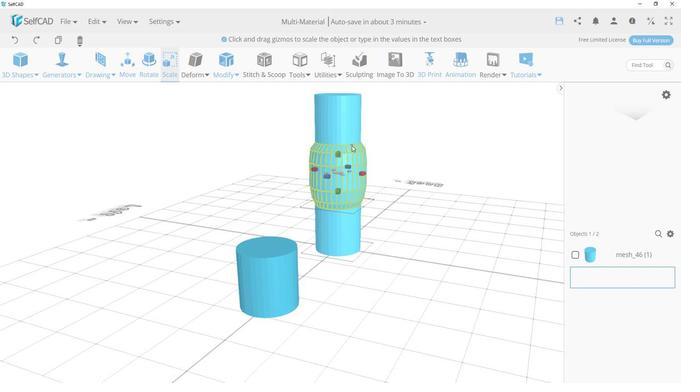 
Action: Mouse pressed left at (350, 146)
Screenshot: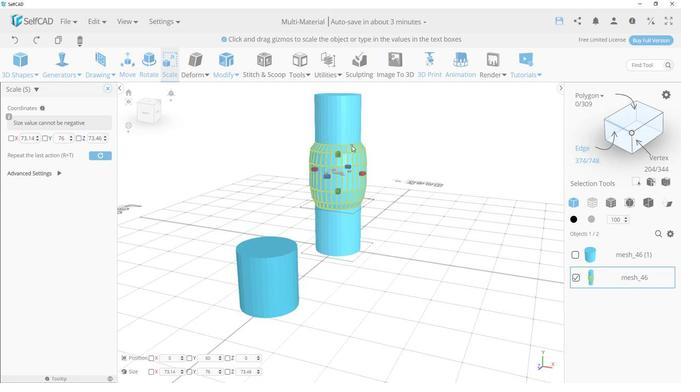 
Action: Mouse moved to (344, 146)
Screenshot: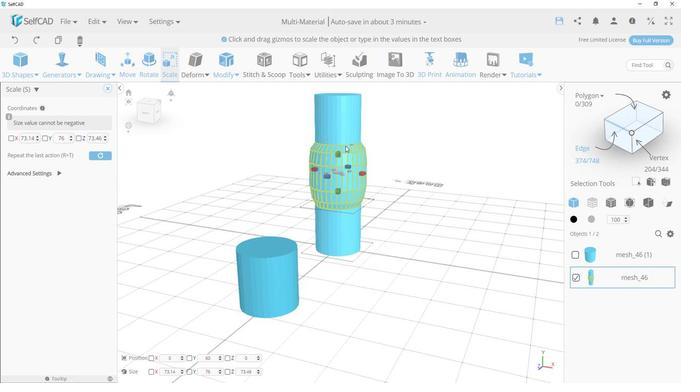 
Action: Mouse pressed left at (344, 146)
Screenshot: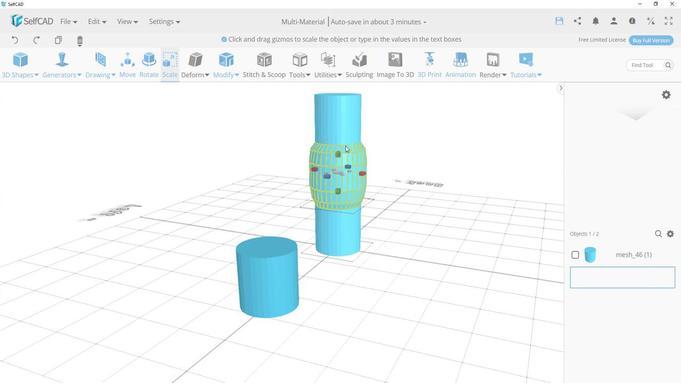 
Action: Mouse moved to (345, 145)
Screenshot: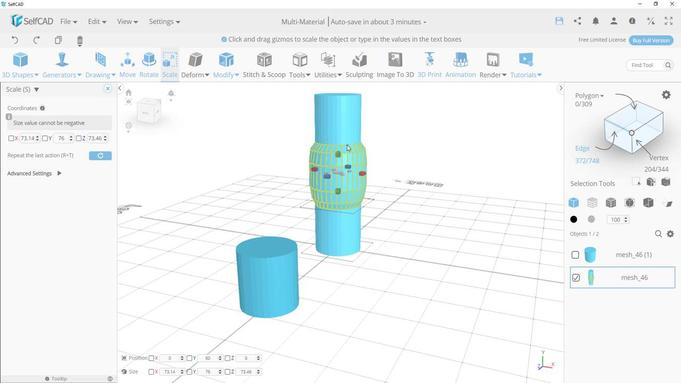 
Action: Mouse pressed left at (345, 145)
Screenshot: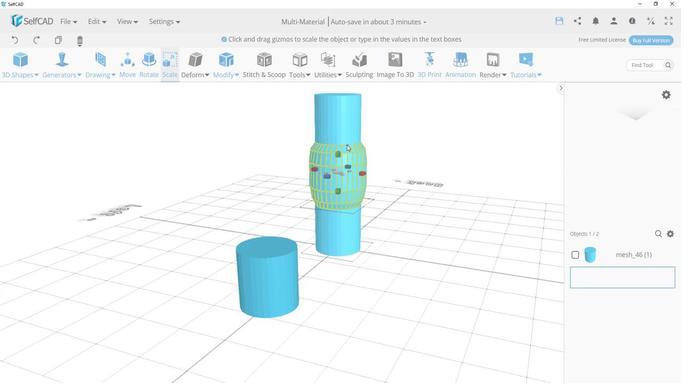 
Action: Mouse moved to (342, 147)
Screenshot: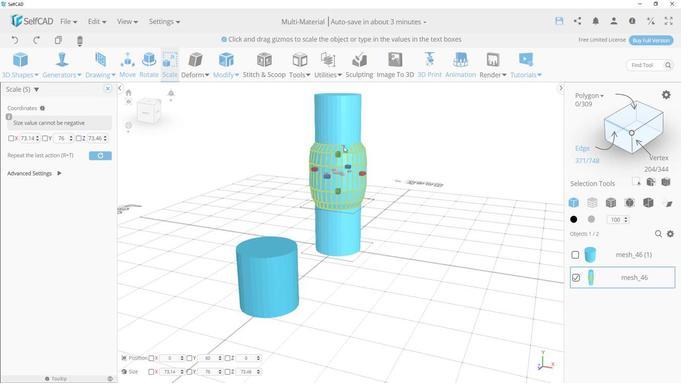 
Action: Mouse pressed left at (342, 147)
Screenshot: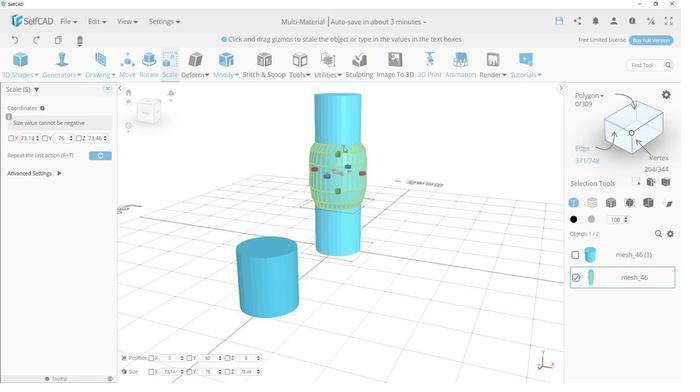 
Action: Mouse moved to (338, 146)
Screenshot: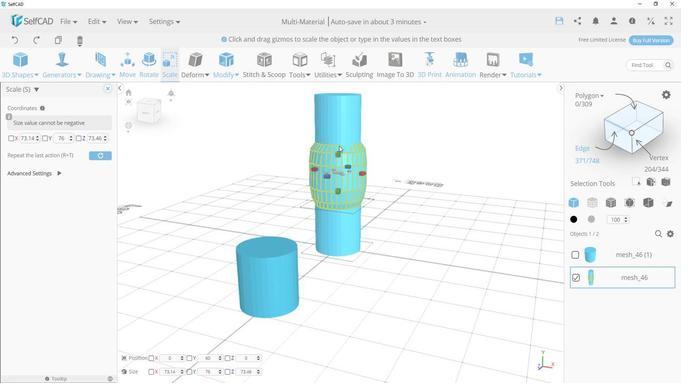
Action: Mouse pressed left at (338, 146)
Screenshot: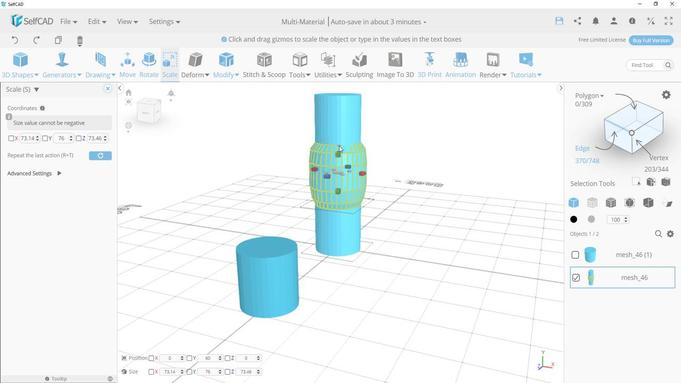
Action: Mouse moved to (377, 161)
Screenshot: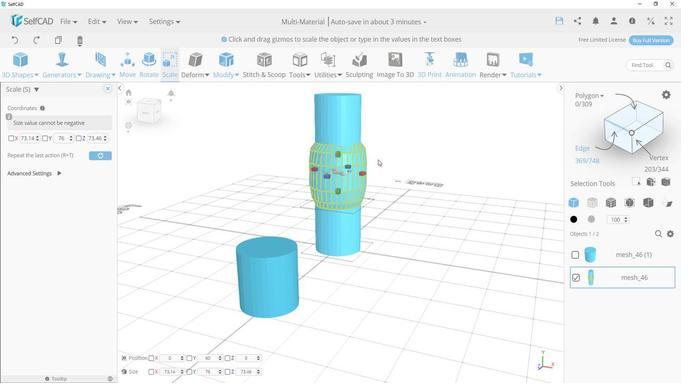 
Action: Mouse pressed left at (377, 161)
Screenshot: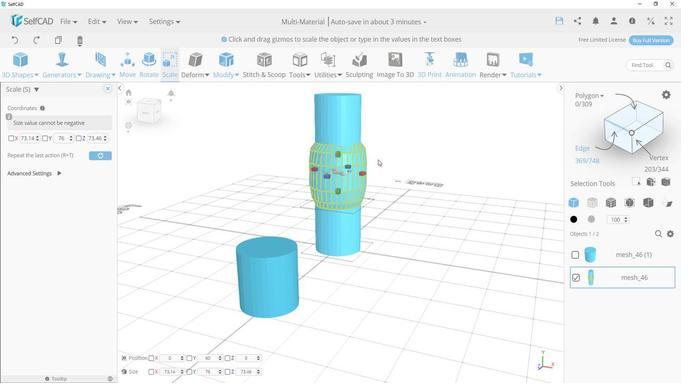 
Action: Mouse moved to (346, 157)
Screenshot: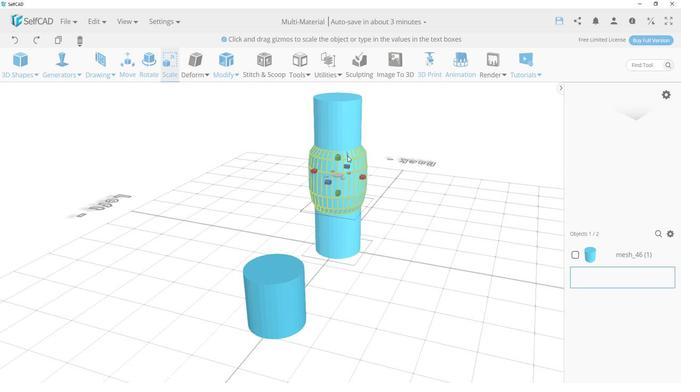 
Action: Mouse pressed left at (346, 157)
Screenshot: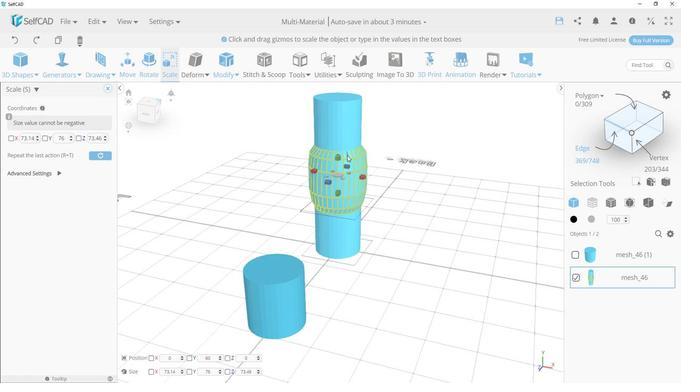 
Action: Mouse moved to (333, 152)
Screenshot: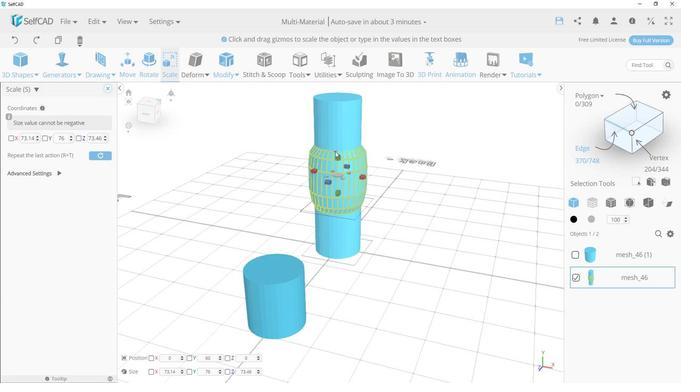 
Action: Mouse pressed left at (333, 152)
Screenshot: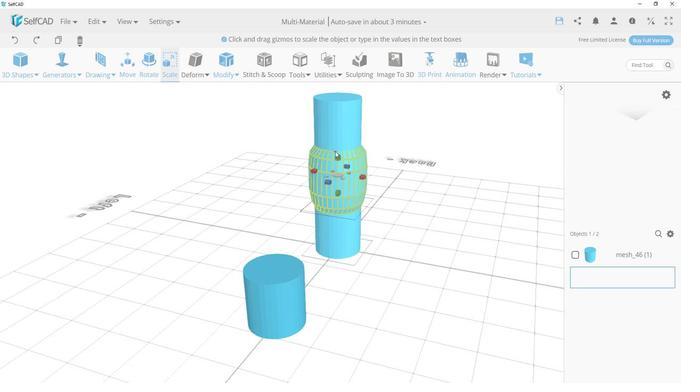 
Action: Mouse moved to (330, 152)
Screenshot: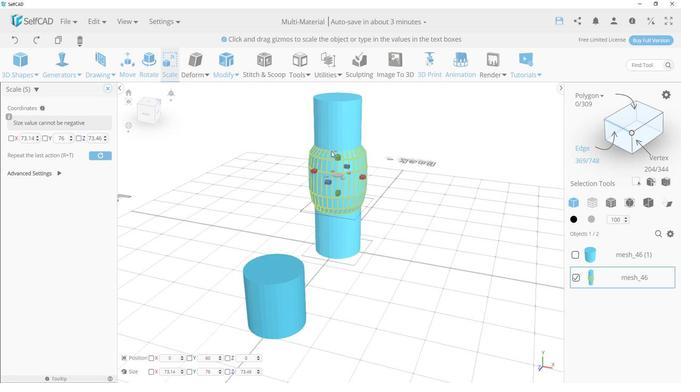 
Action: Mouse pressed left at (330, 152)
Screenshot: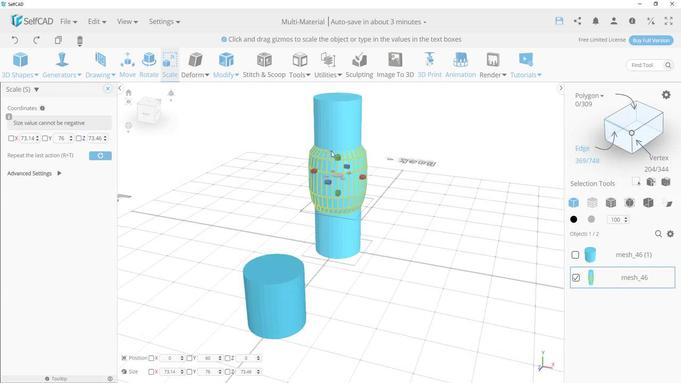 
Action: Mouse moved to (326, 151)
Screenshot: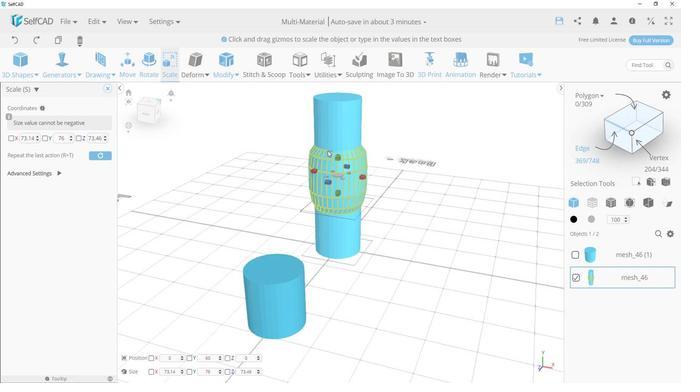 
Action: Mouse pressed left at (326, 151)
Screenshot: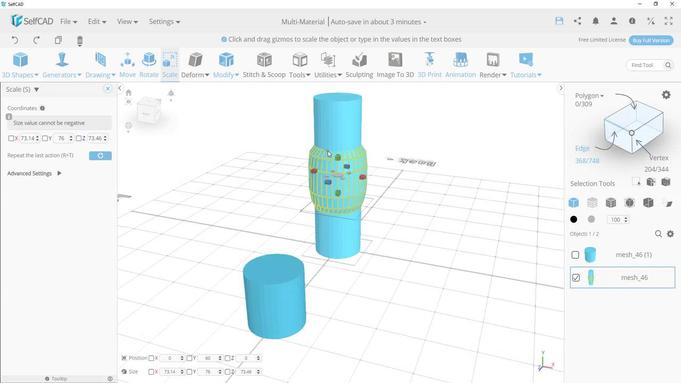 
Action: Mouse moved to (404, 175)
